 Task: Plan a trip to Breaza, Romania from 26th December, 2023 to 29th December, 2023 for 8 adults. Place can be private room with 8 bedrooms having 8 beds and 8 bathrooms. Property type can be hotel. Amenities needed are: wifi, TV, free parkinig on premises, gym, breakfast.
Action: Mouse moved to (497, 137)
Screenshot: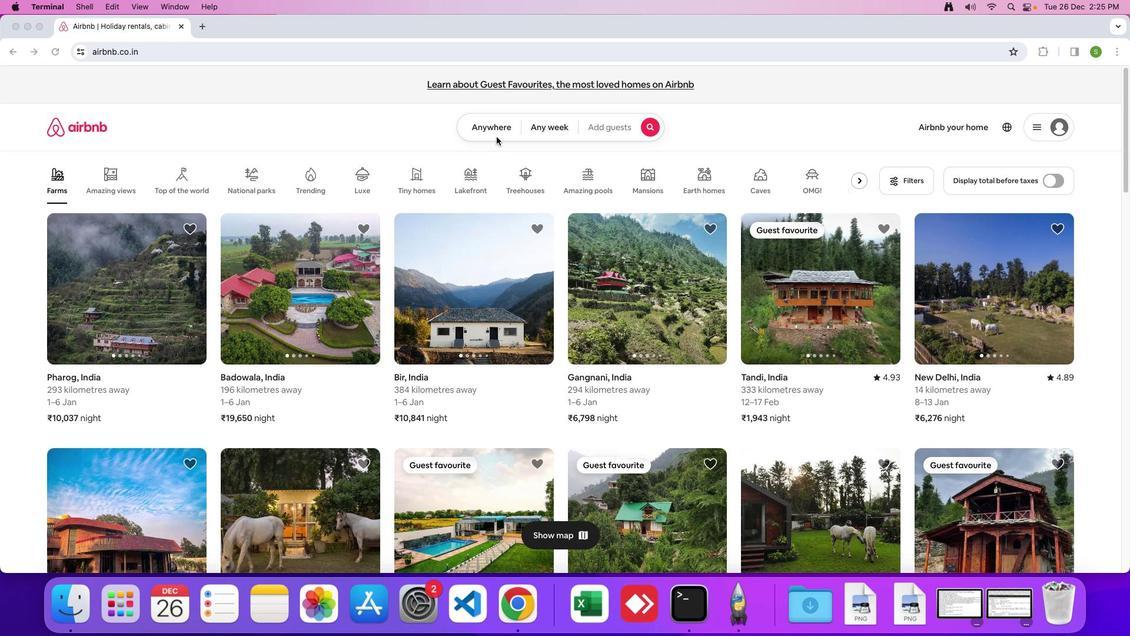 
Action: Mouse pressed left at (497, 137)
Screenshot: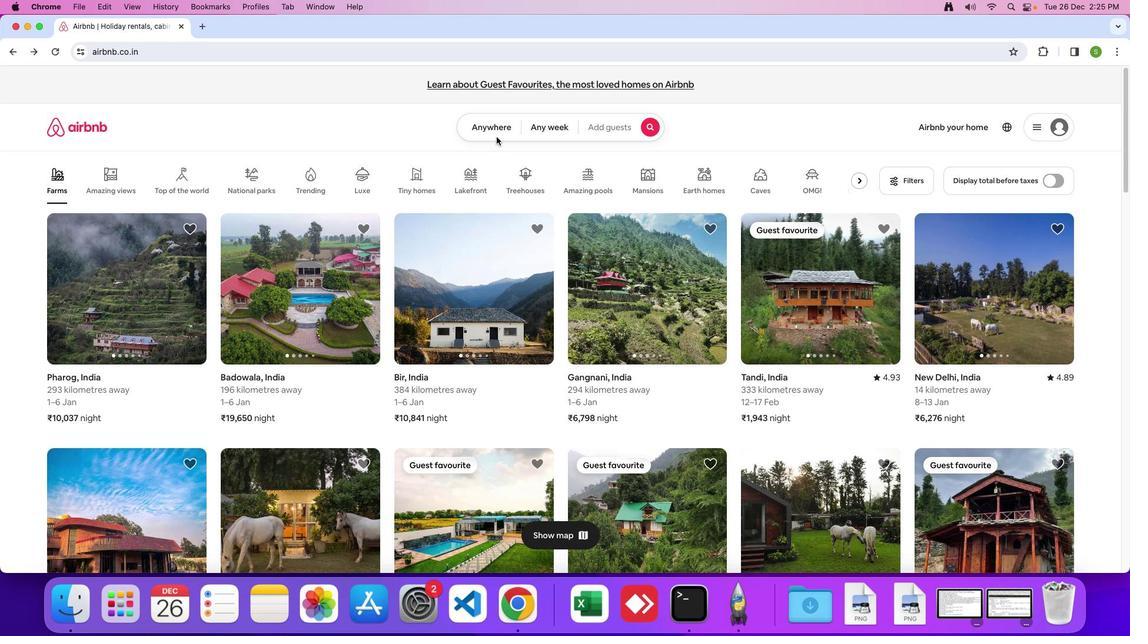 
Action: Mouse moved to (479, 127)
Screenshot: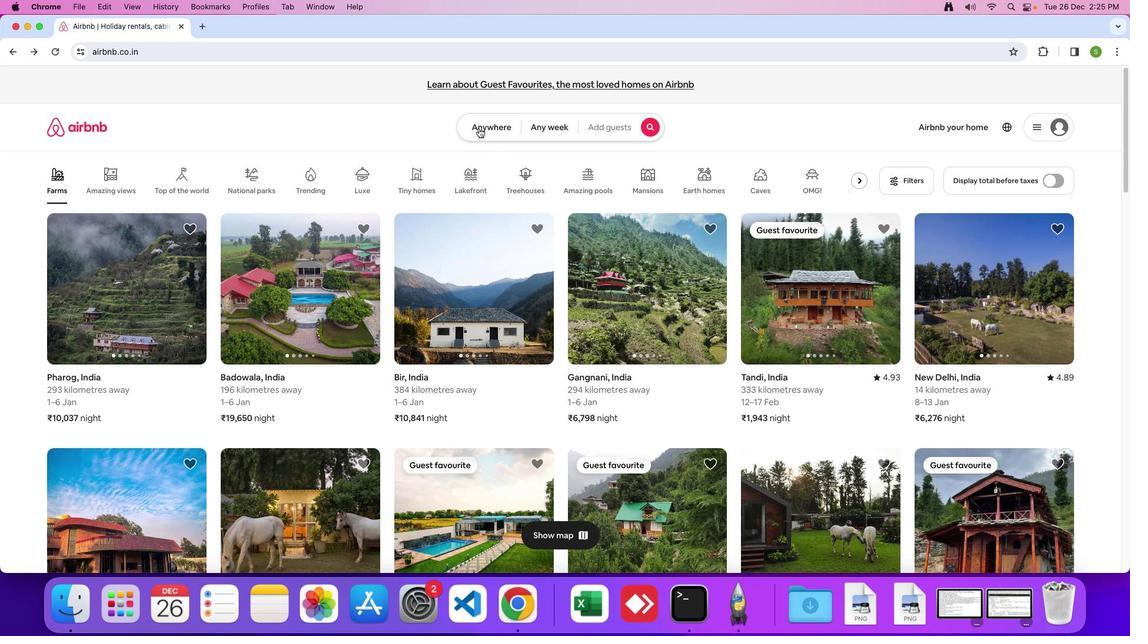 
Action: Mouse pressed left at (479, 127)
Screenshot: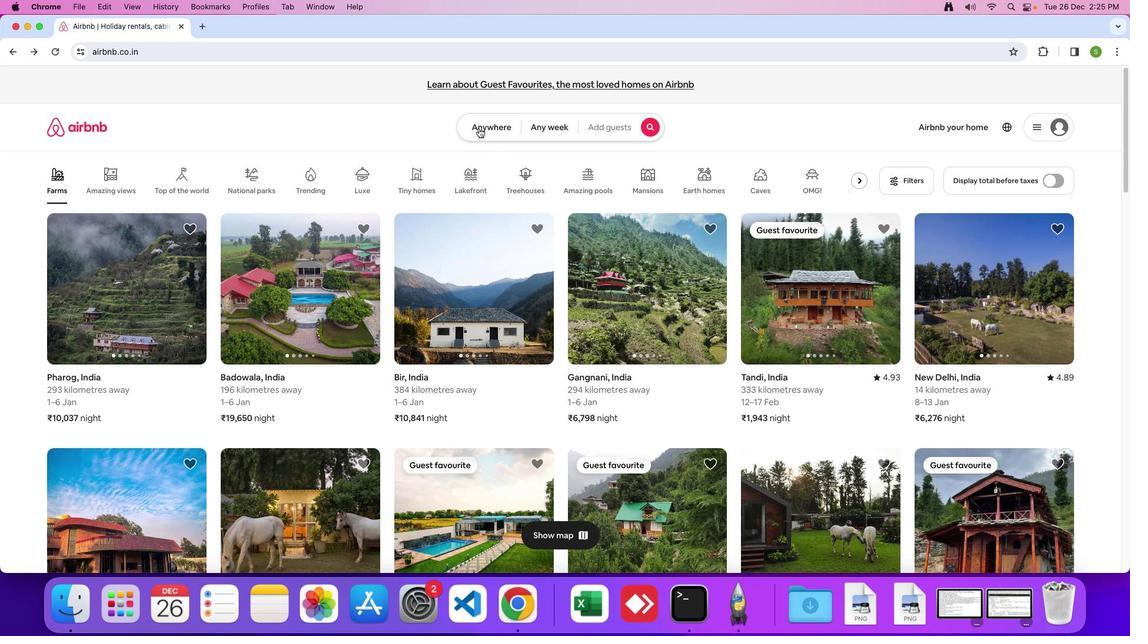 
Action: Mouse moved to (401, 163)
Screenshot: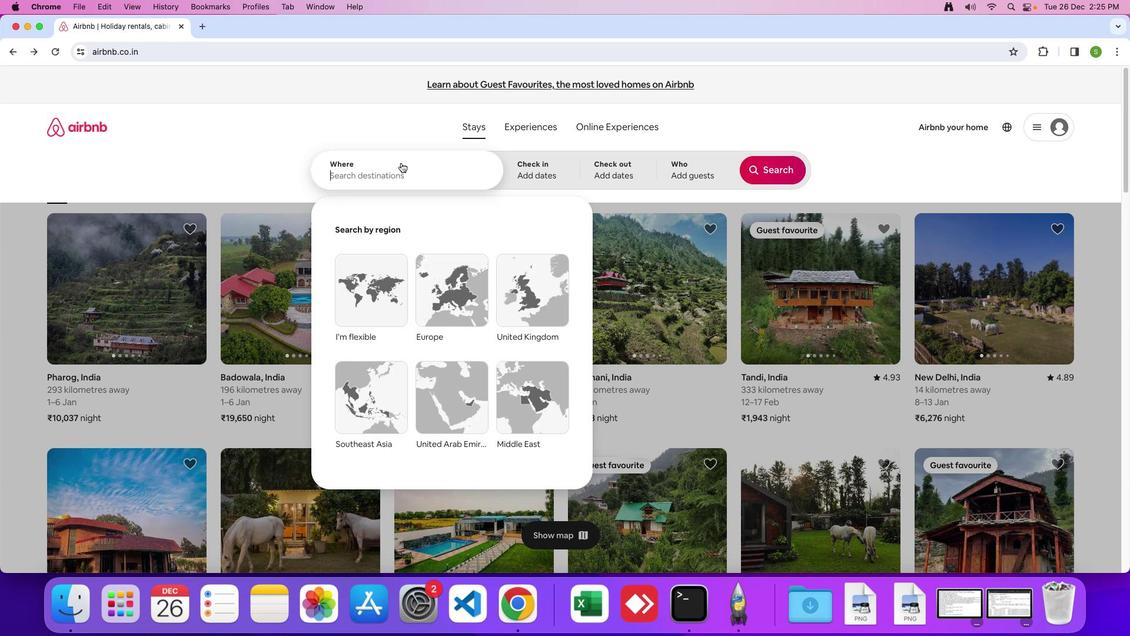 
Action: Mouse pressed left at (401, 163)
Screenshot: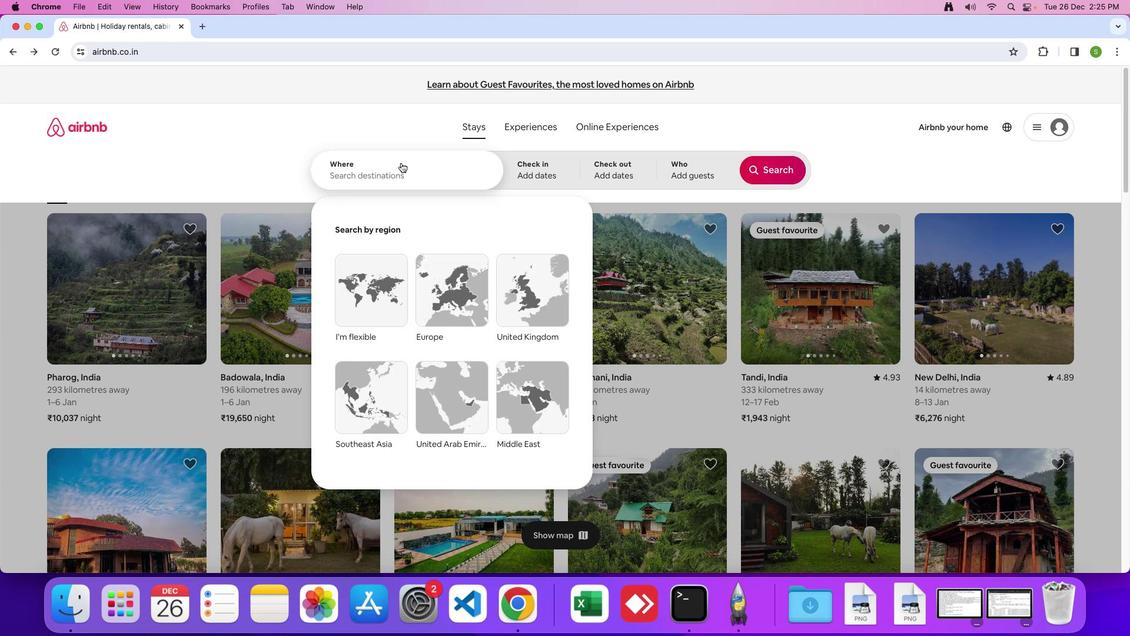 
Action: Mouse moved to (408, 166)
Screenshot: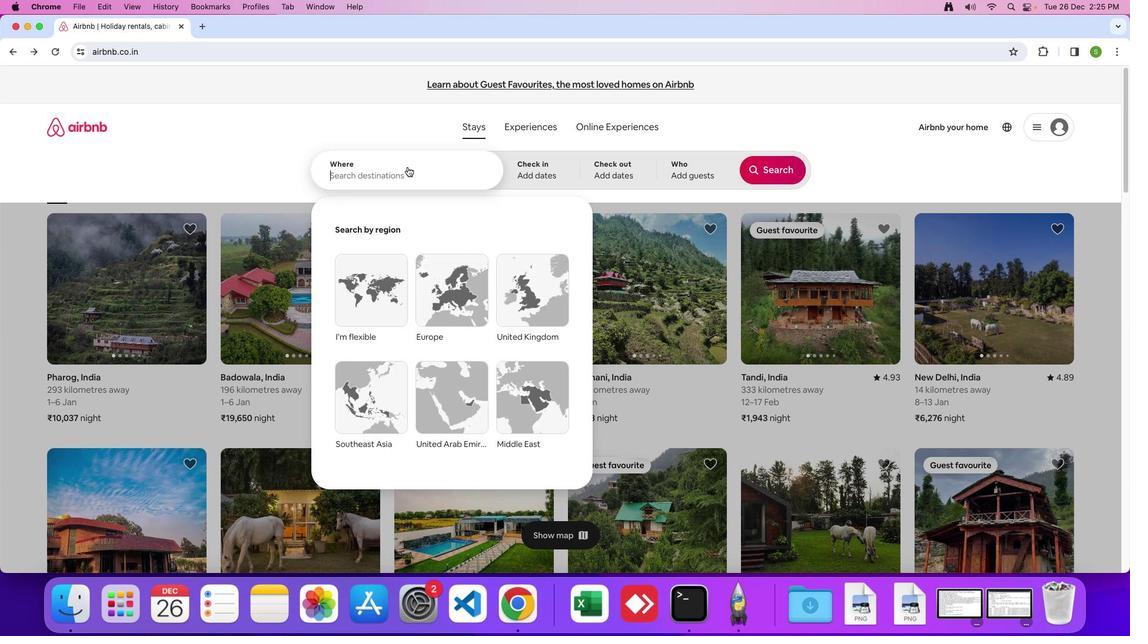 
Action: Key pressed 'B'Key.caps_lock'r''e''a''z''a'','Key.spaceKey.shift'R''o''m''a''n''i''a'Key.enter
Screenshot: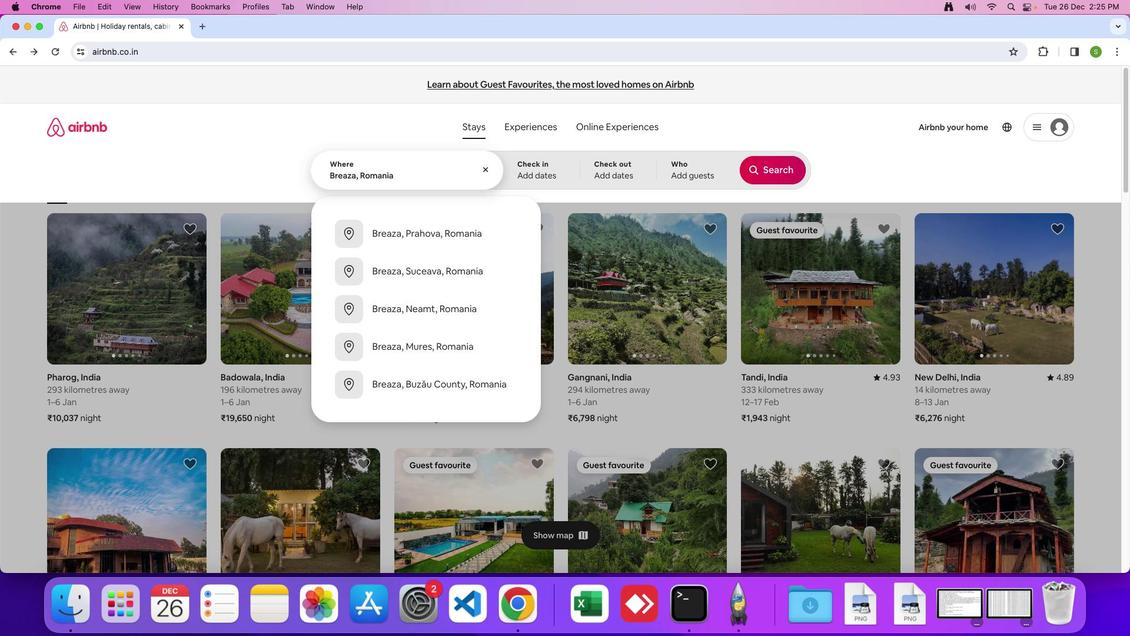 
Action: Mouse moved to (419, 433)
Screenshot: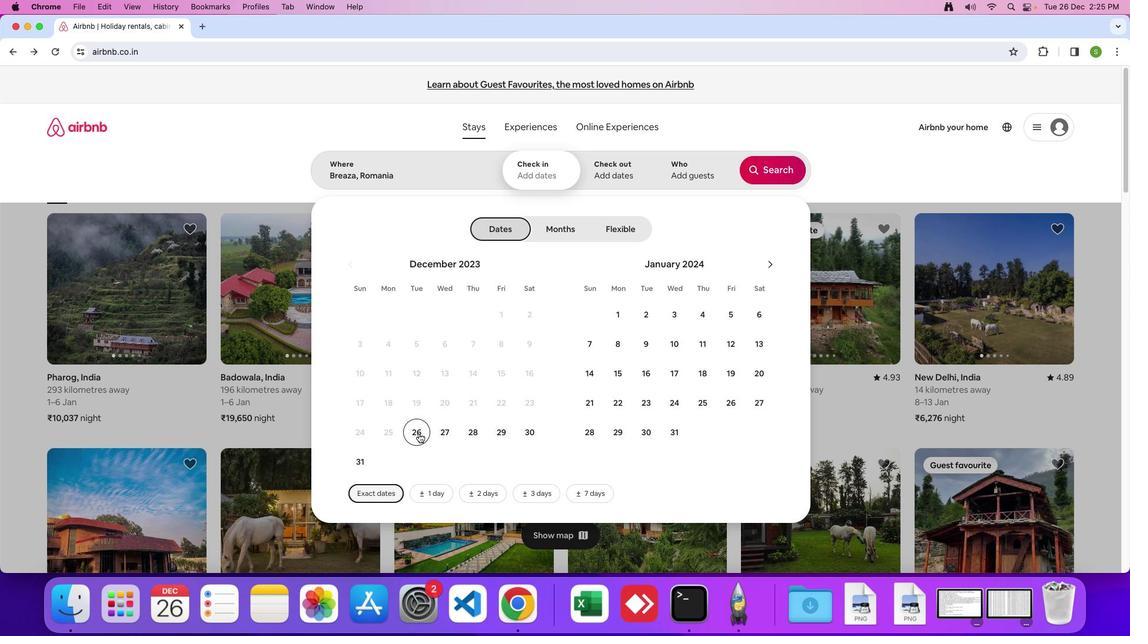 
Action: Mouse pressed left at (419, 433)
Screenshot: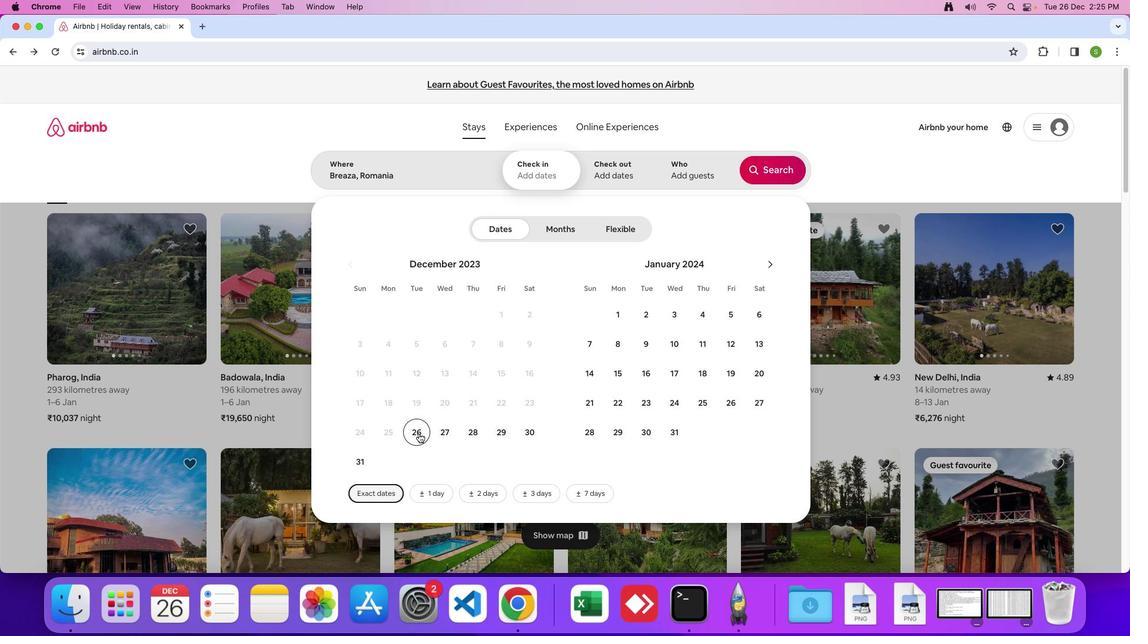 
Action: Mouse moved to (511, 436)
Screenshot: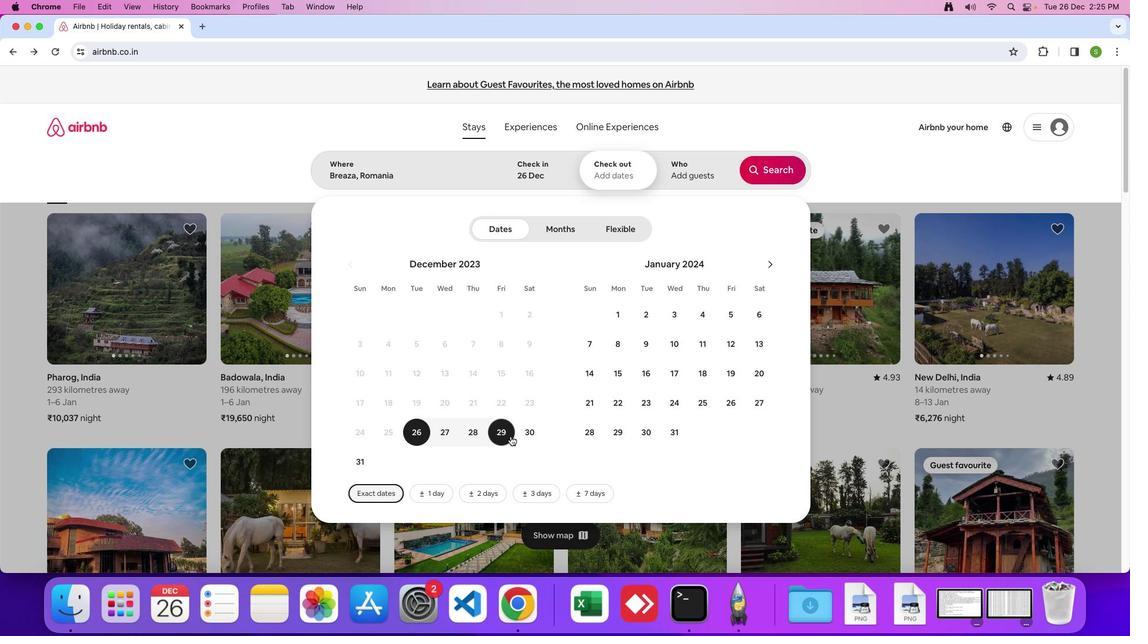 
Action: Mouse pressed left at (511, 436)
Screenshot: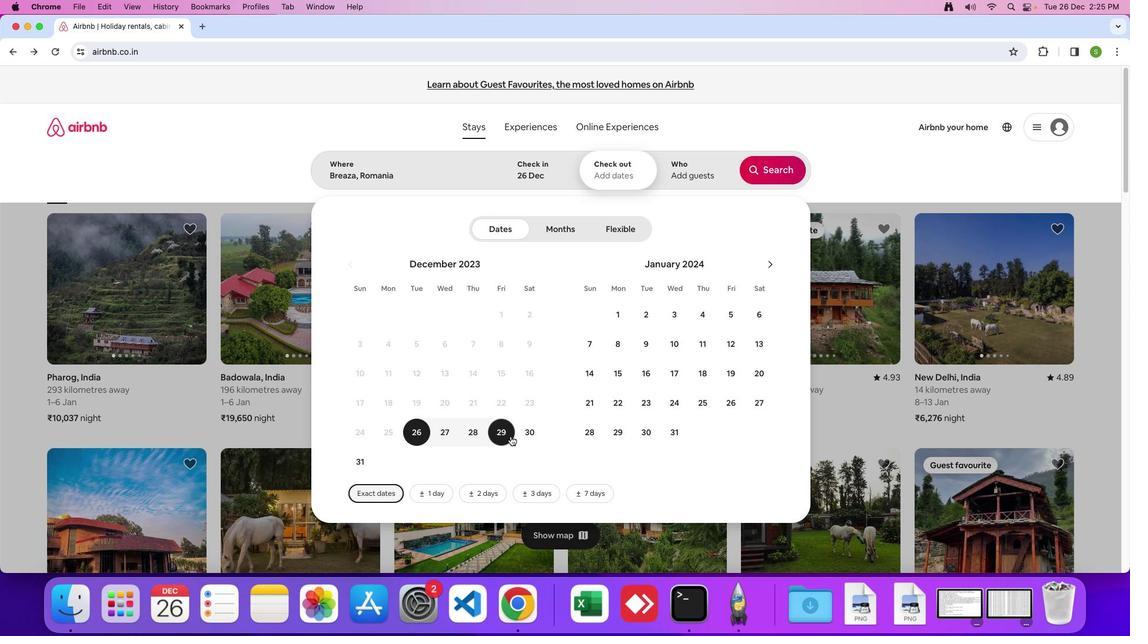 
Action: Mouse moved to (696, 180)
Screenshot: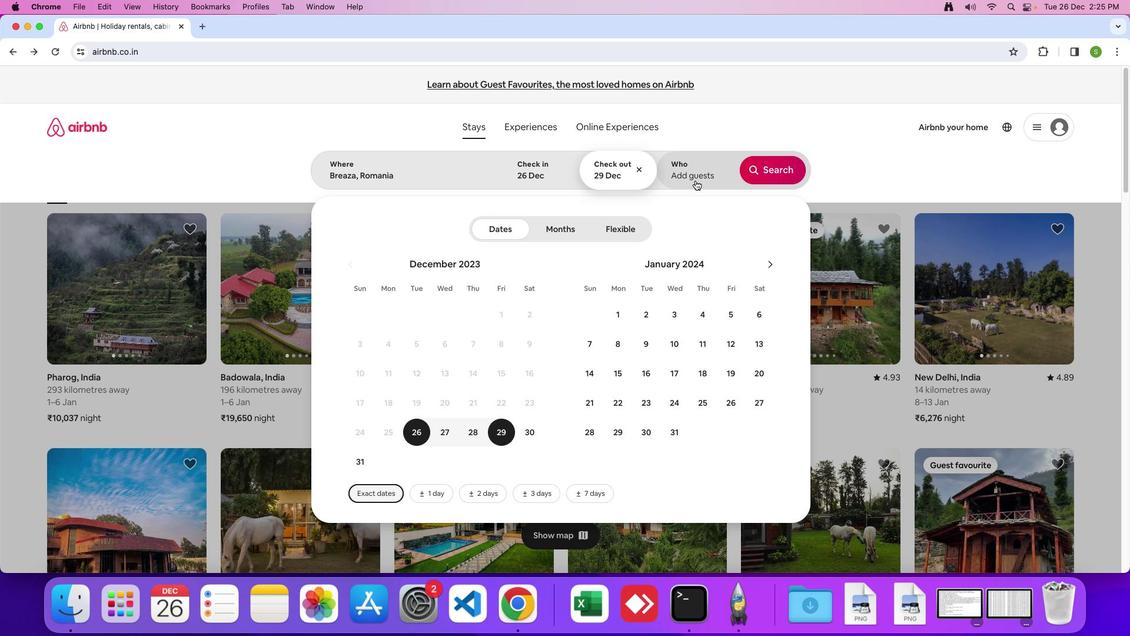 
Action: Mouse pressed left at (696, 180)
Screenshot: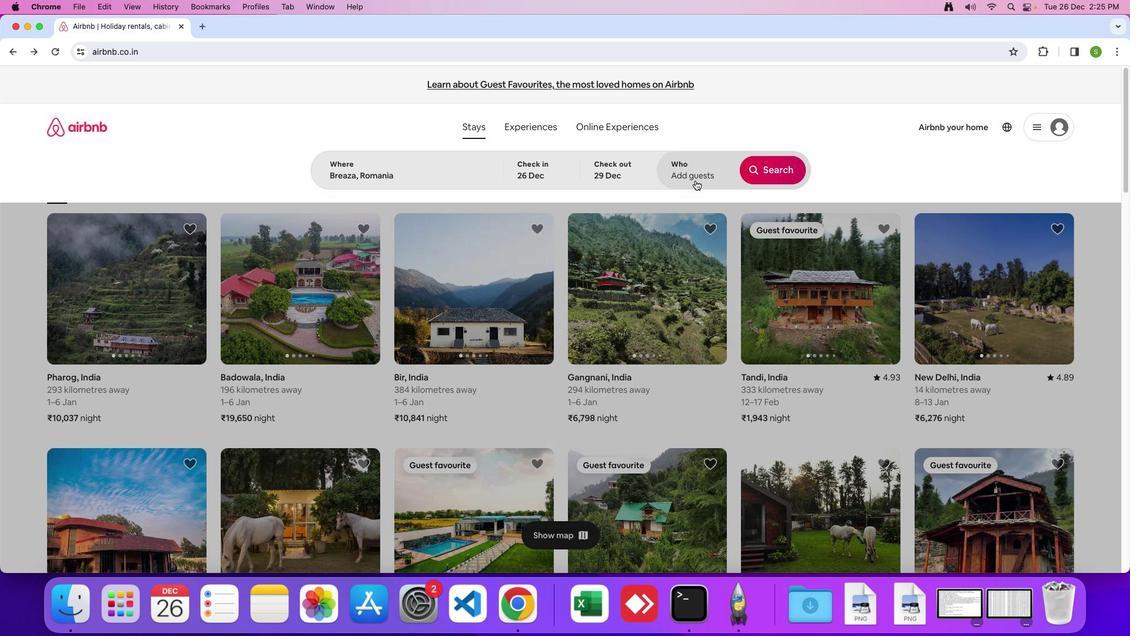 
Action: Mouse moved to (779, 236)
Screenshot: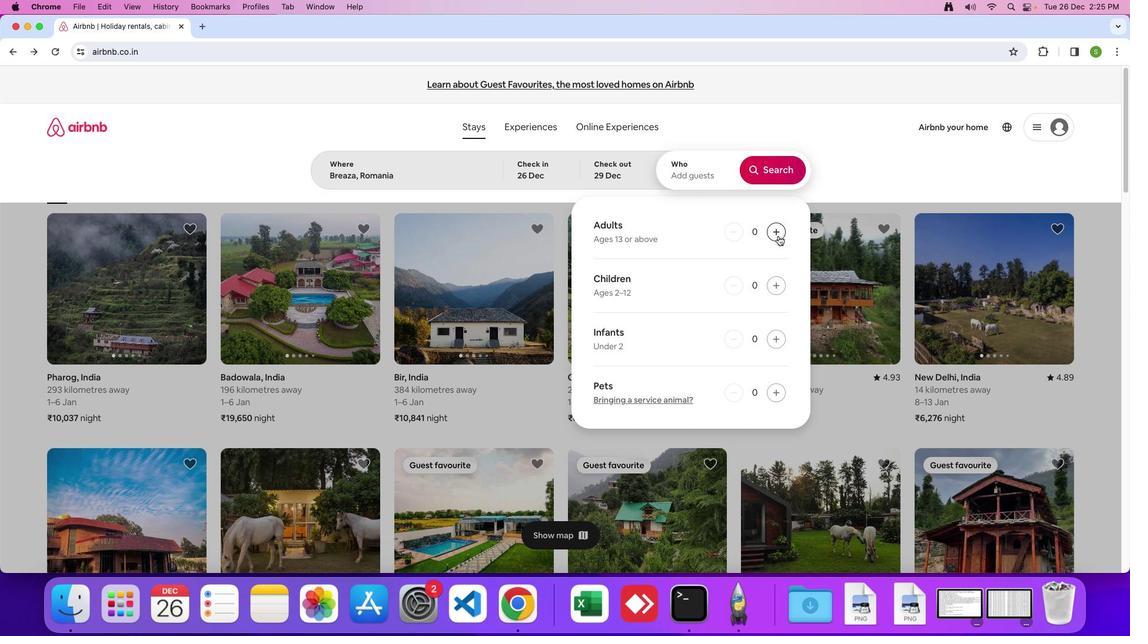 
Action: Mouse pressed left at (779, 236)
Screenshot: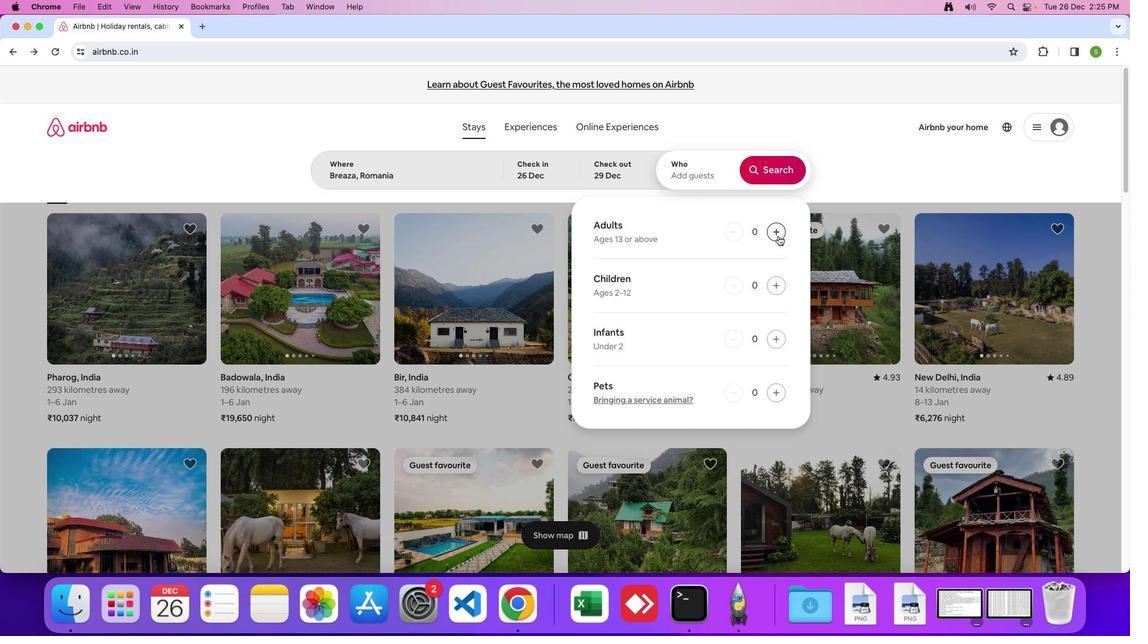 
Action: Mouse pressed left at (779, 236)
Screenshot: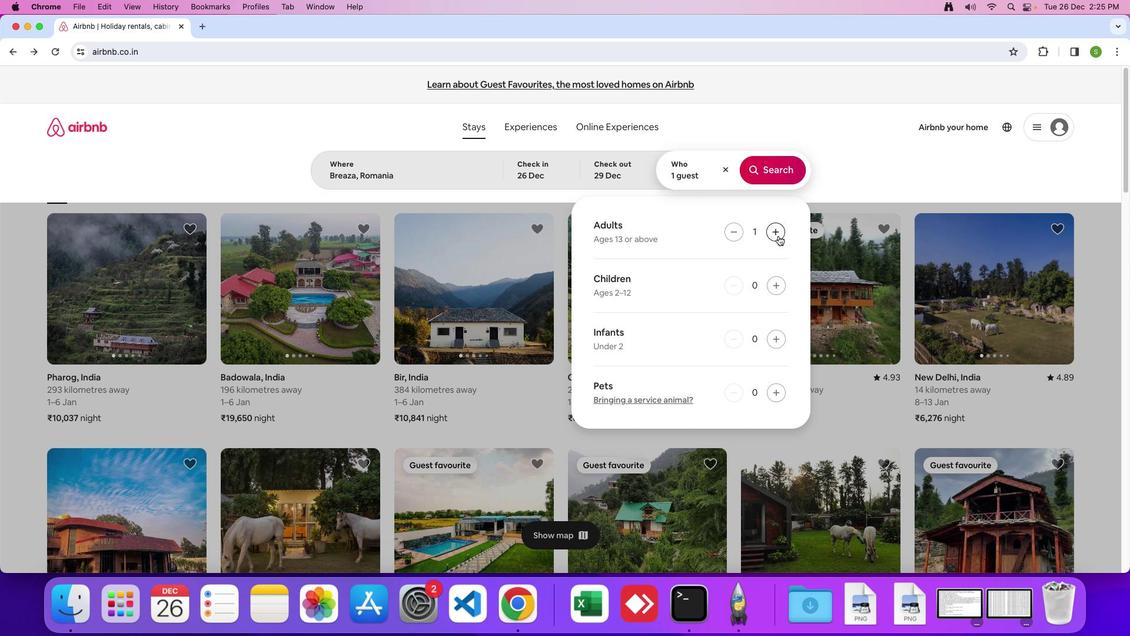 
Action: Mouse pressed left at (779, 236)
Screenshot: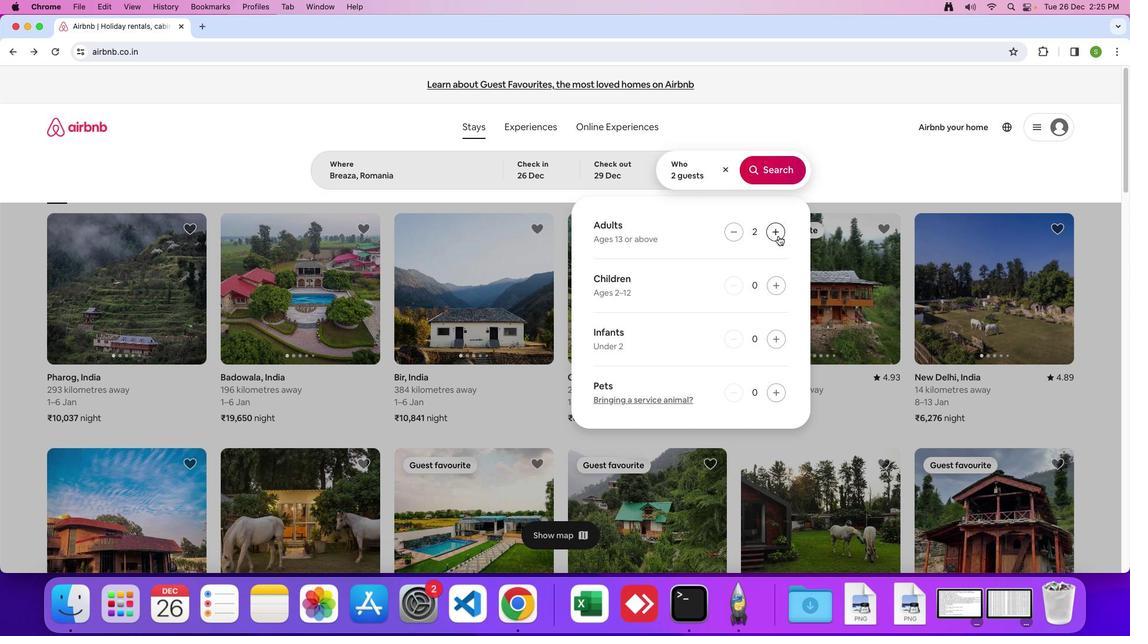 
Action: Mouse pressed left at (779, 236)
Screenshot: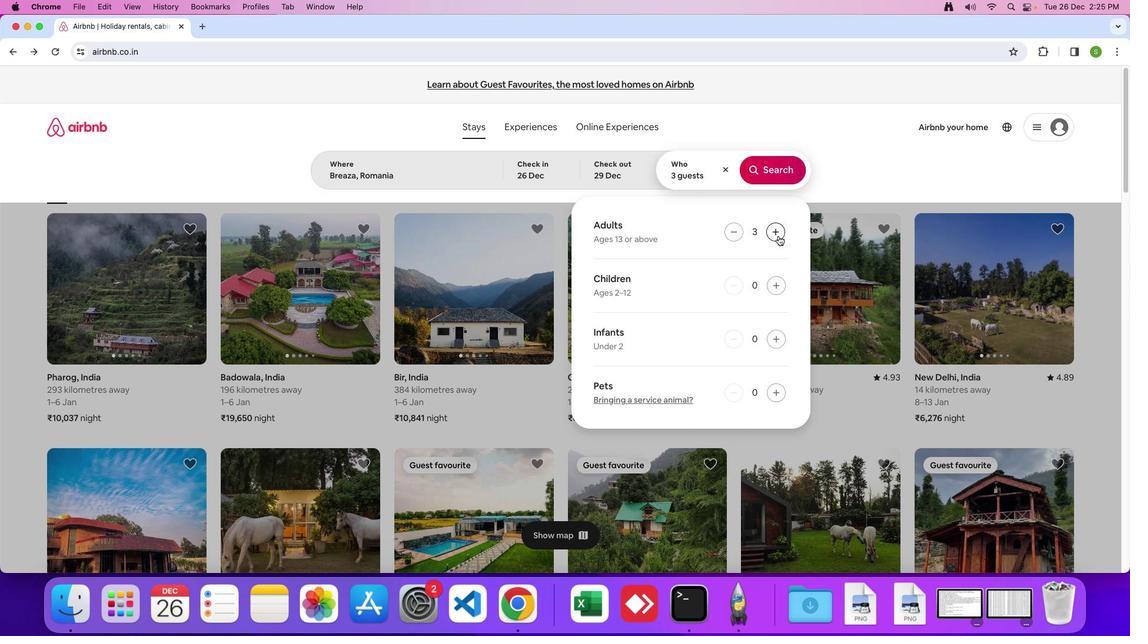 
Action: Mouse pressed left at (779, 236)
Screenshot: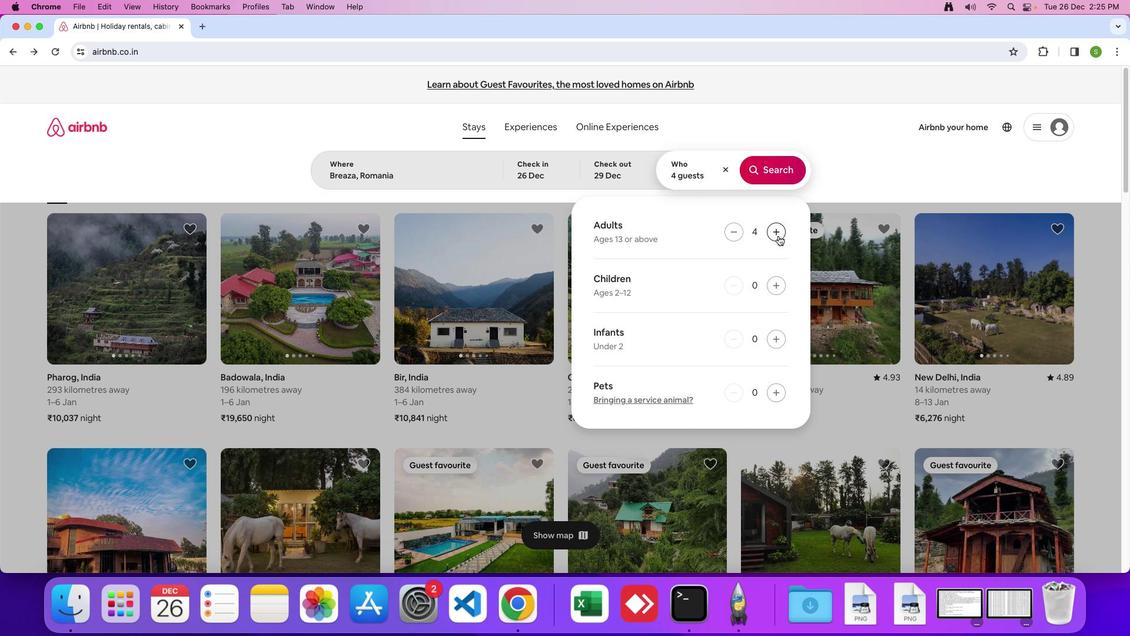 
Action: Mouse pressed left at (779, 236)
Screenshot: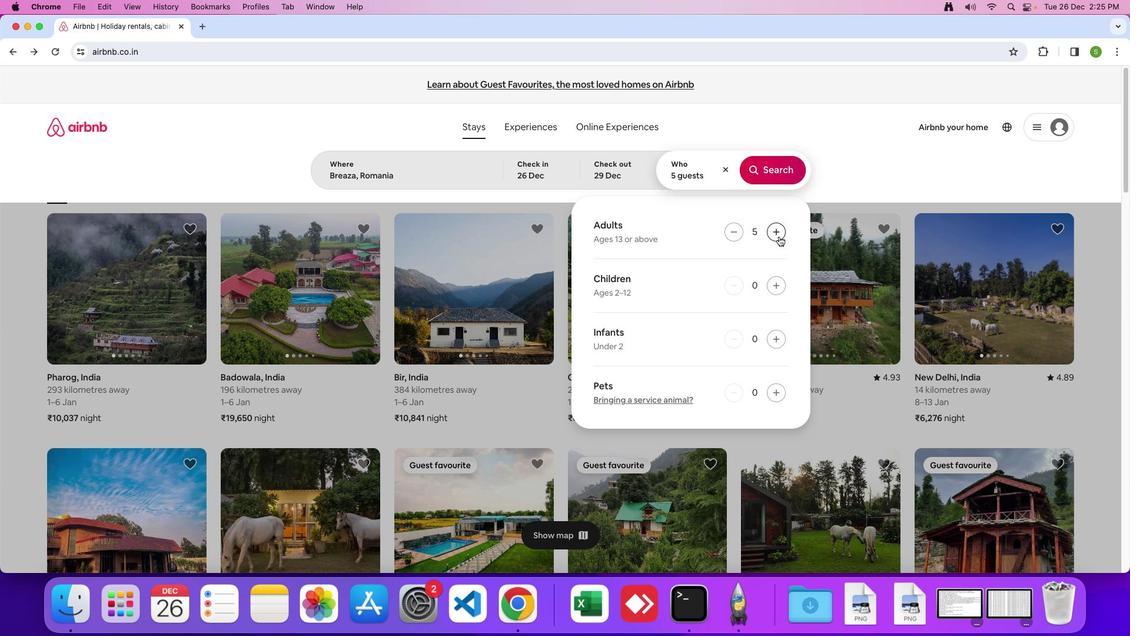 
Action: Mouse moved to (779, 236)
Screenshot: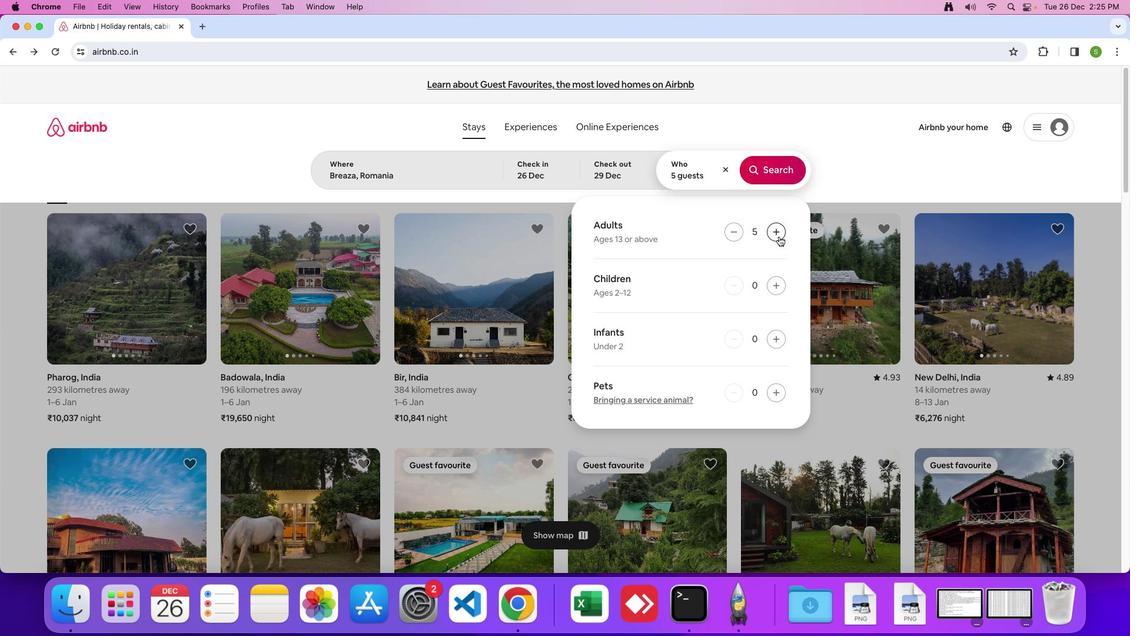 
Action: Mouse pressed left at (779, 236)
Screenshot: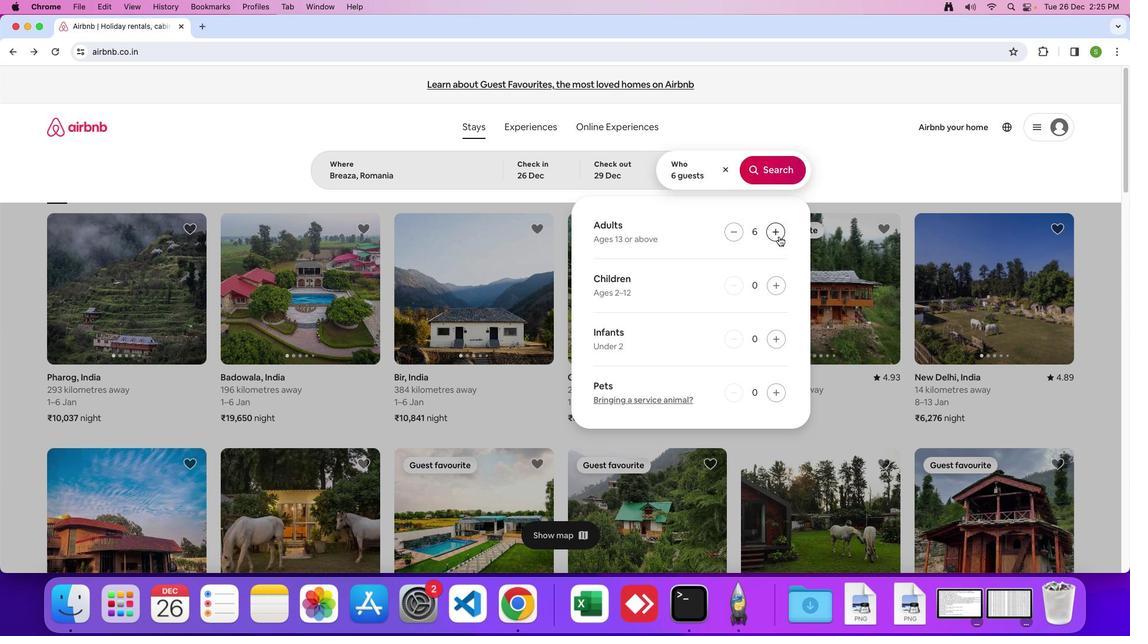 
Action: Mouse pressed left at (779, 236)
Screenshot: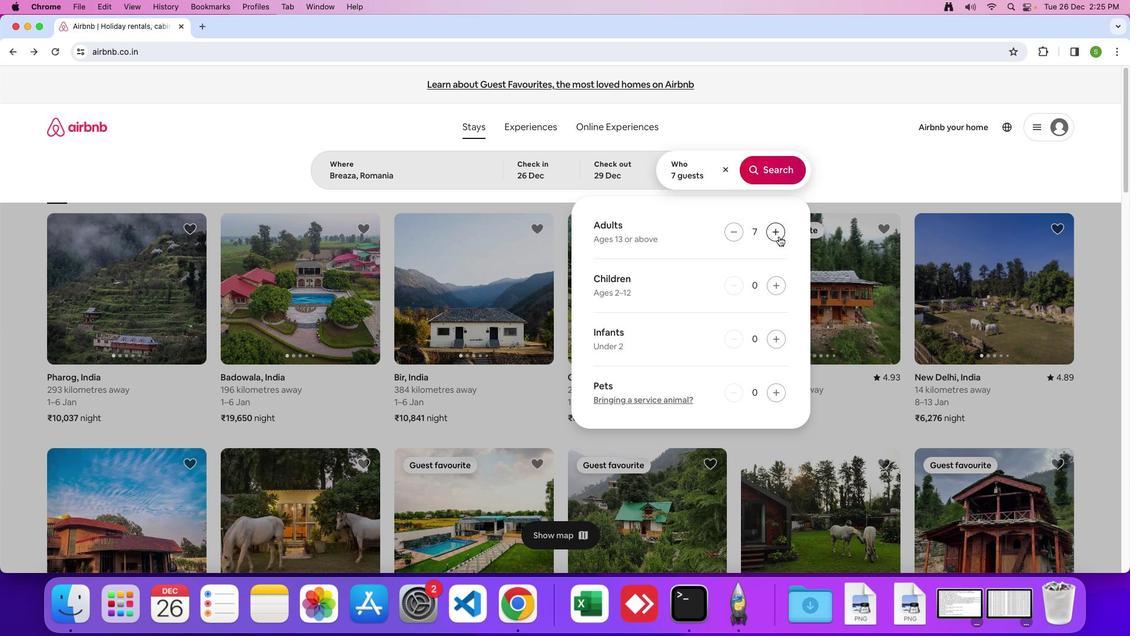 
Action: Mouse moved to (776, 181)
Screenshot: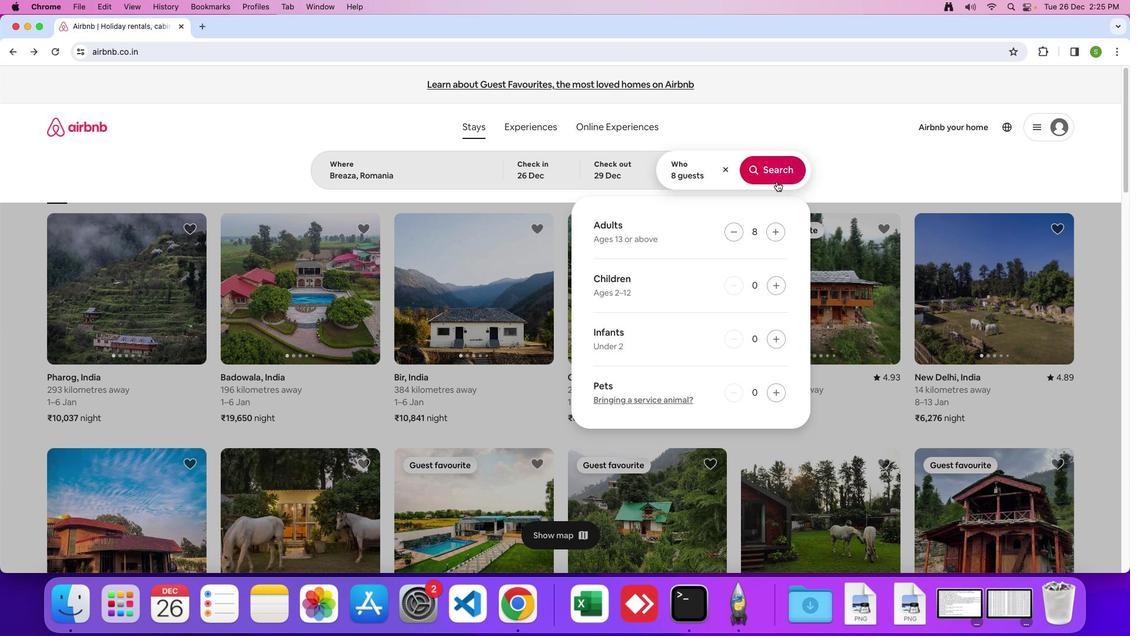 
Action: Mouse pressed left at (776, 181)
Screenshot: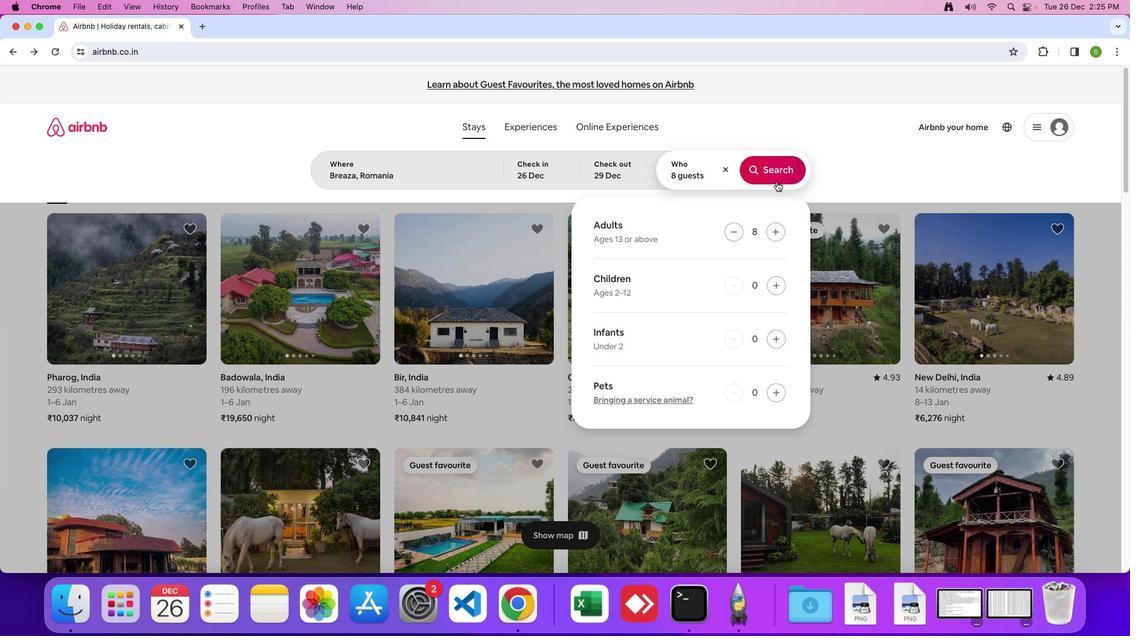 
Action: Mouse moved to (941, 146)
Screenshot: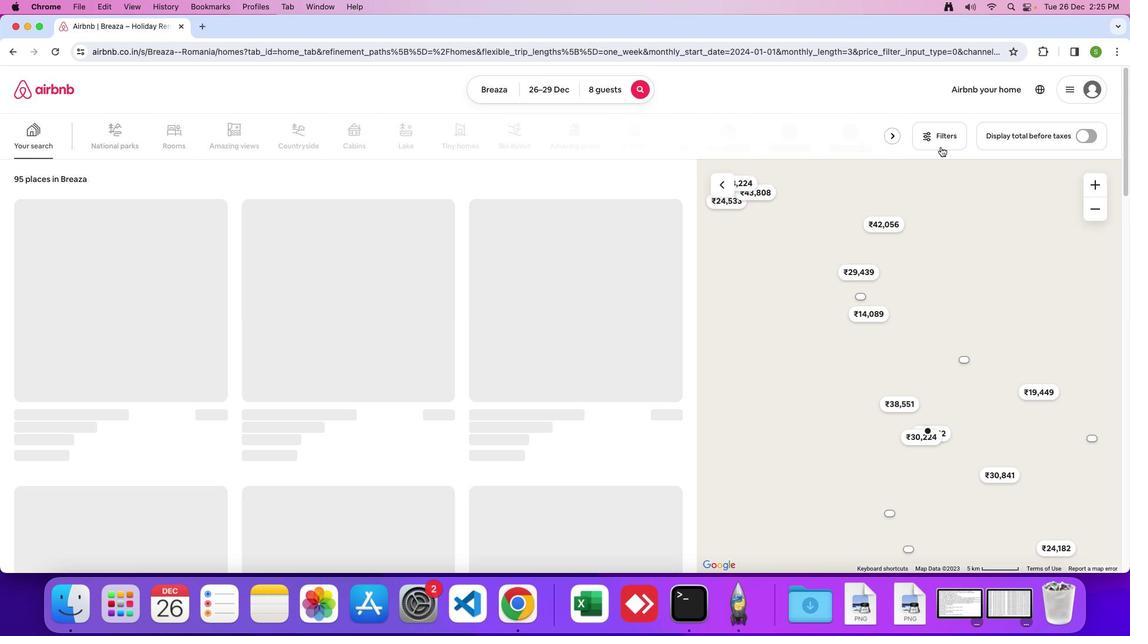 
Action: Mouse pressed left at (941, 146)
Screenshot: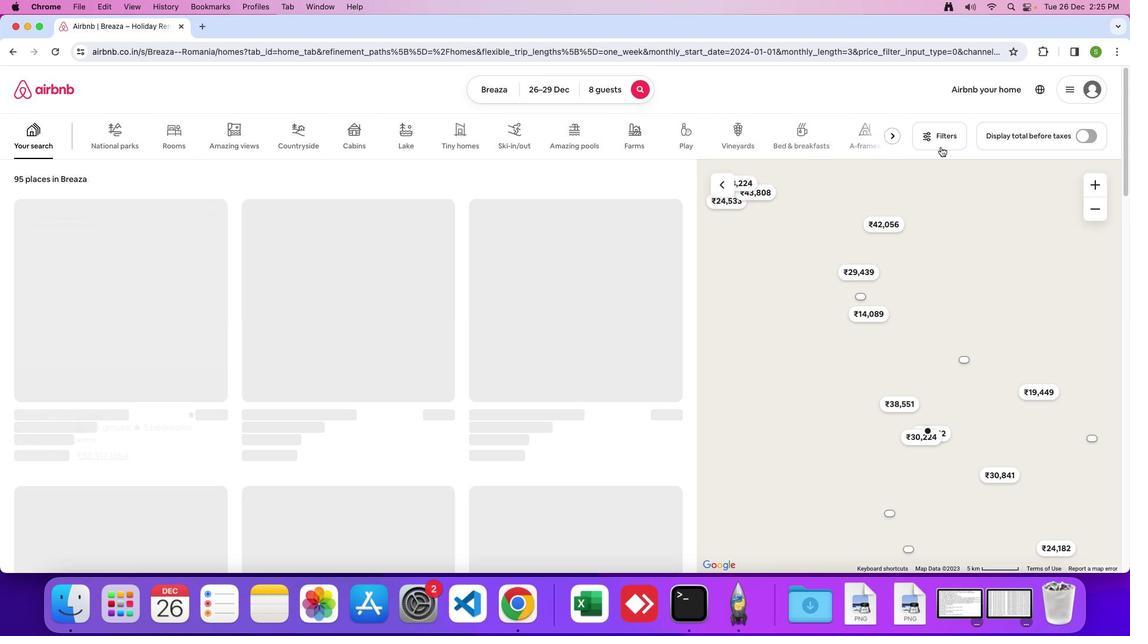 
Action: Mouse moved to (557, 417)
Screenshot: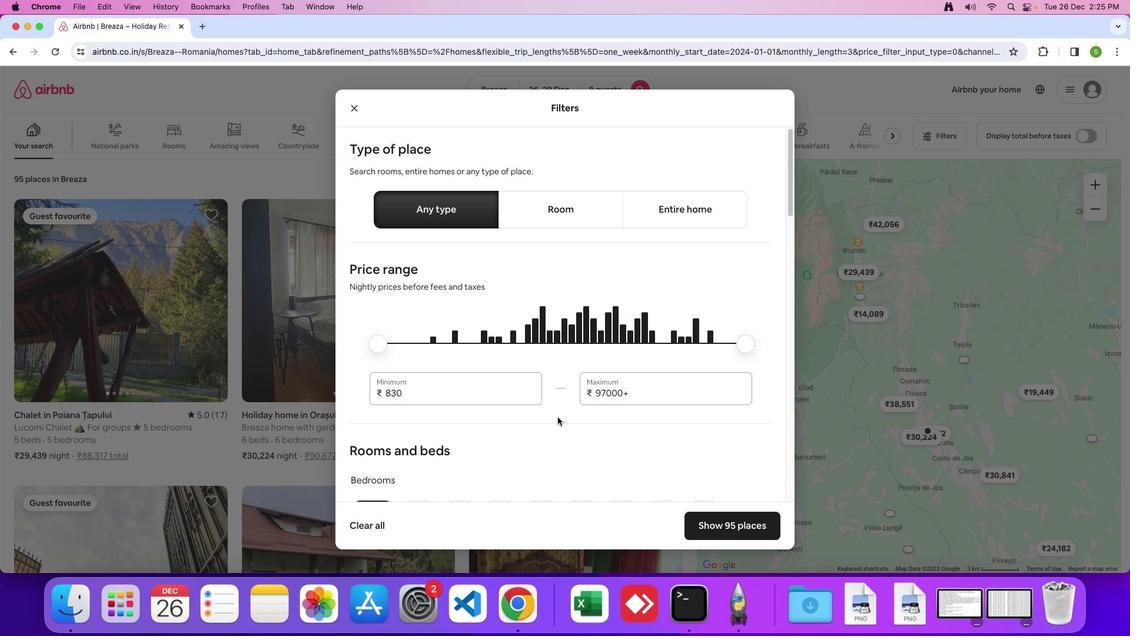 
Action: Mouse scrolled (557, 417) with delta (0, 0)
Screenshot: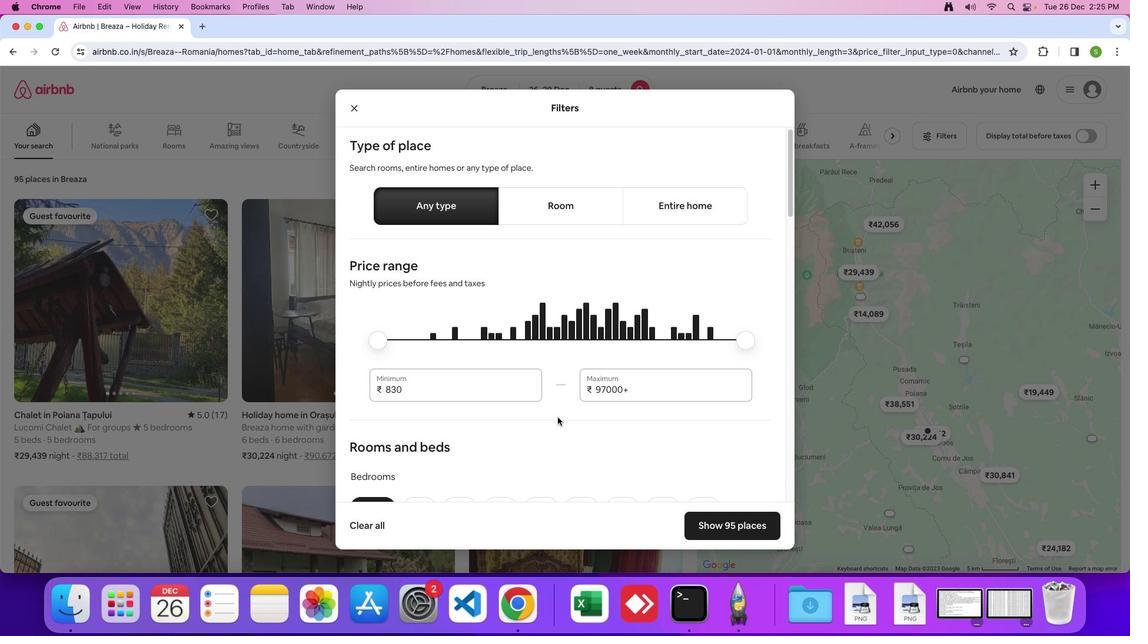 
Action: Mouse scrolled (557, 417) with delta (0, 0)
Screenshot: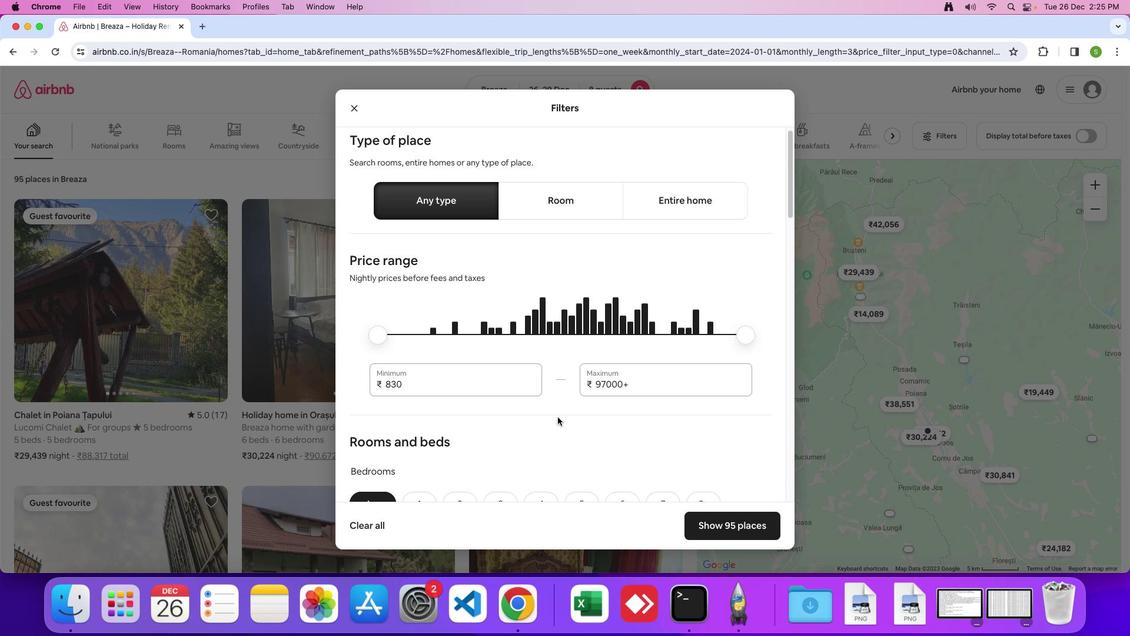 
Action: Mouse moved to (559, 416)
Screenshot: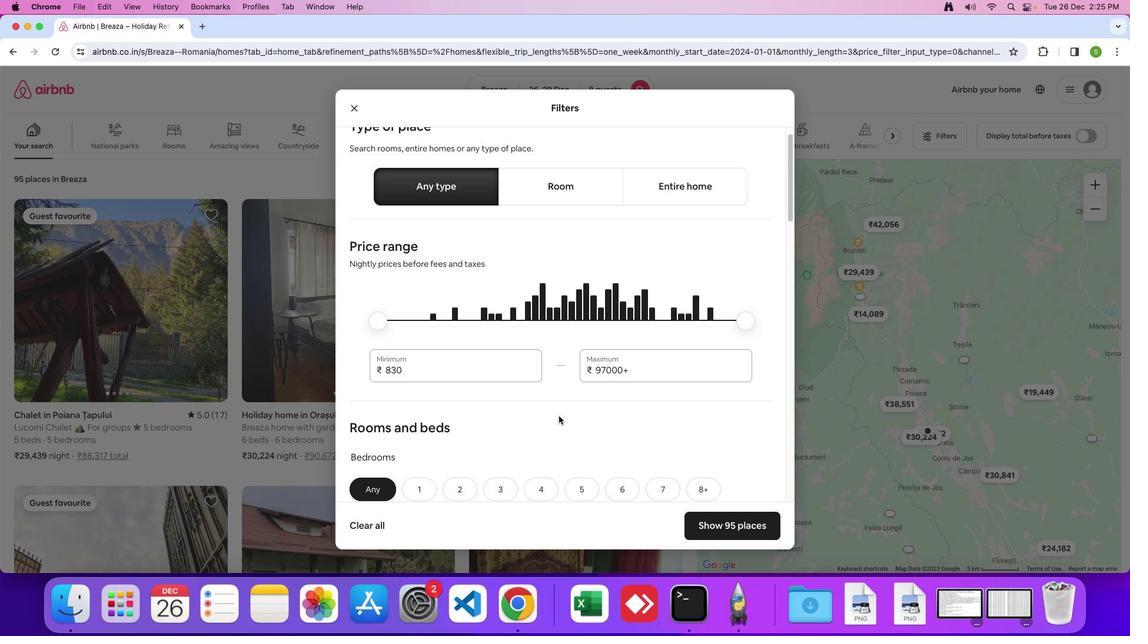 
Action: Mouse scrolled (559, 416) with delta (0, 0)
Screenshot: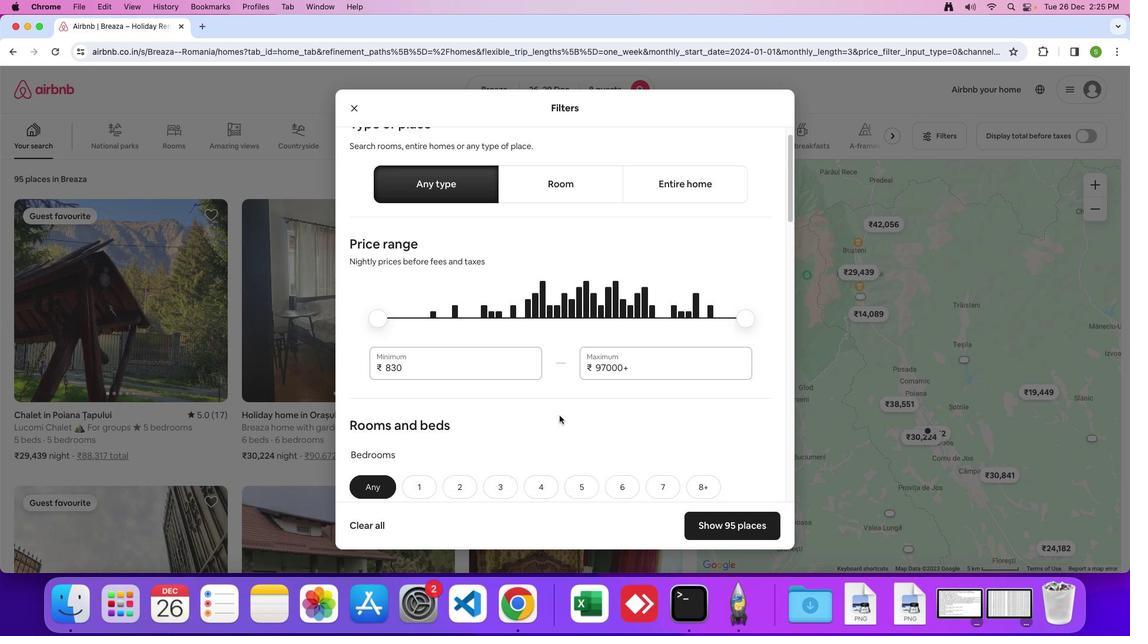 
Action: Mouse moved to (559, 415)
Screenshot: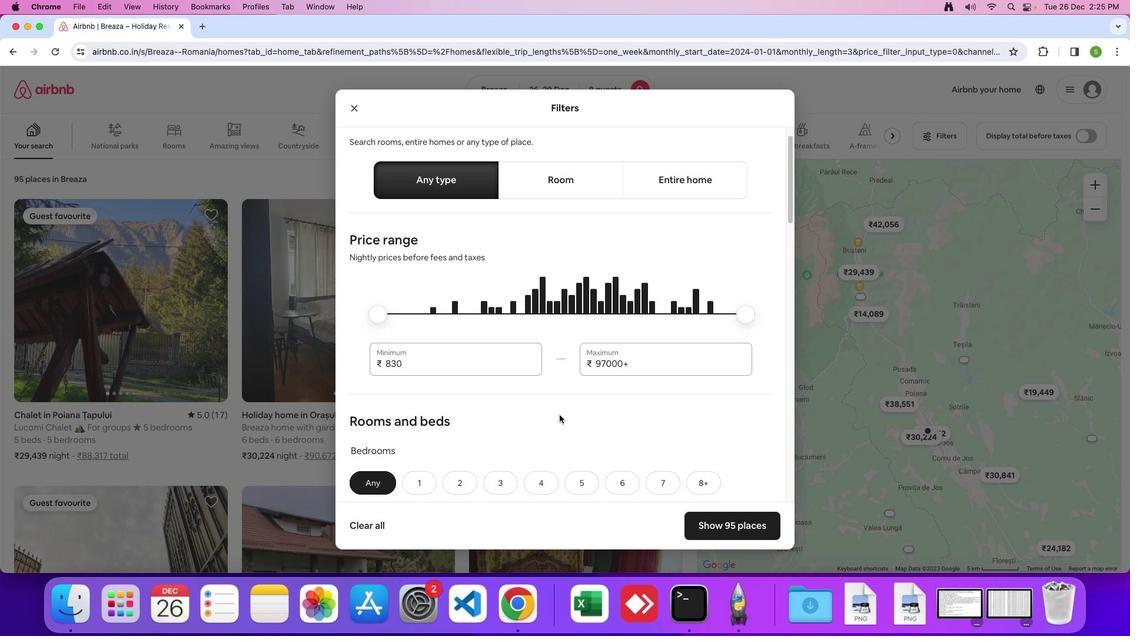 
Action: Mouse scrolled (559, 415) with delta (0, 0)
Screenshot: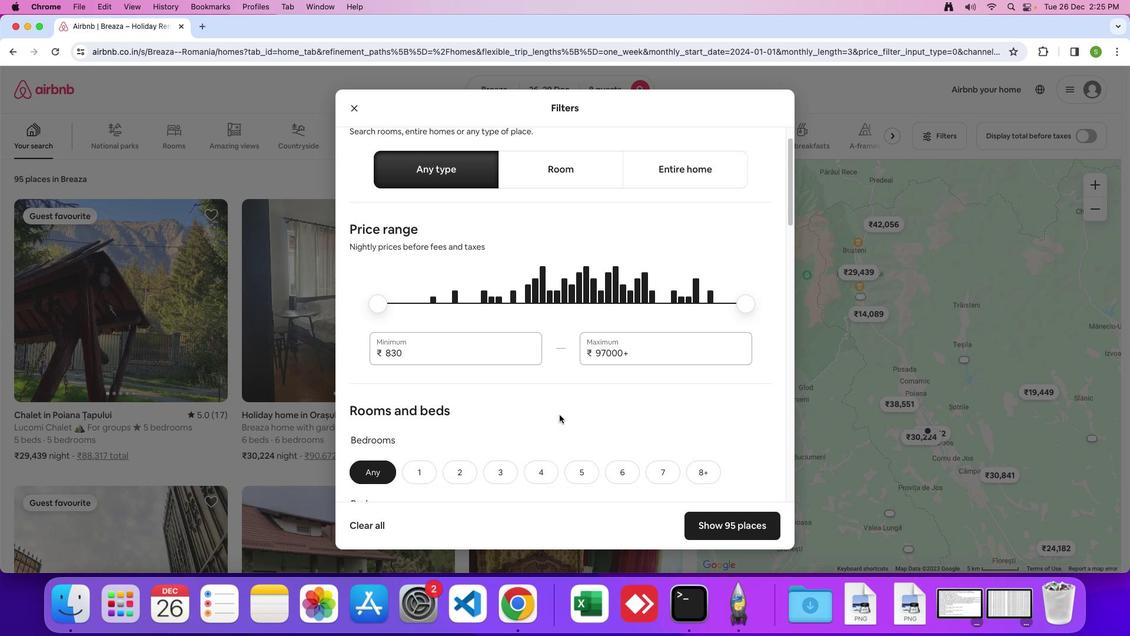 
Action: Mouse moved to (559, 415)
Screenshot: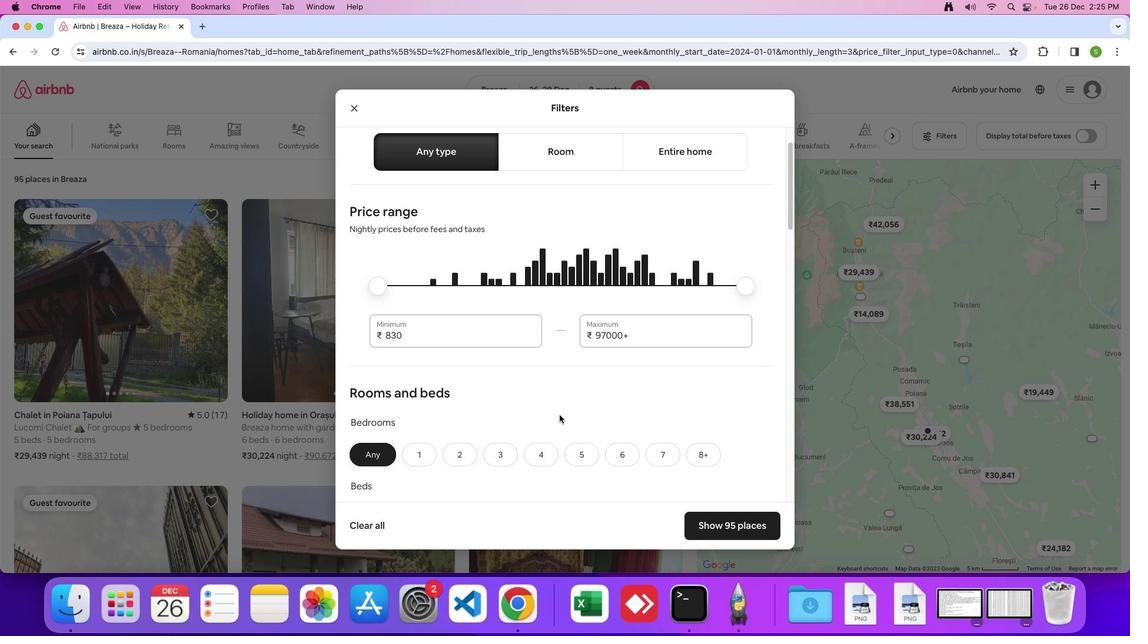 
Action: Mouse scrolled (559, 415) with delta (0, -1)
Screenshot: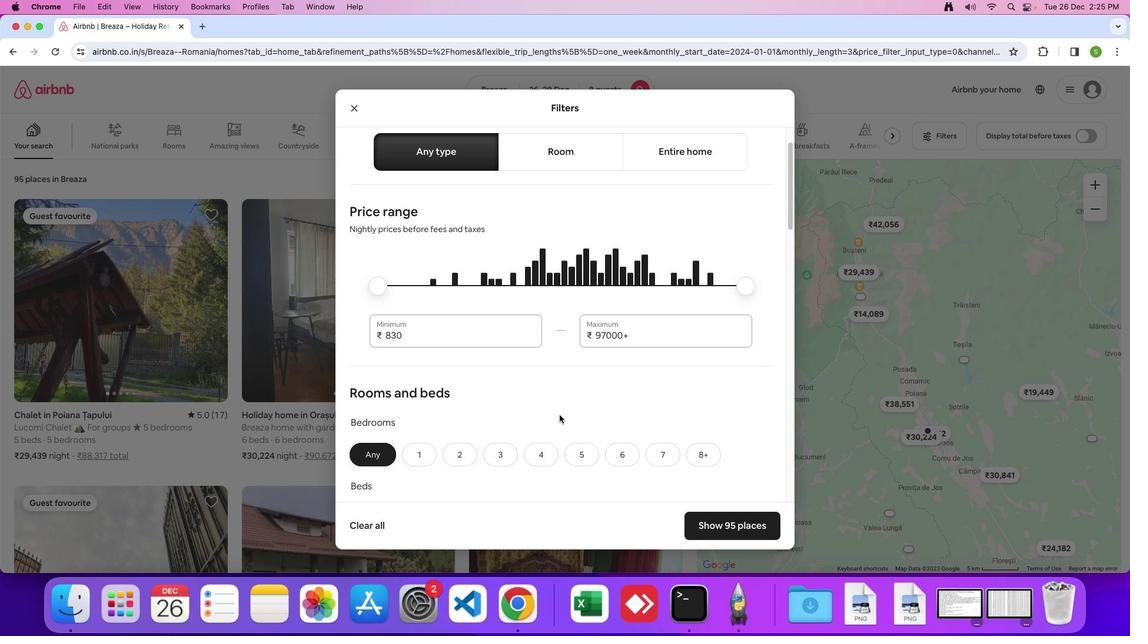 
Action: Mouse moved to (560, 414)
Screenshot: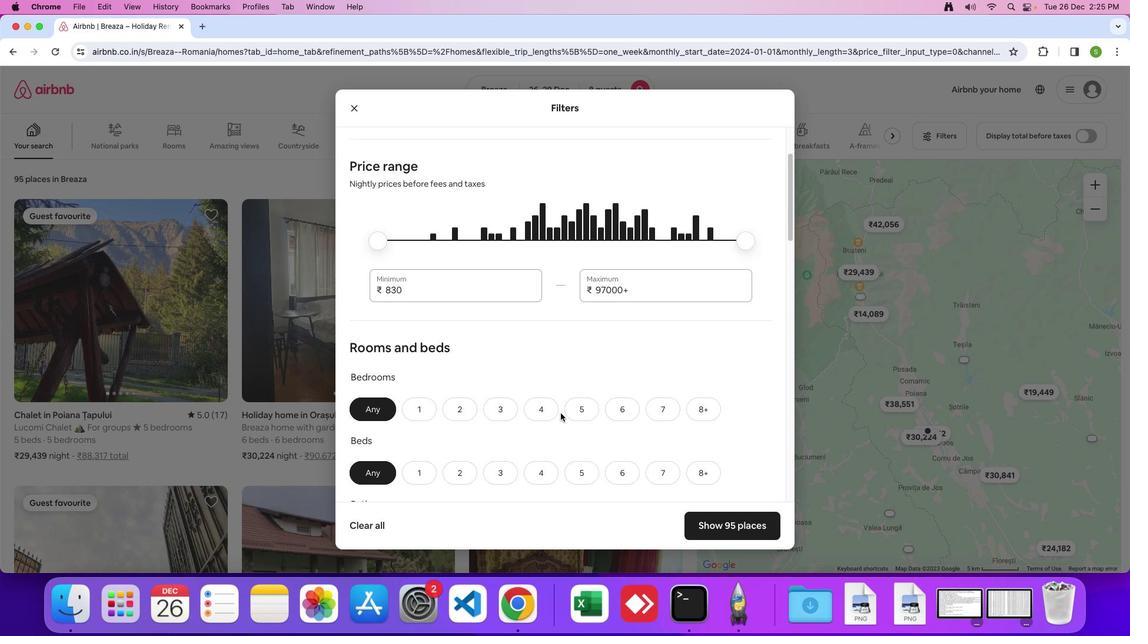 
Action: Mouse scrolled (560, 414) with delta (0, 0)
Screenshot: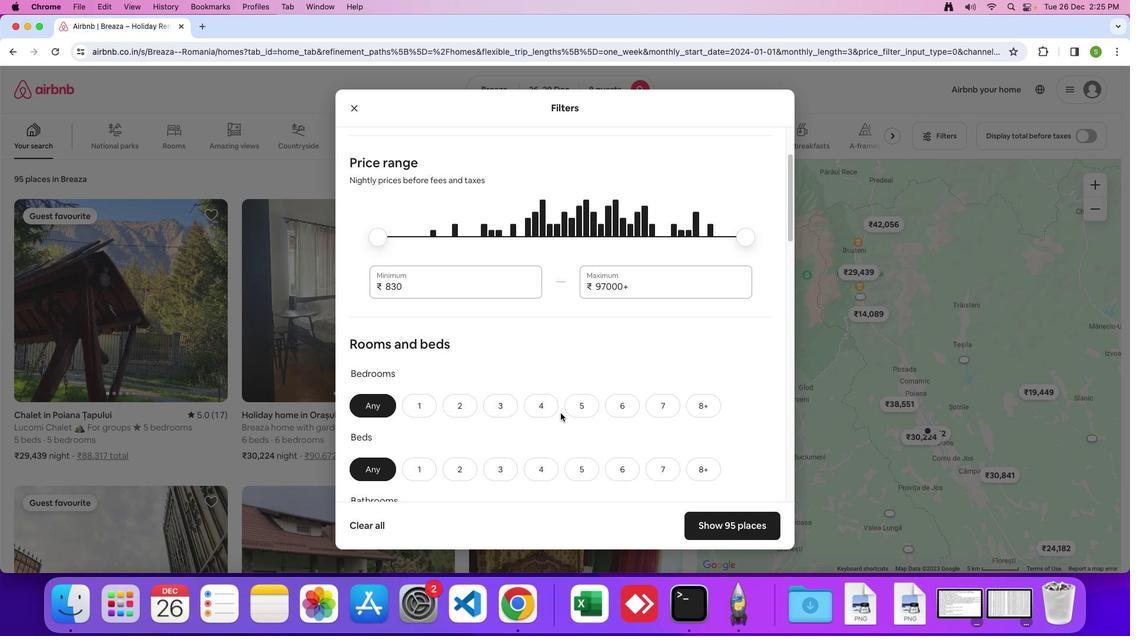 
Action: Mouse moved to (560, 413)
Screenshot: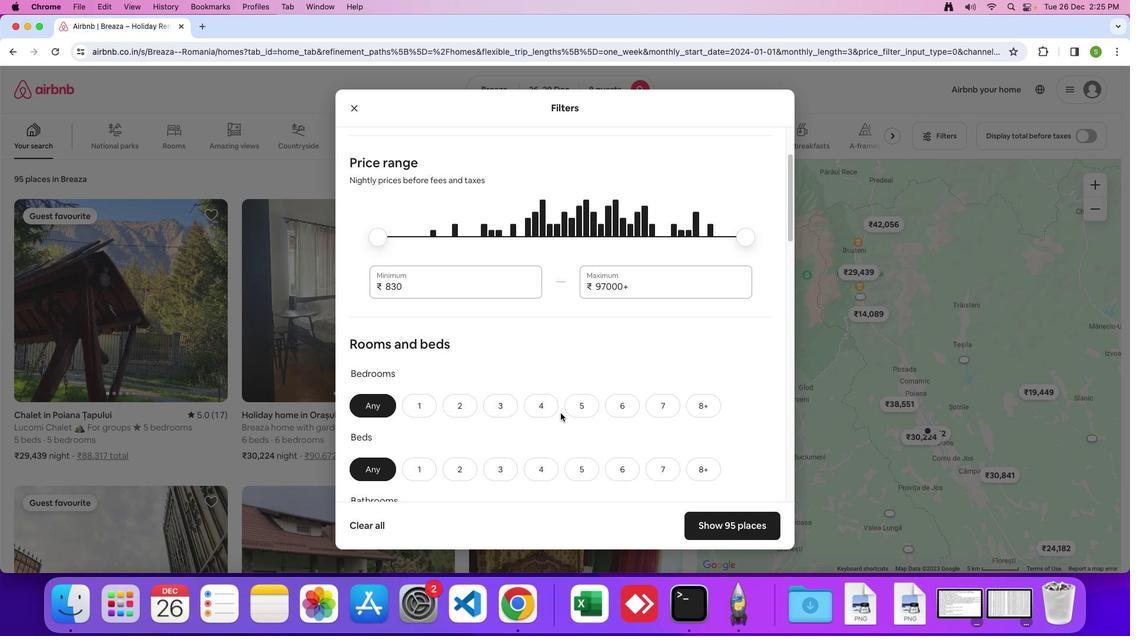 
Action: Mouse scrolled (560, 413) with delta (0, 0)
Screenshot: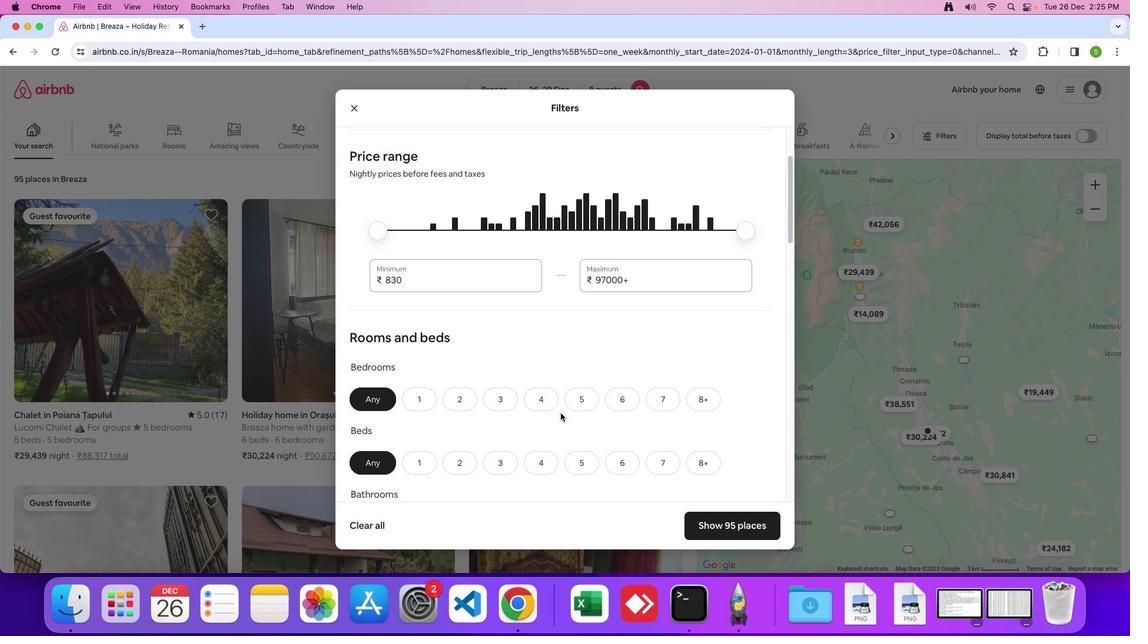 
Action: Mouse moved to (560, 413)
Screenshot: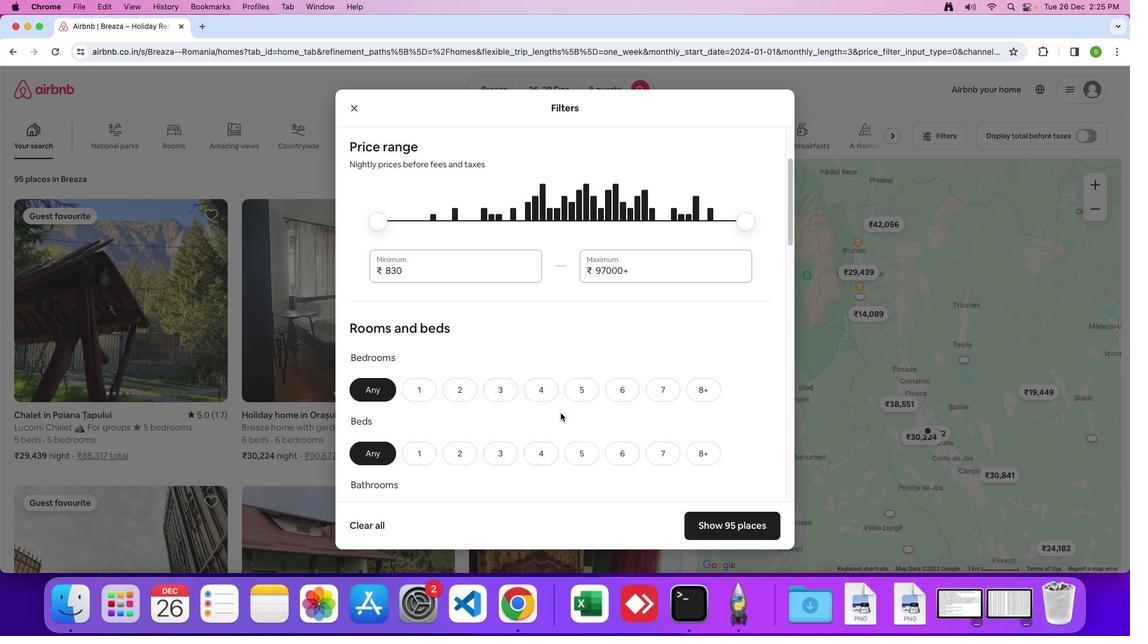 
Action: Mouse scrolled (560, 413) with delta (0, -1)
Screenshot: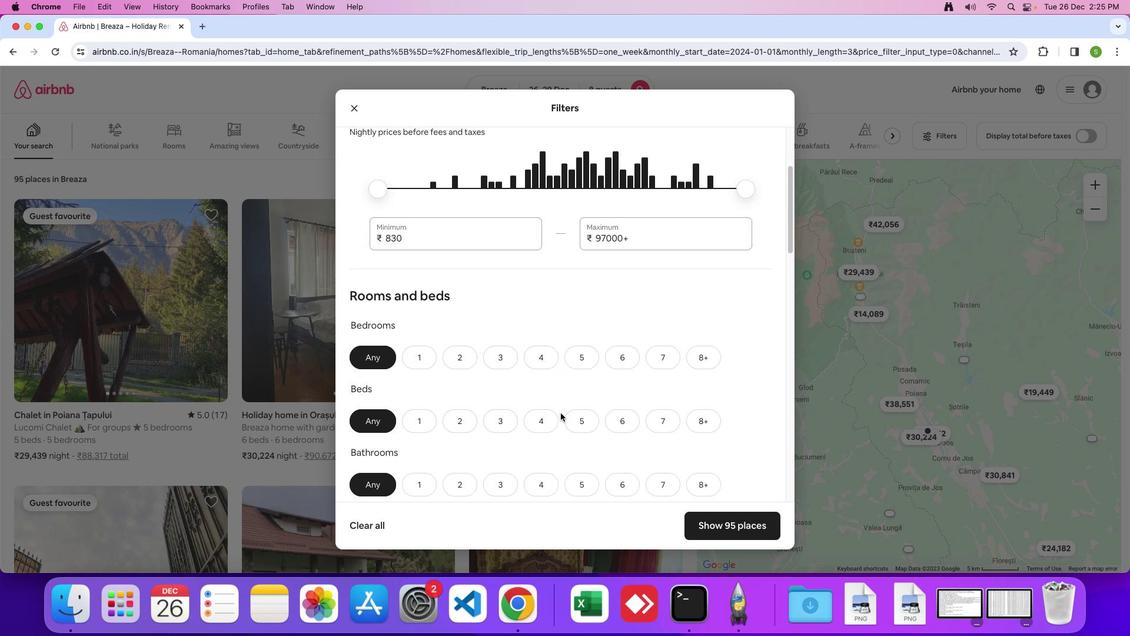 
Action: Mouse scrolled (560, 413) with delta (0, 0)
Screenshot: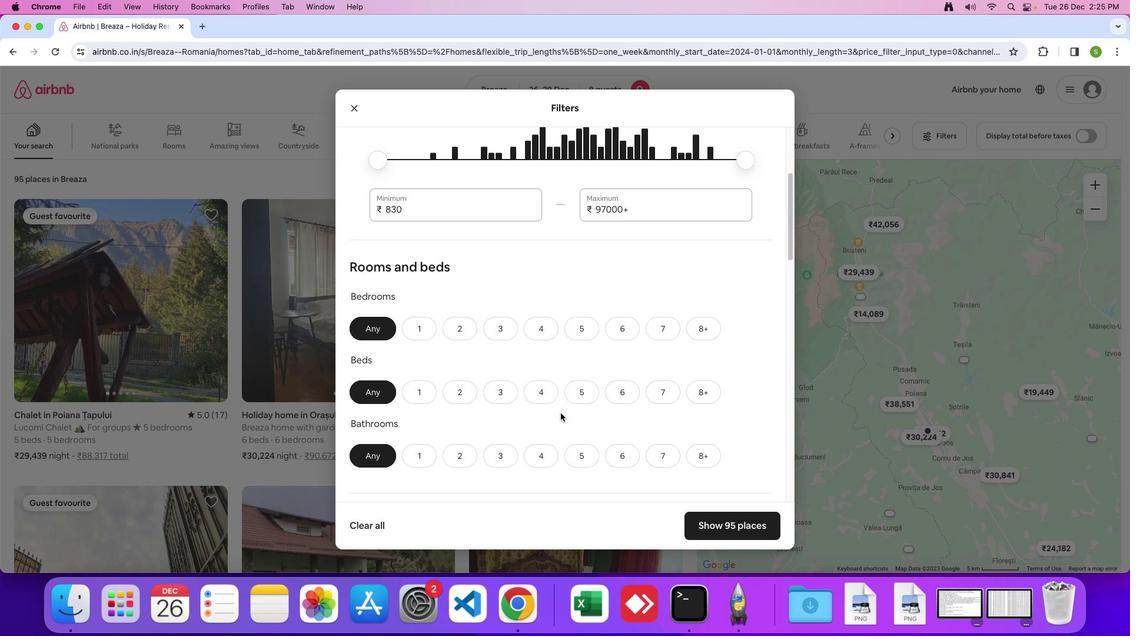 
Action: Mouse scrolled (560, 413) with delta (0, 0)
Screenshot: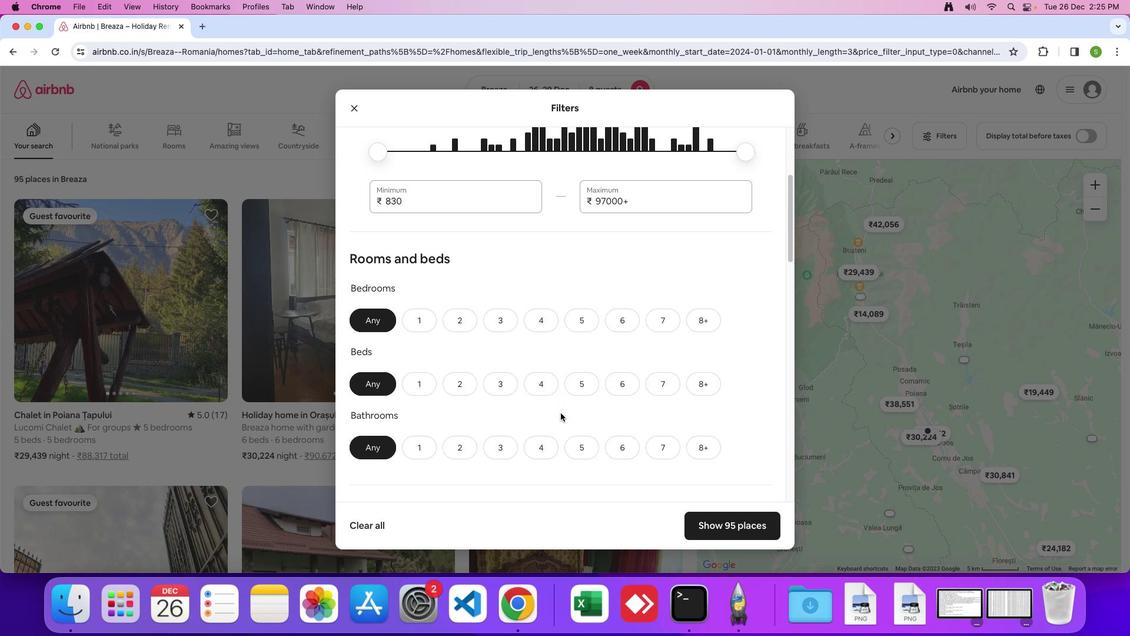 
Action: Mouse scrolled (560, 413) with delta (0, 0)
Screenshot: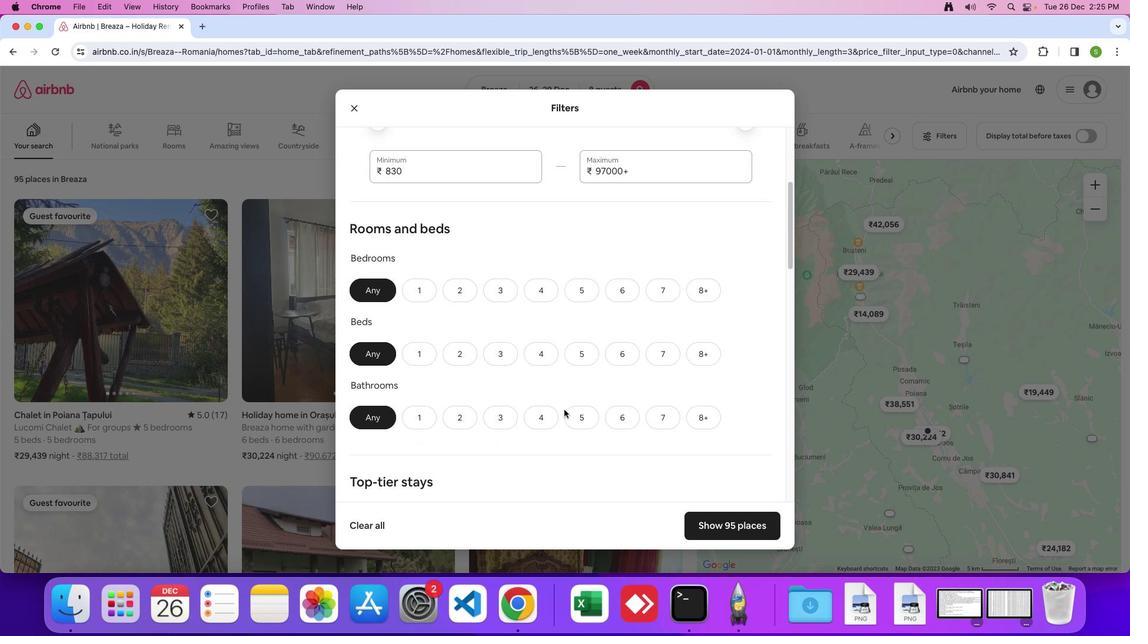 
Action: Mouse moved to (712, 267)
Screenshot: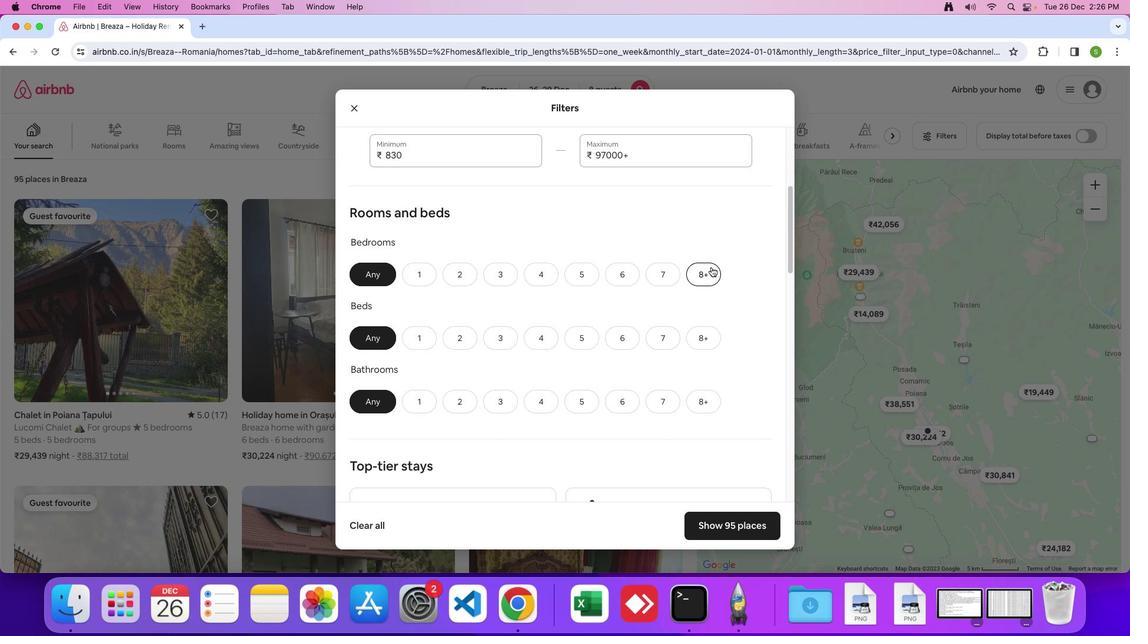 
Action: Mouse pressed left at (712, 267)
Screenshot: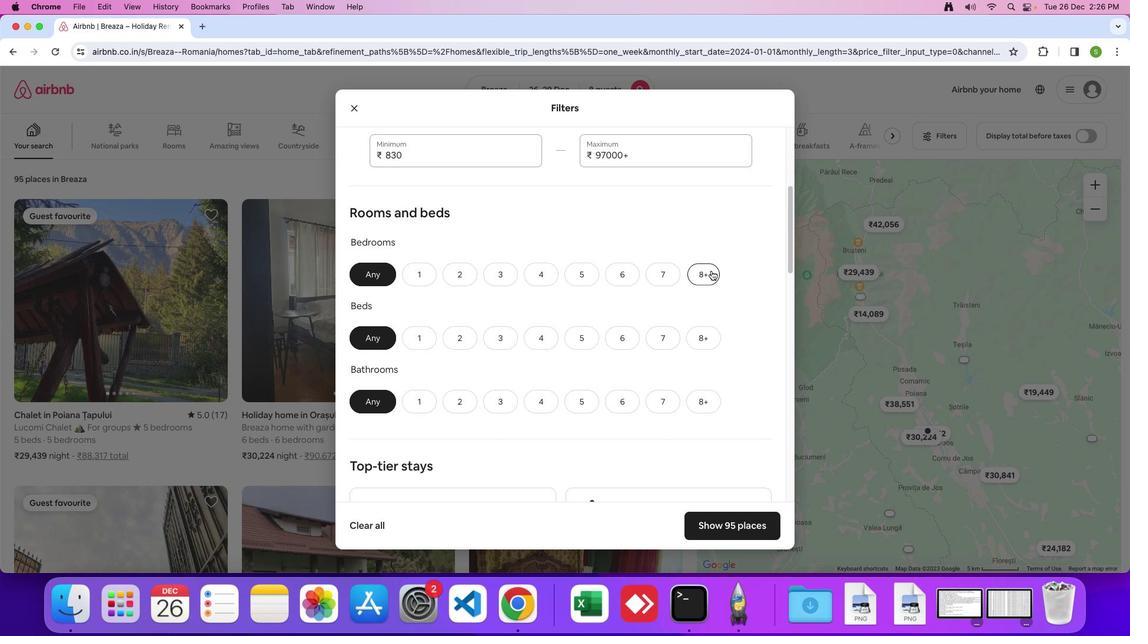 
Action: Mouse moved to (696, 343)
Screenshot: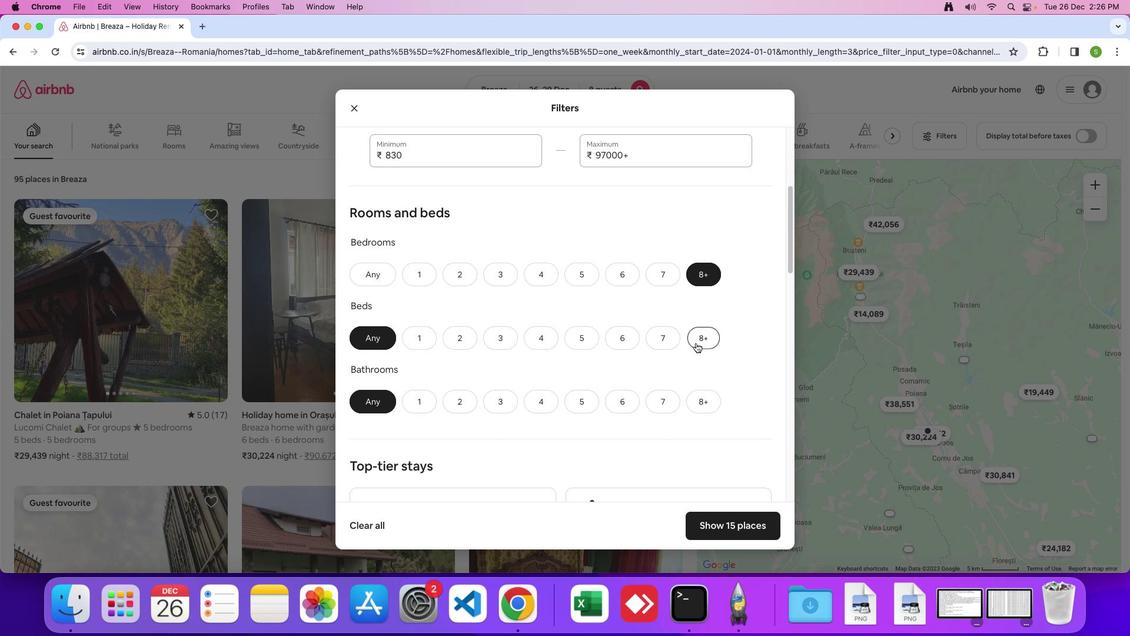 
Action: Mouse pressed left at (696, 343)
Screenshot: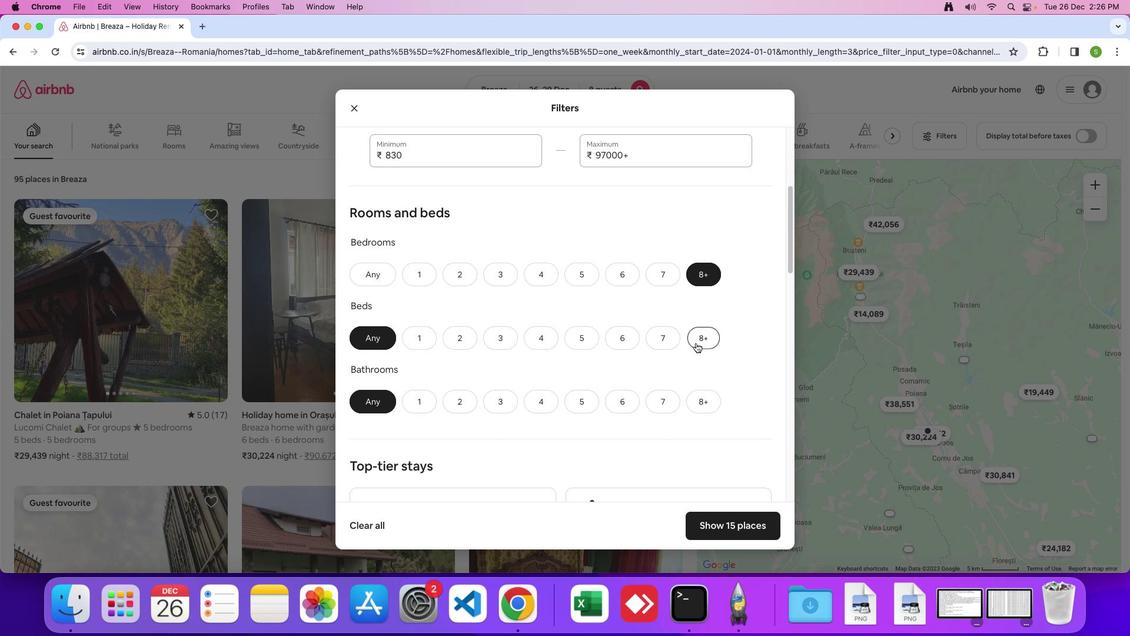 
Action: Mouse moved to (697, 404)
Screenshot: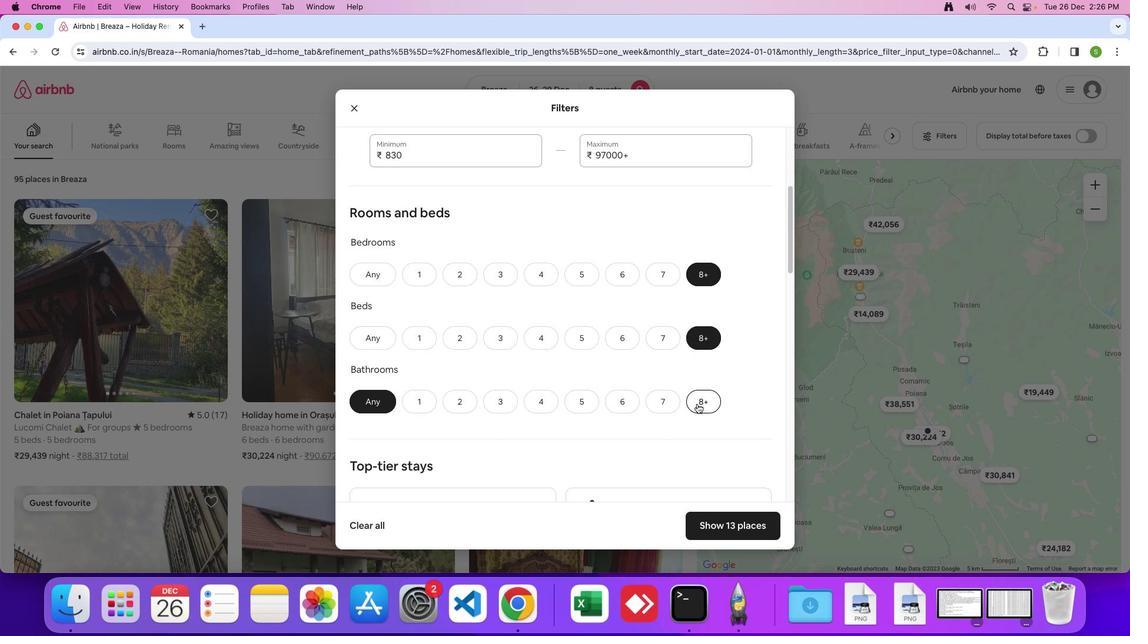 
Action: Mouse pressed left at (697, 404)
Screenshot: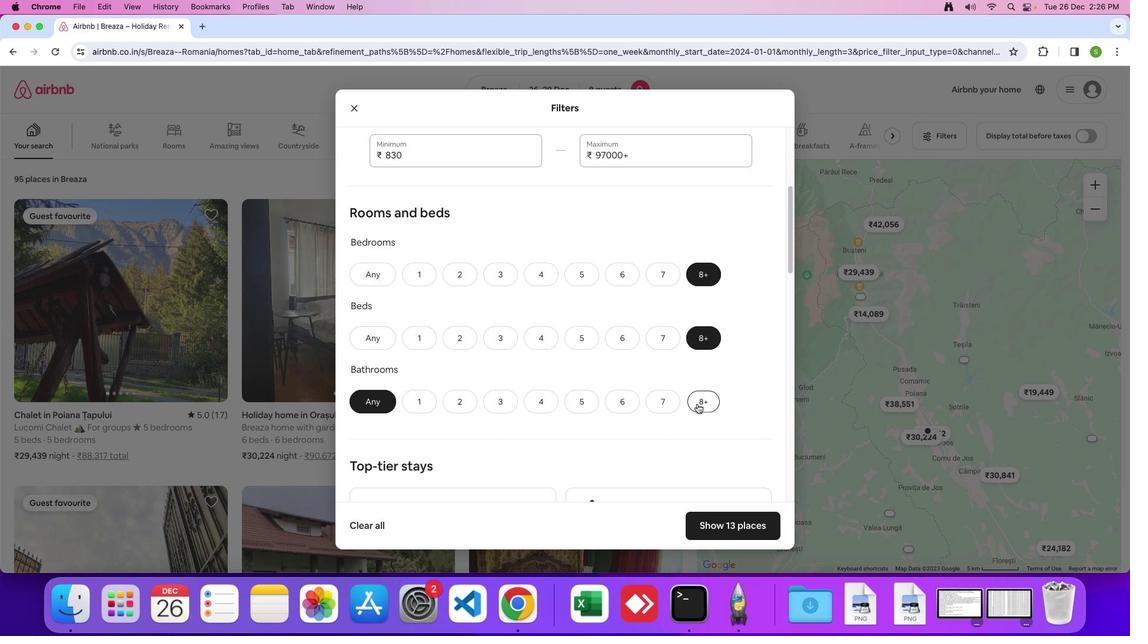 
Action: Mouse moved to (590, 400)
Screenshot: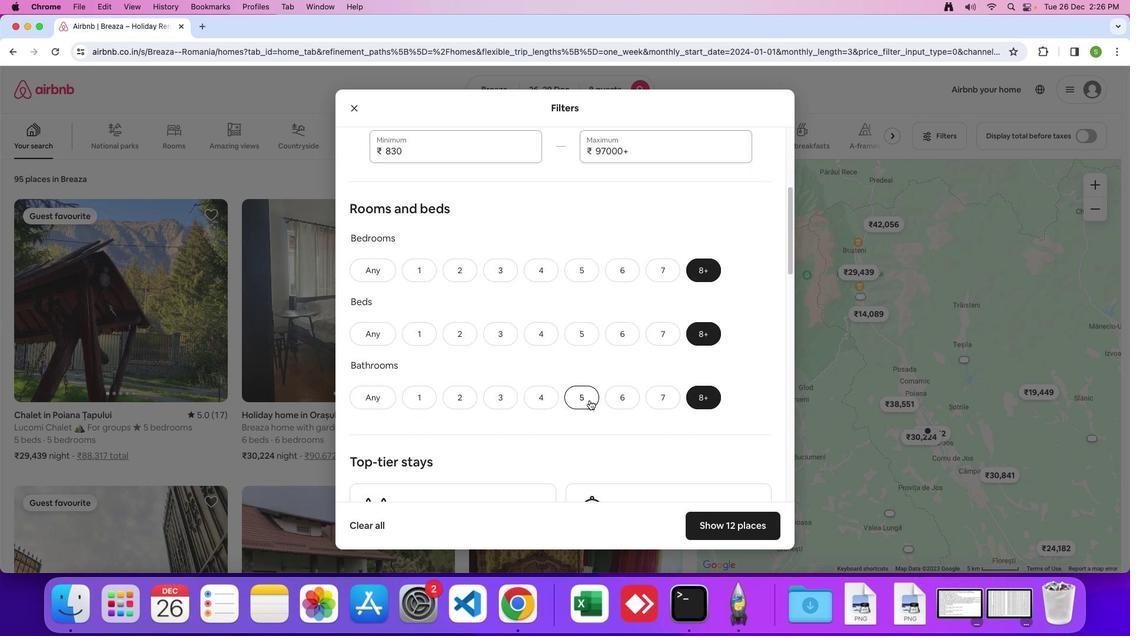 
Action: Mouse scrolled (590, 400) with delta (0, 0)
Screenshot: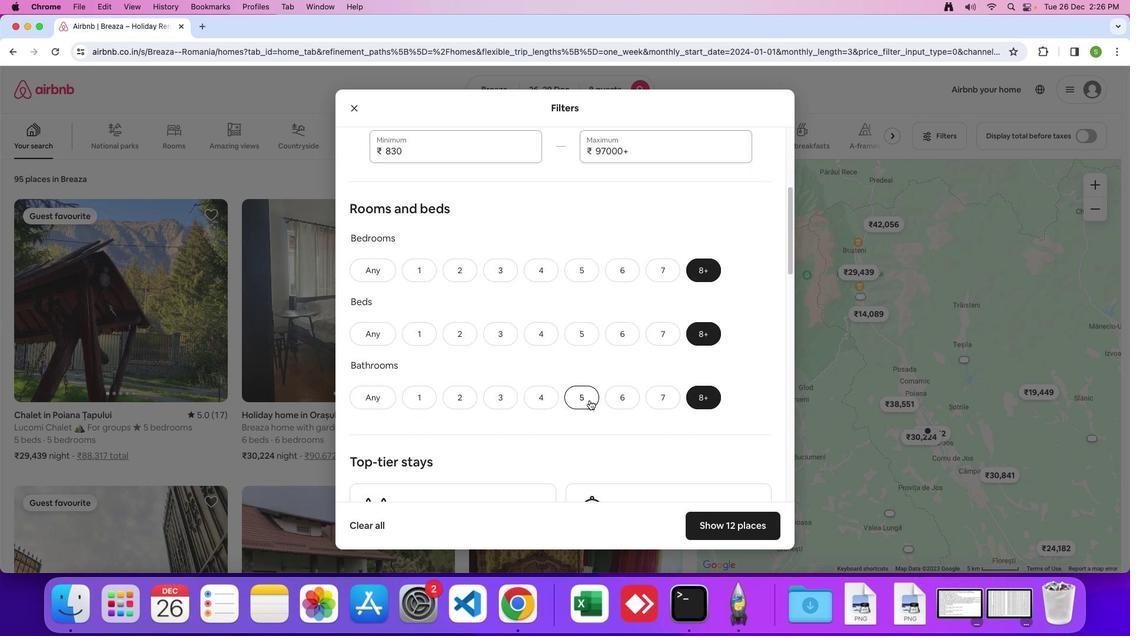 
Action: Mouse moved to (590, 399)
Screenshot: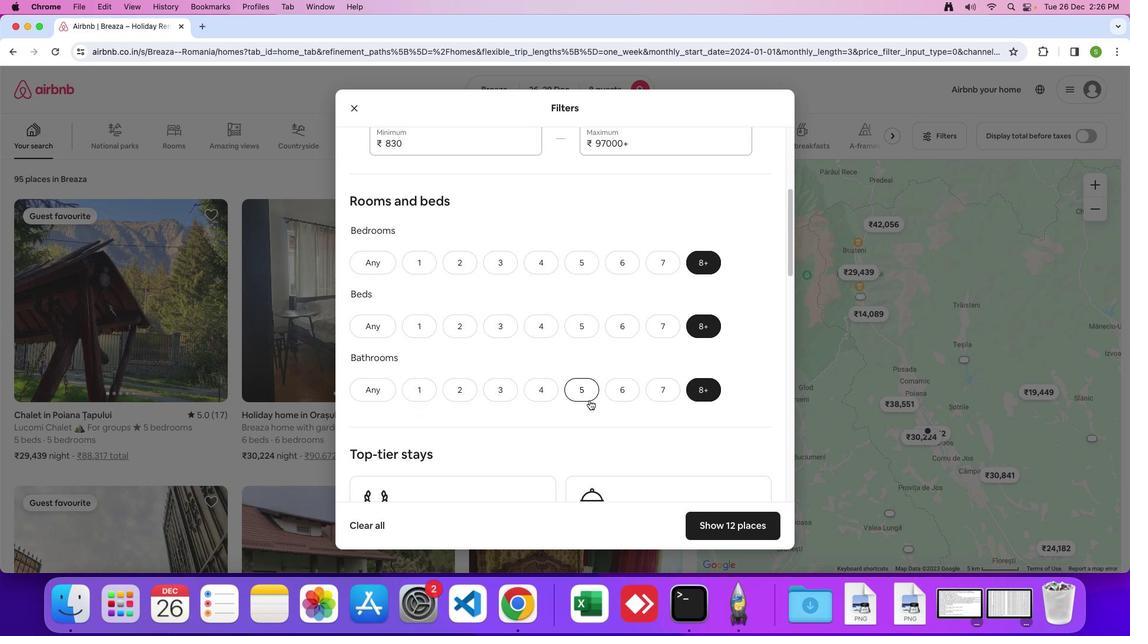 
Action: Mouse scrolled (590, 399) with delta (0, 0)
Screenshot: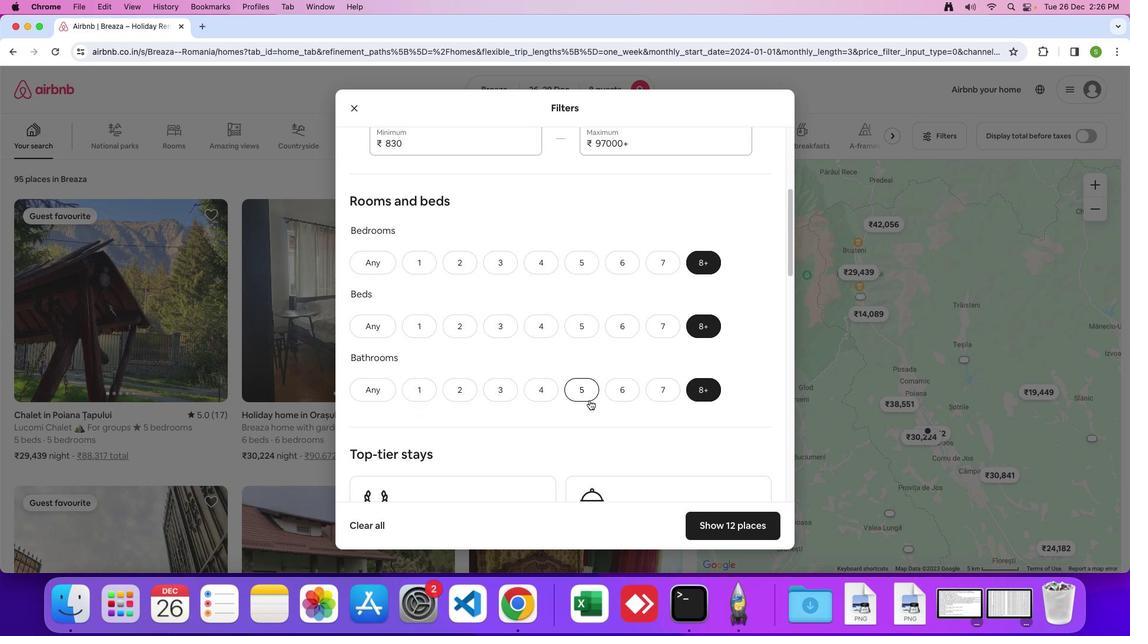 
Action: Mouse moved to (589, 399)
Screenshot: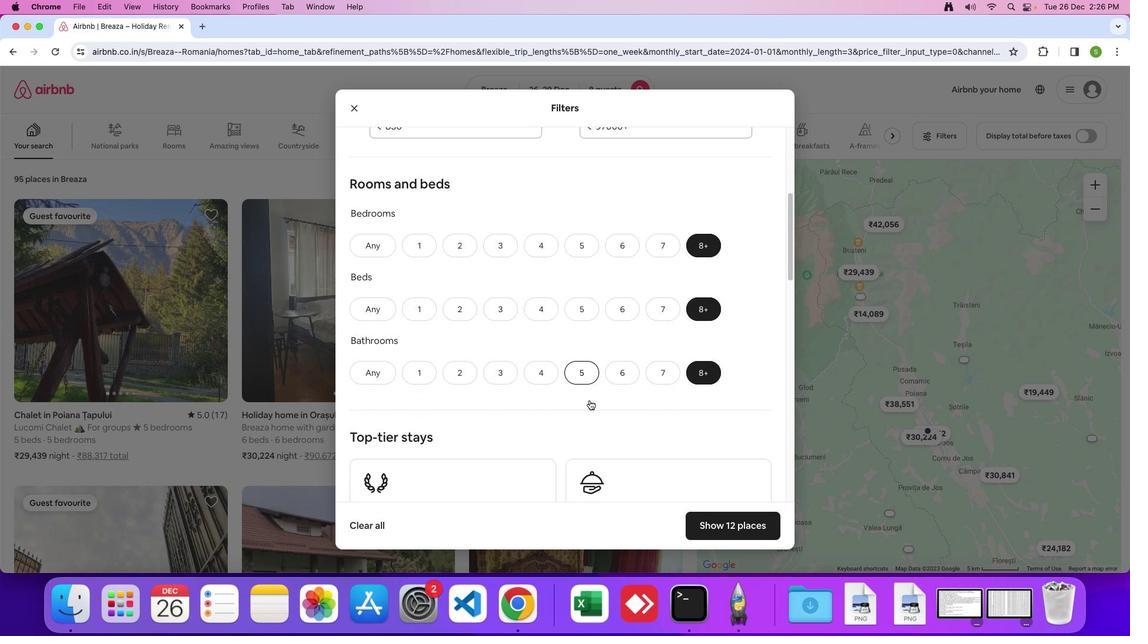 
Action: Mouse scrolled (589, 399) with delta (0, -1)
Screenshot: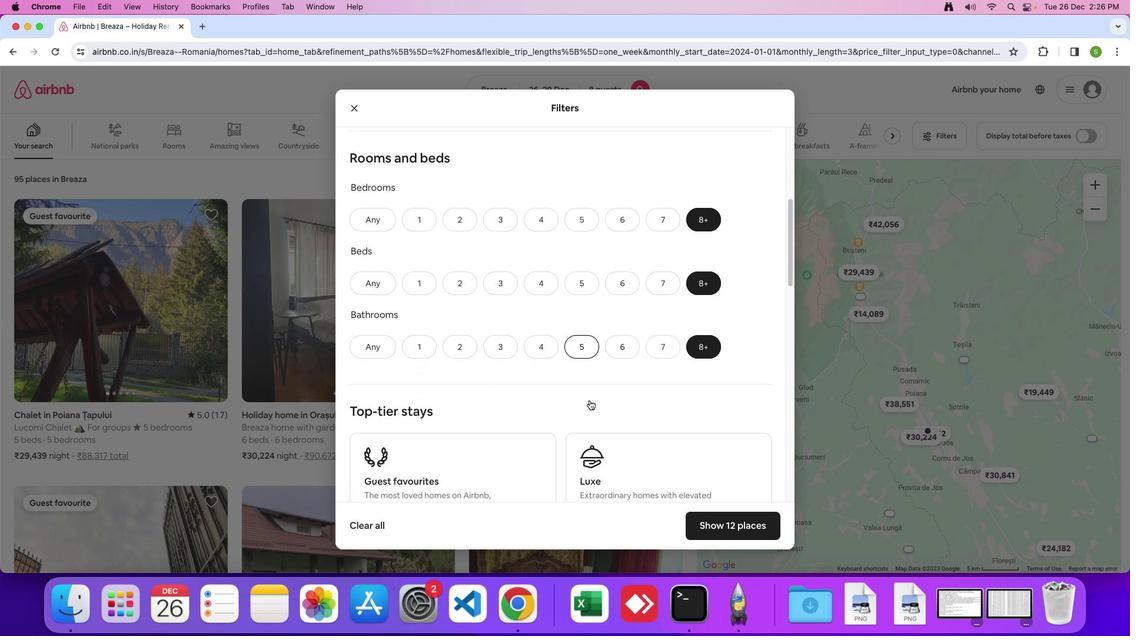 
Action: Mouse moved to (543, 380)
Screenshot: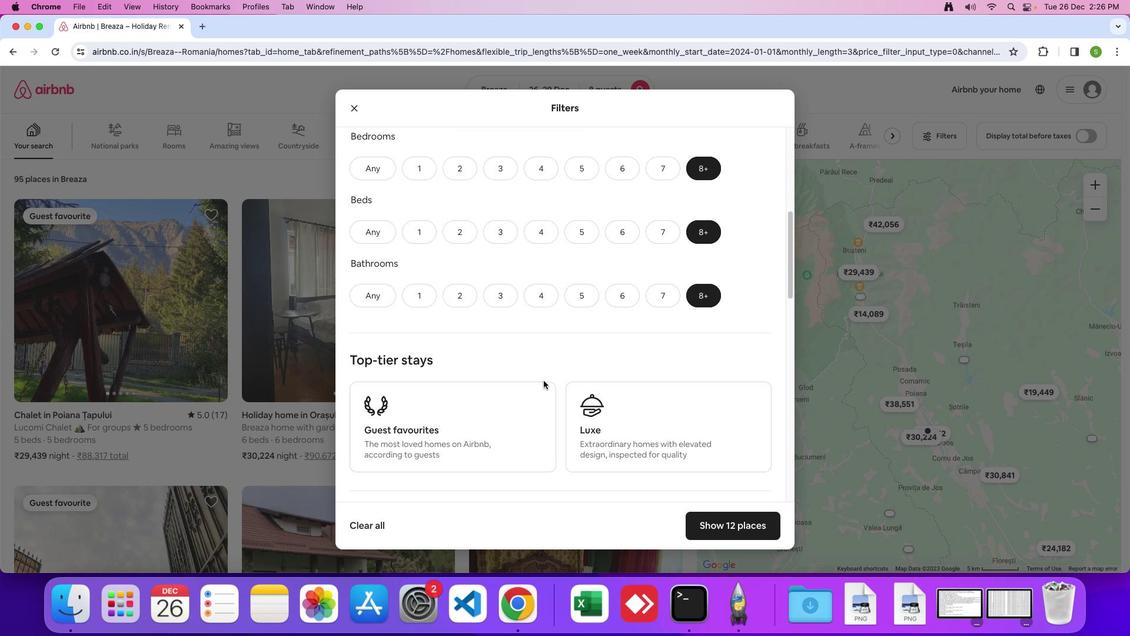 
Action: Mouse scrolled (543, 380) with delta (0, 0)
Screenshot: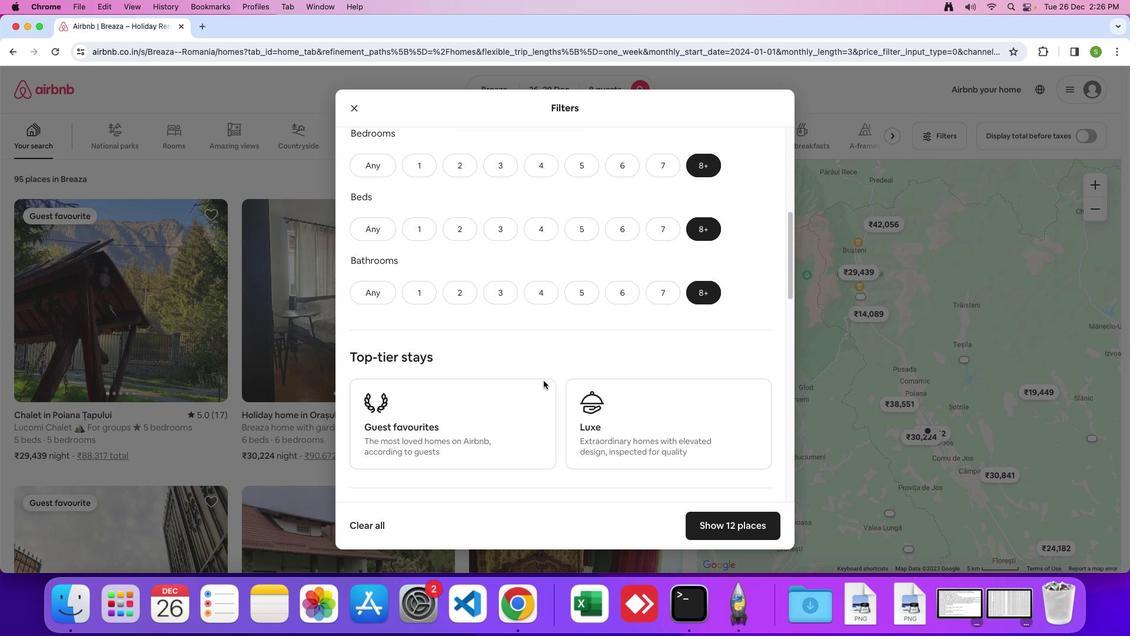 
Action: Mouse scrolled (543, 380) with delta (0, 0)
Screenshot: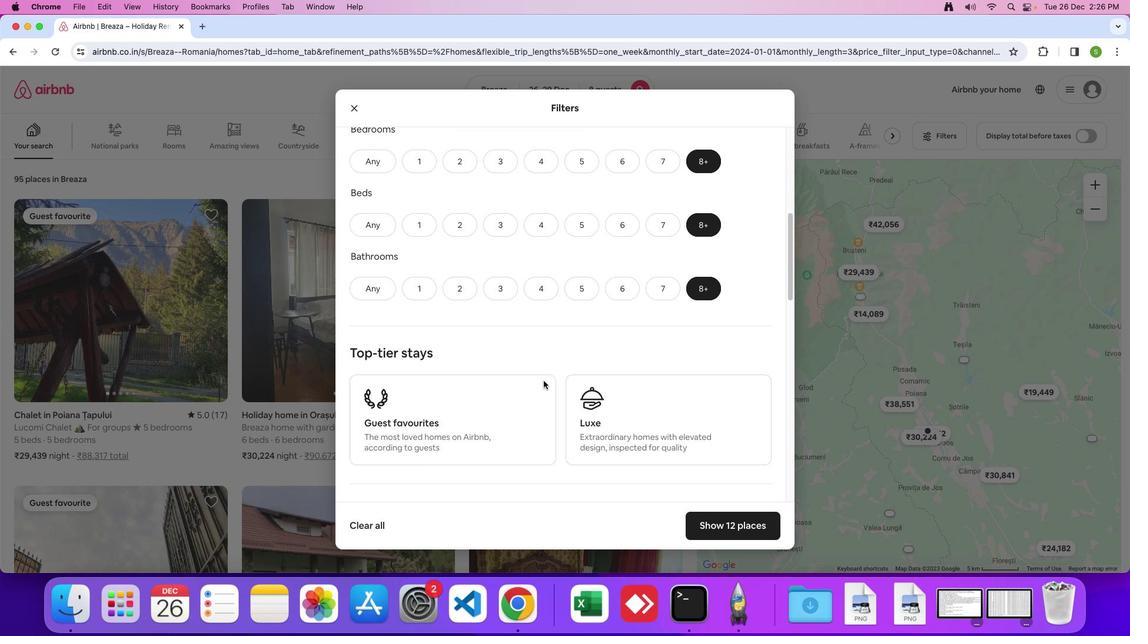 
Action: Mouse scrolled (543, 380) with delta (0, 0)
Screenshot: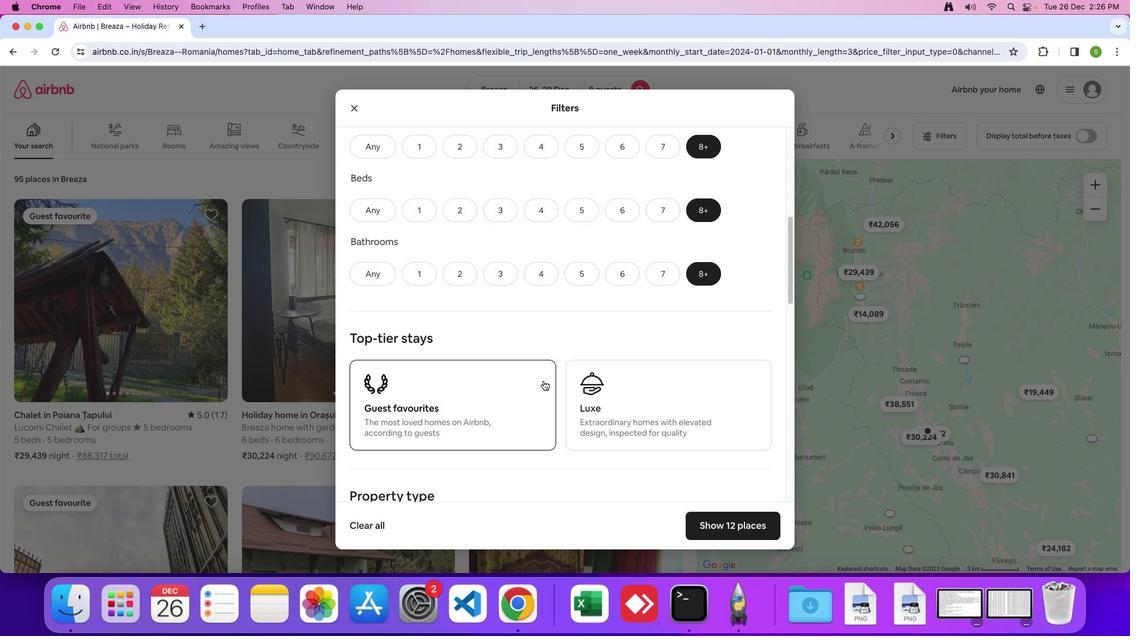 
Action: Mouse scrolled (543, 380) with delta (0, 0)
Screenshot: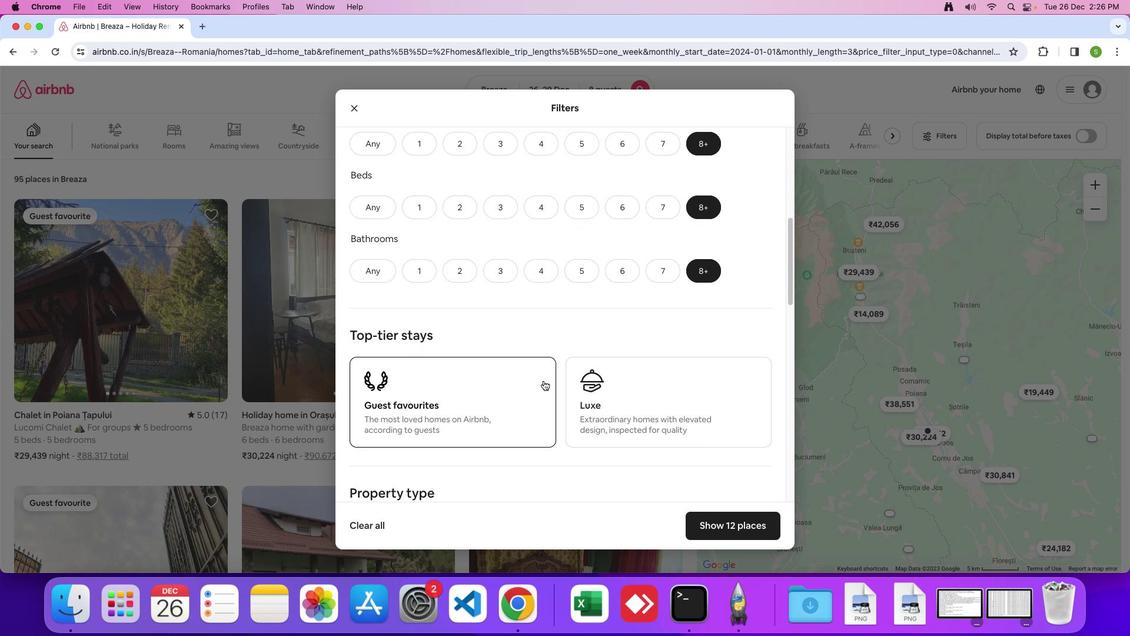 
Action: Mouse scrolled (543, 380) with delta (0, 0)
Screenshot: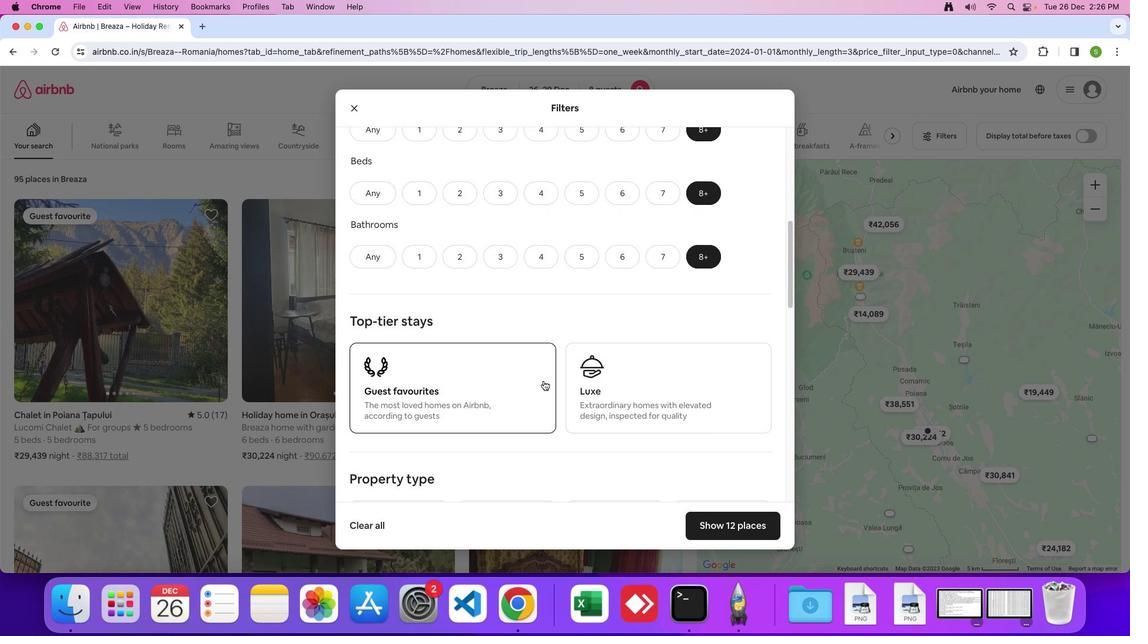 
Action: Mouse scrolled (543, 380) with delta (0, 0)
Screenshot: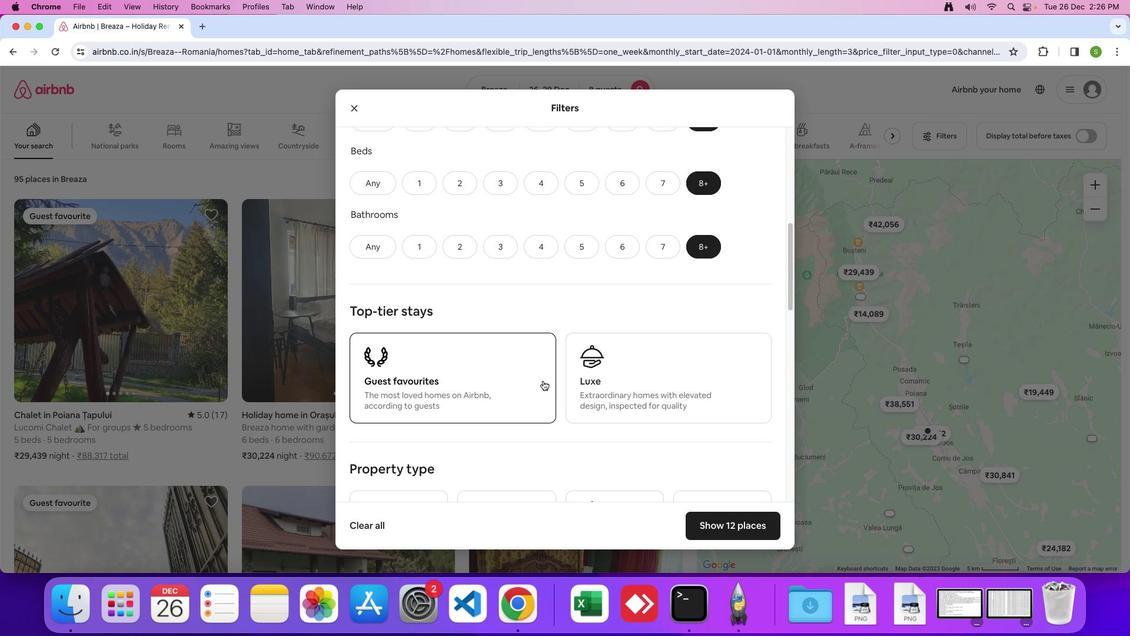 
Action: Mouse scrolled (543, 380) with delta (0, 0)
Screenshot: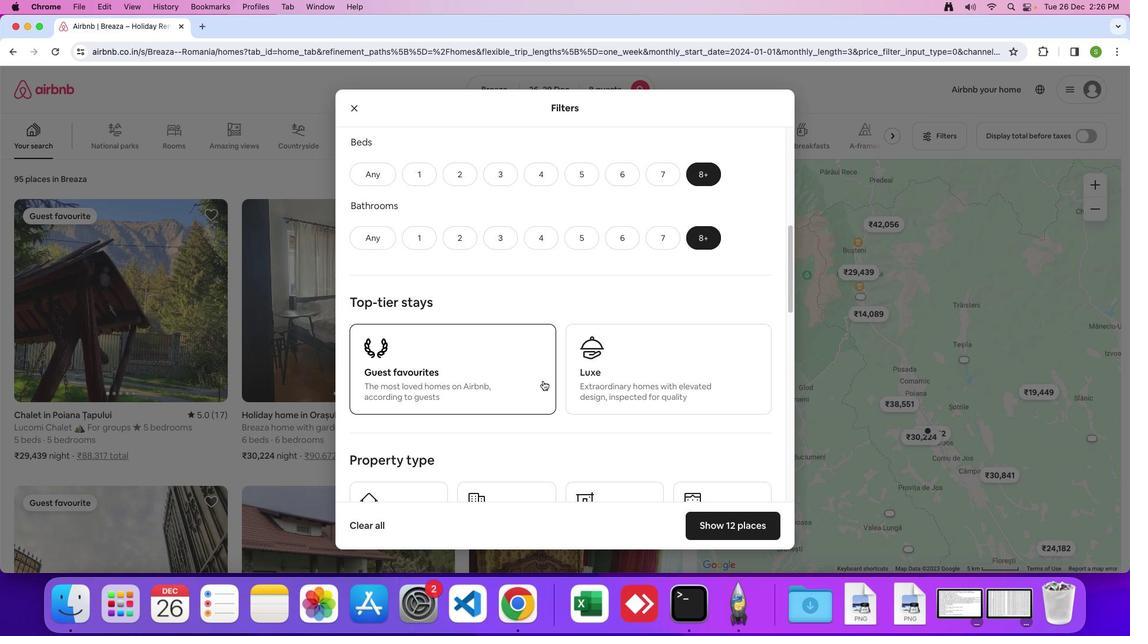 
Action: Mouse moved to (543, 380)
Screenshot: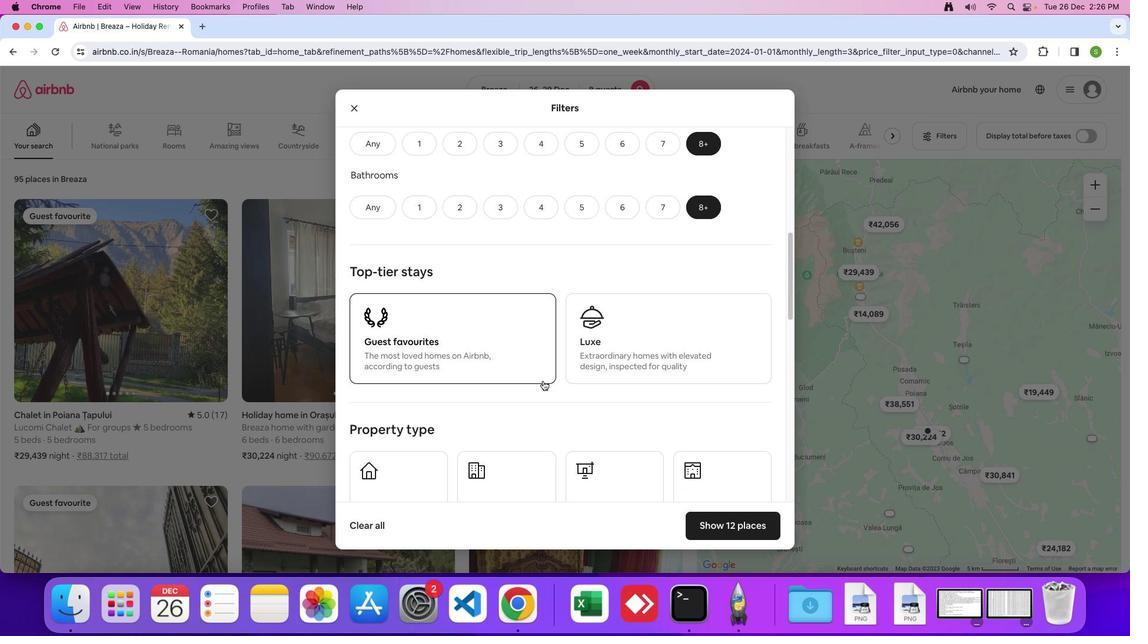
Action: Mouse scrolled (543, 380) with delta (0, -1)
Screenshot: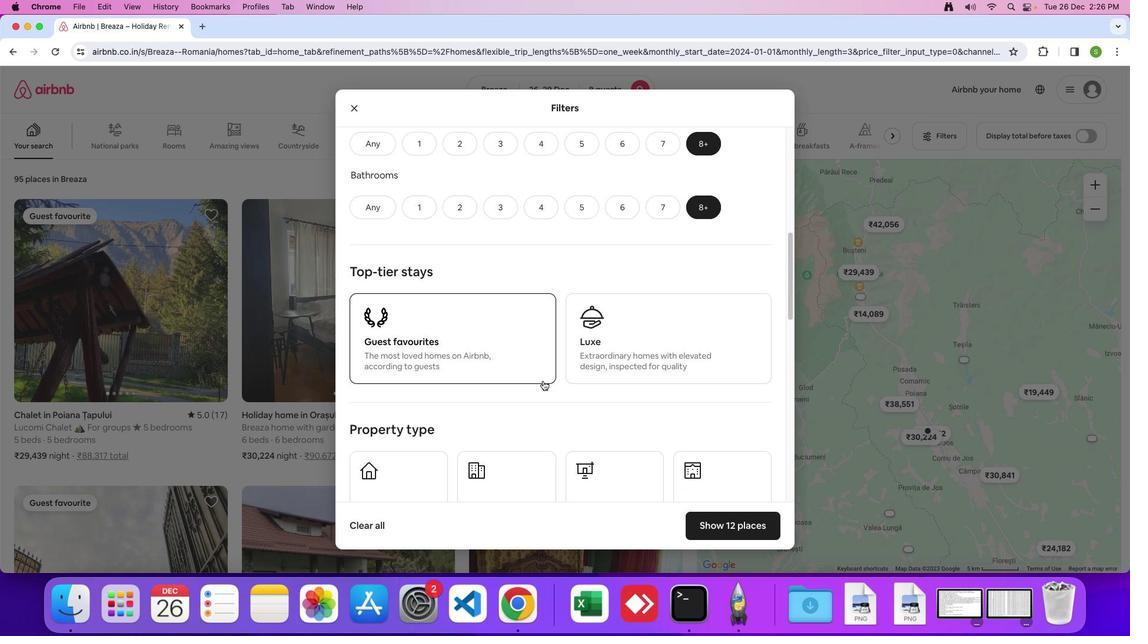 
Action: Mouse scrolled (543, 380) with delta (0, 0)
Screenshot: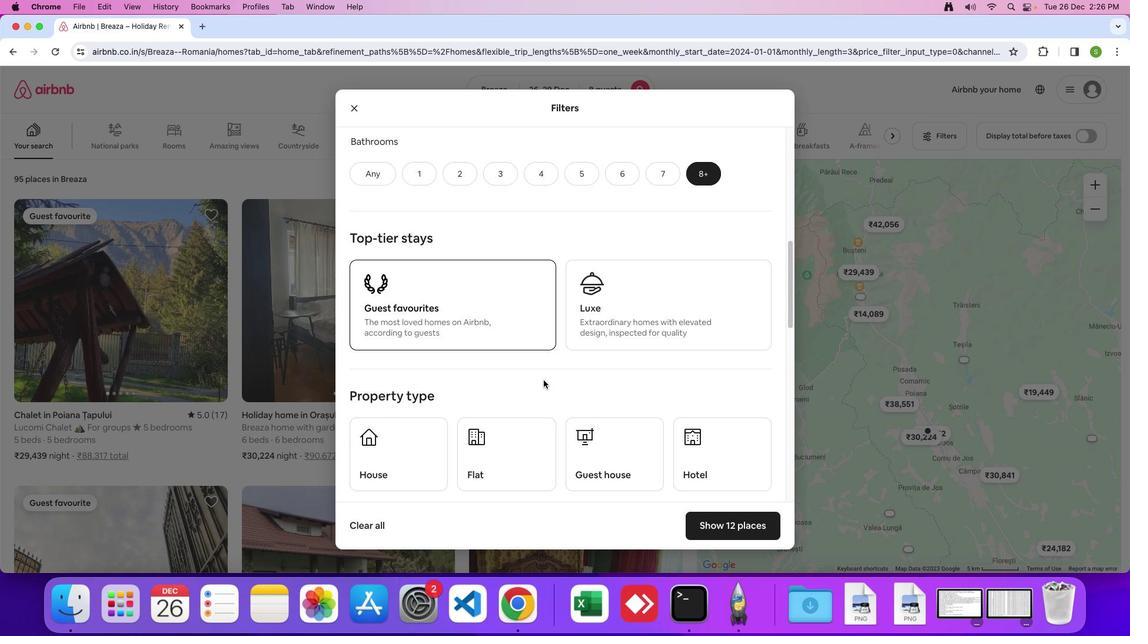 
Action: Mouse scrolled (543, 380) with delta (0, 0)
Screenshot: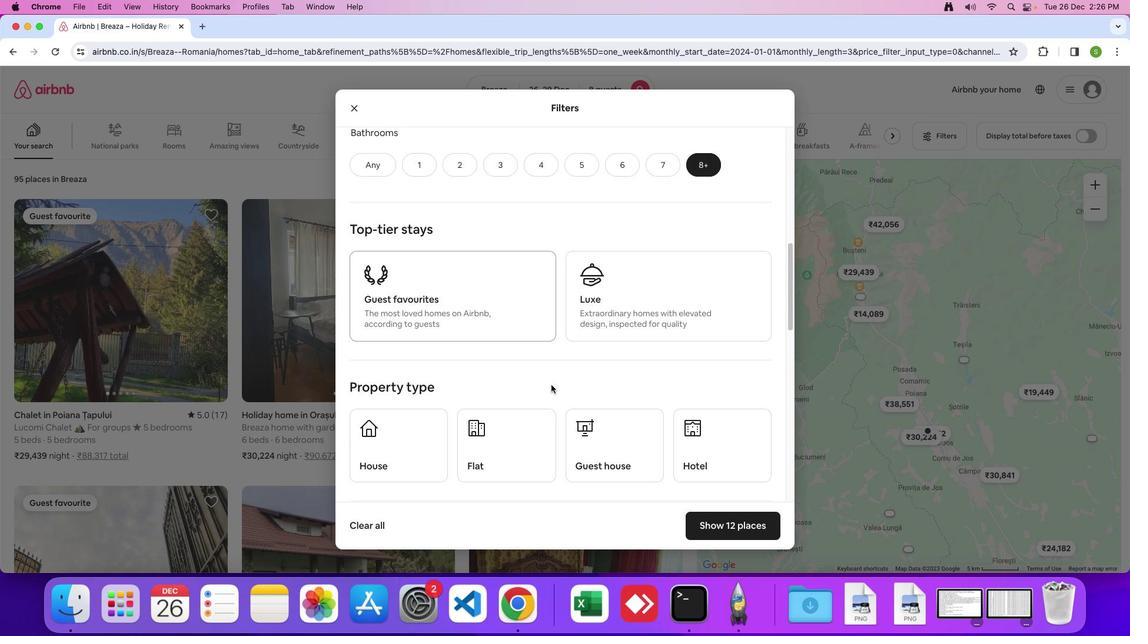 
Action: Mouse moved to (706, 416)
Screenshot: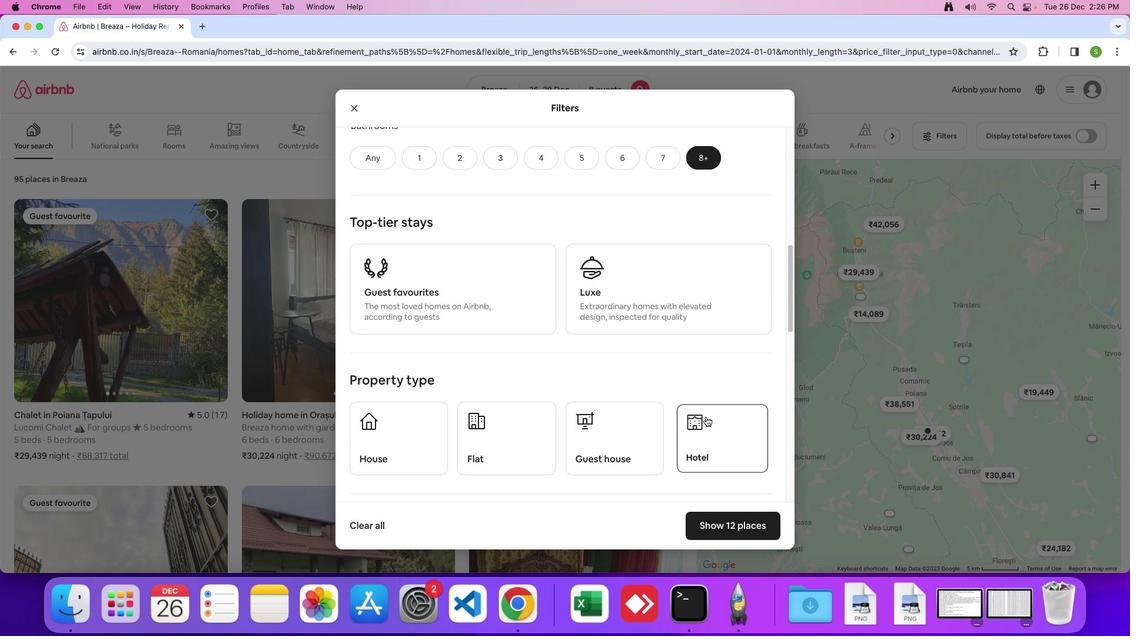 
Action: Mouse pressed left at (706, 416)
Screenshot: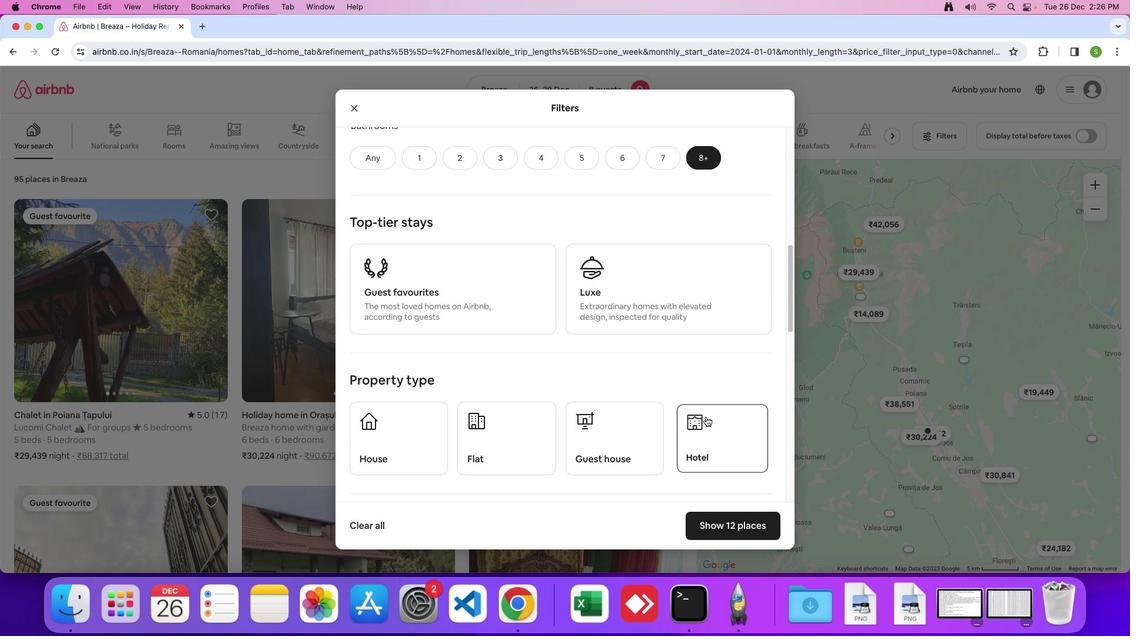 
Action: Mouse moved to (576, 399)
Screenshot: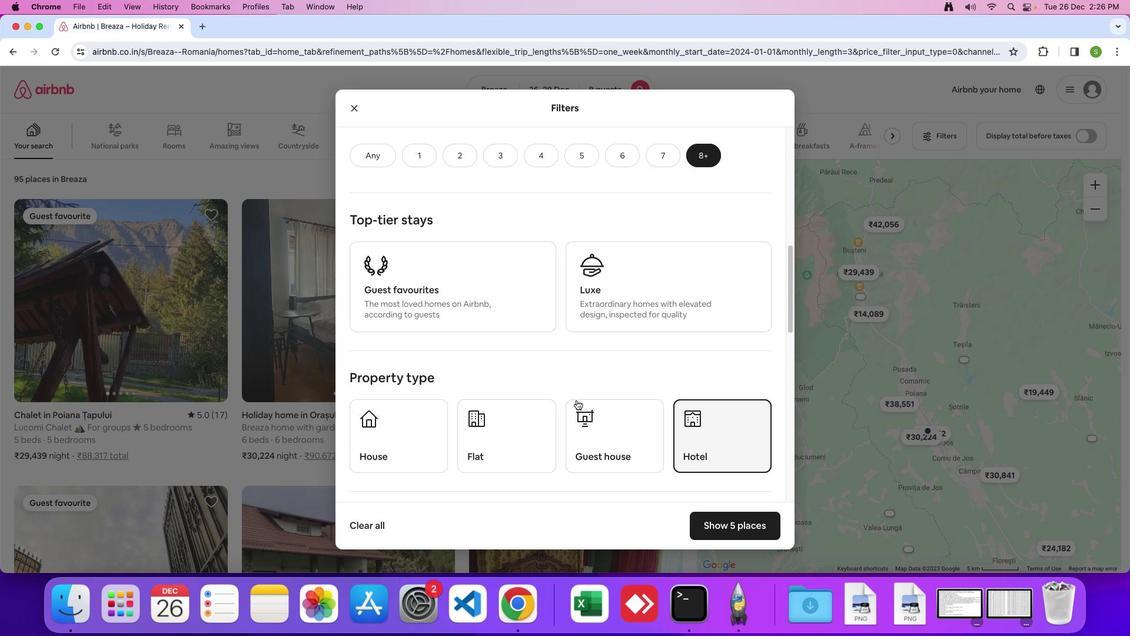 
Action: Mouse scrolled (576, 399) with delta (0, 0)
Screenshot: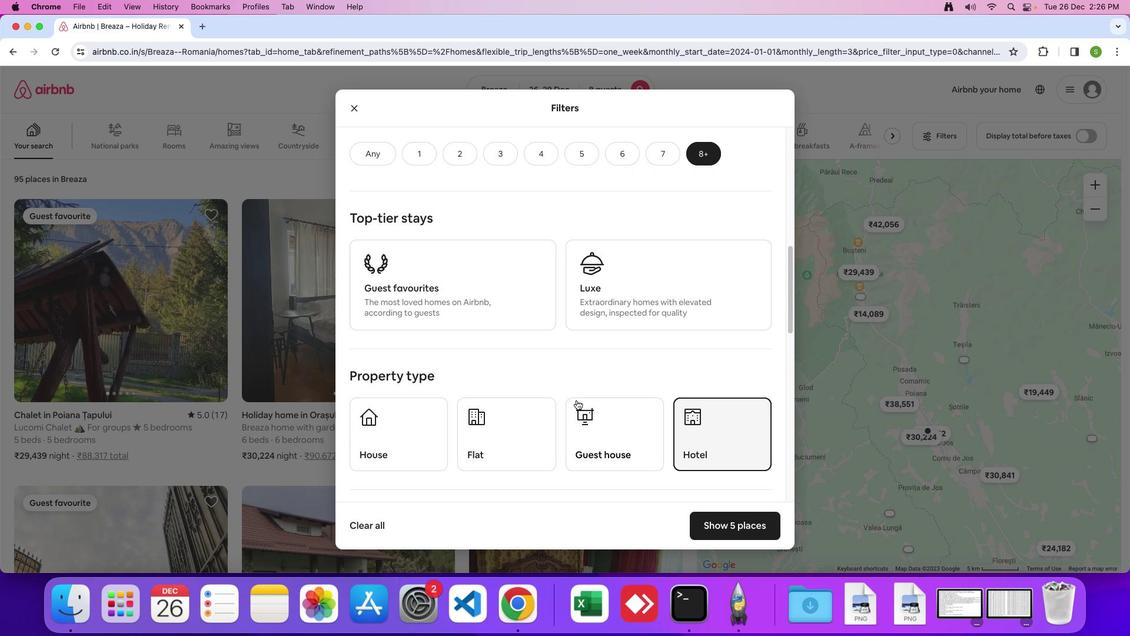 
Action: Mouse scrolled (576, 399) with delta (0, 0)
Screenshot: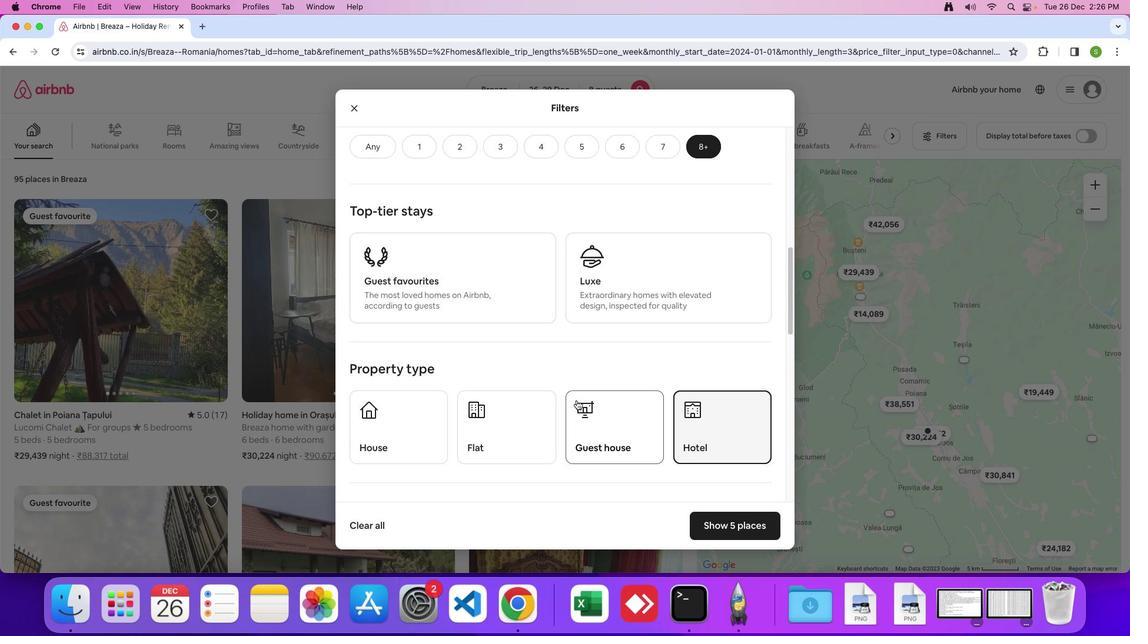 
Action: Mouse moved to (576, 399)
Screenshot: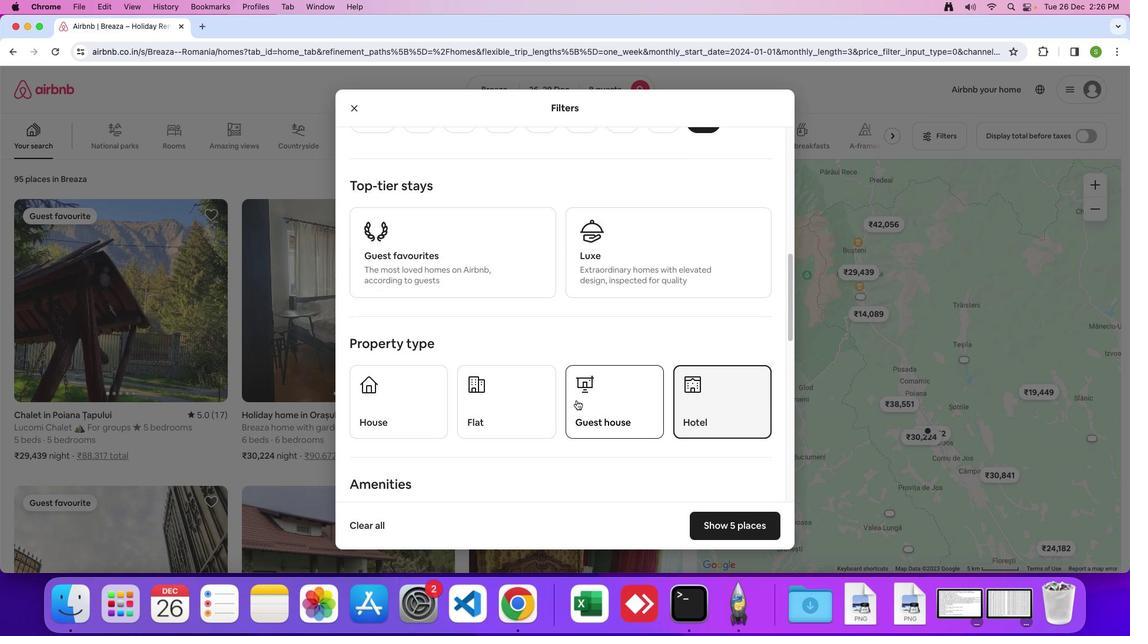 
Action: Mouse scrolled (576, 399) with delta (0, -1)
Screenshot: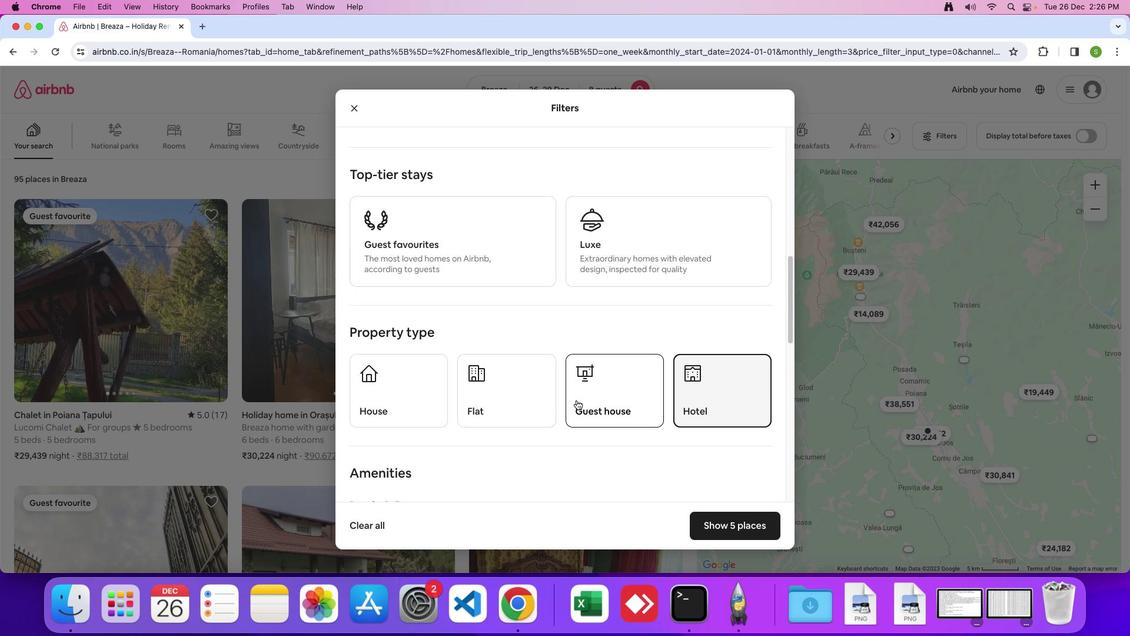 
Action: Mouse scrolled (576, 399) with delta (0, 0)
Screenshot: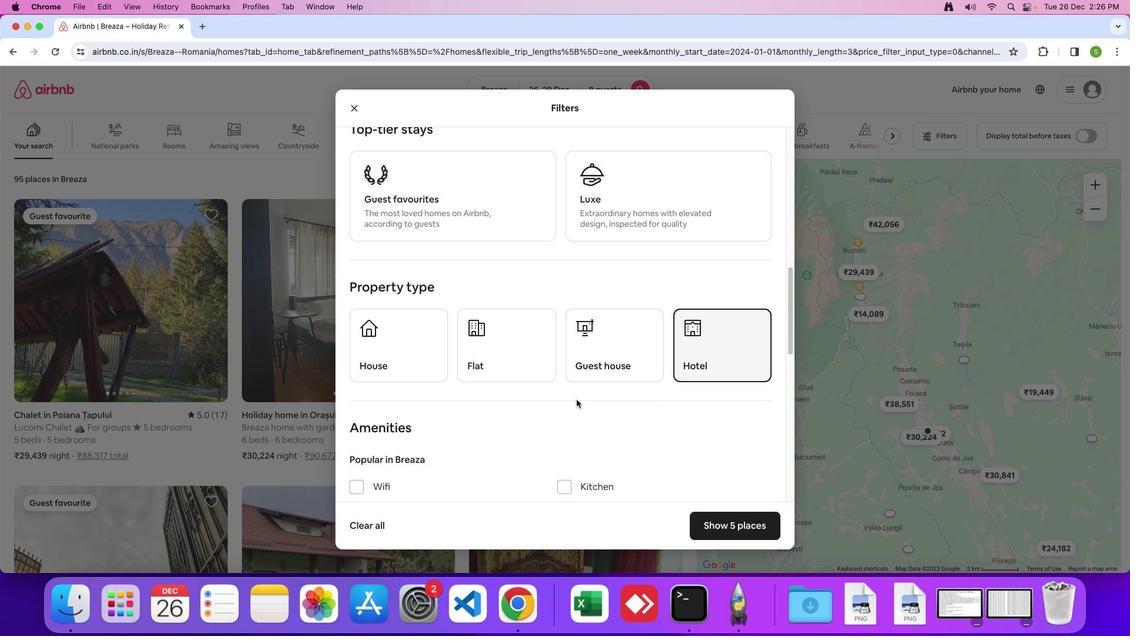 
Action: Mouse moved to (576, 399)
Screenshot: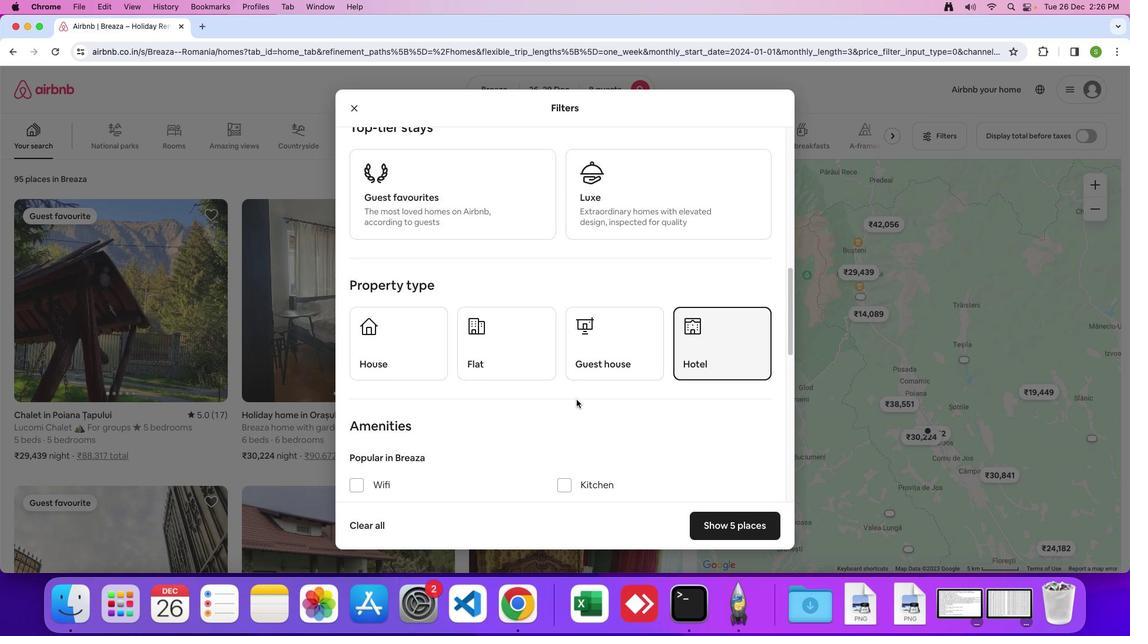 
Action: Mouse scrolled (576, 399) with delta (0, 0)
Screenshot: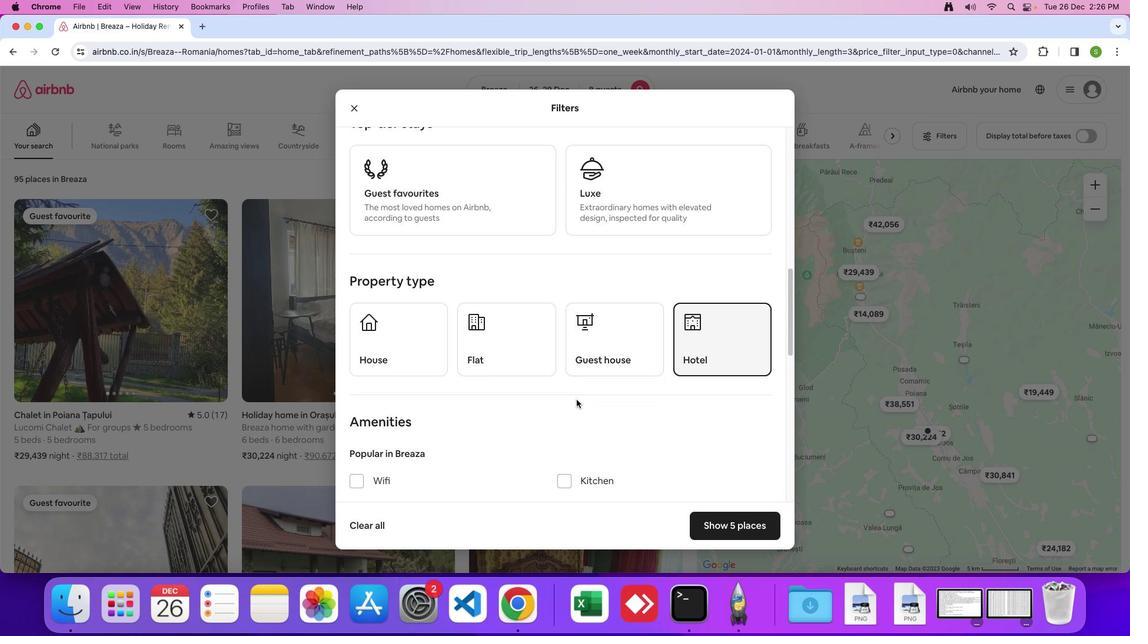 
Action: Mouse scrolled (576, 399) with delta (0, 0)
Screenshot: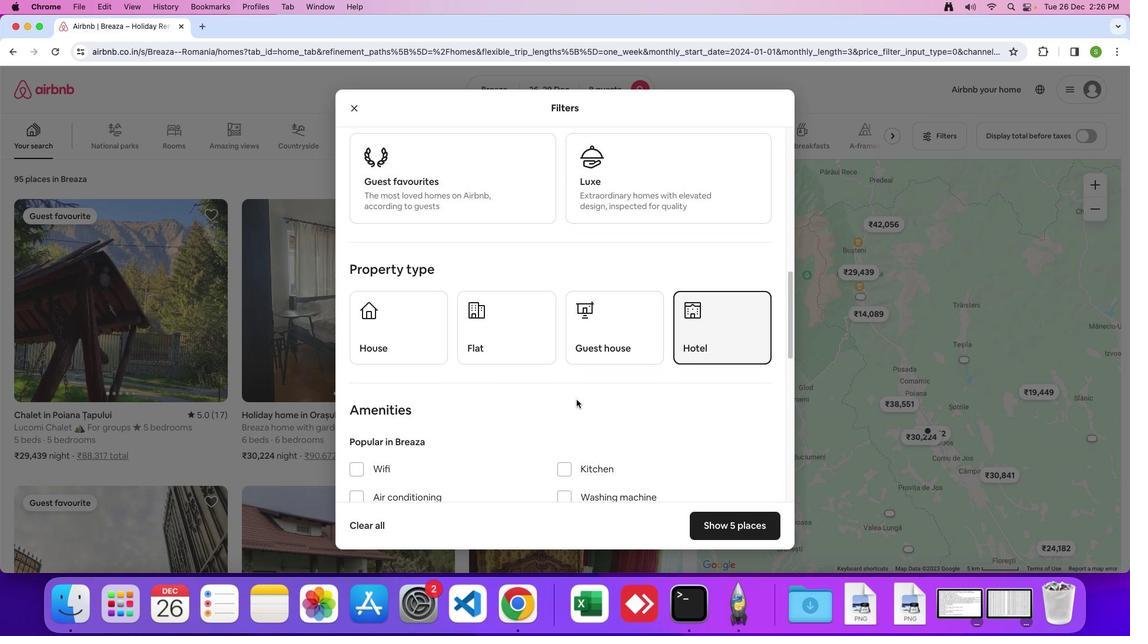 
Action: Mouse scrolled (576, 399) with delta (0, 0)
Screenshot: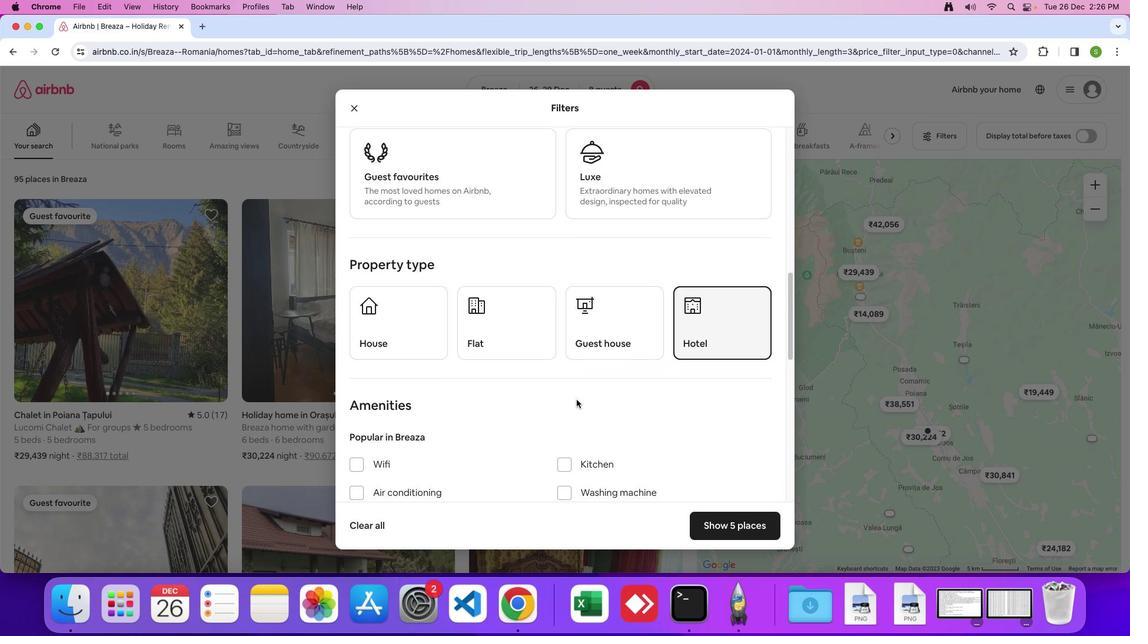 
Action: Mouse scrolled (576, 399) with delta (0, 0)
Screenshot: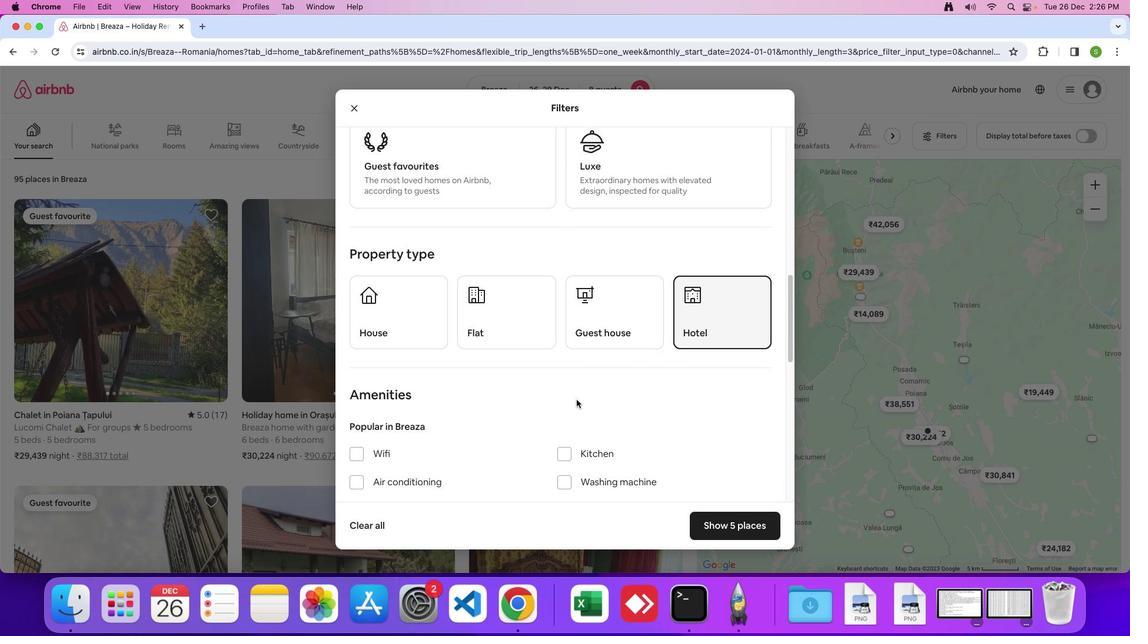 
Action: Mouse scrolled (576, 399) with delta (0, 0)
Screenshot: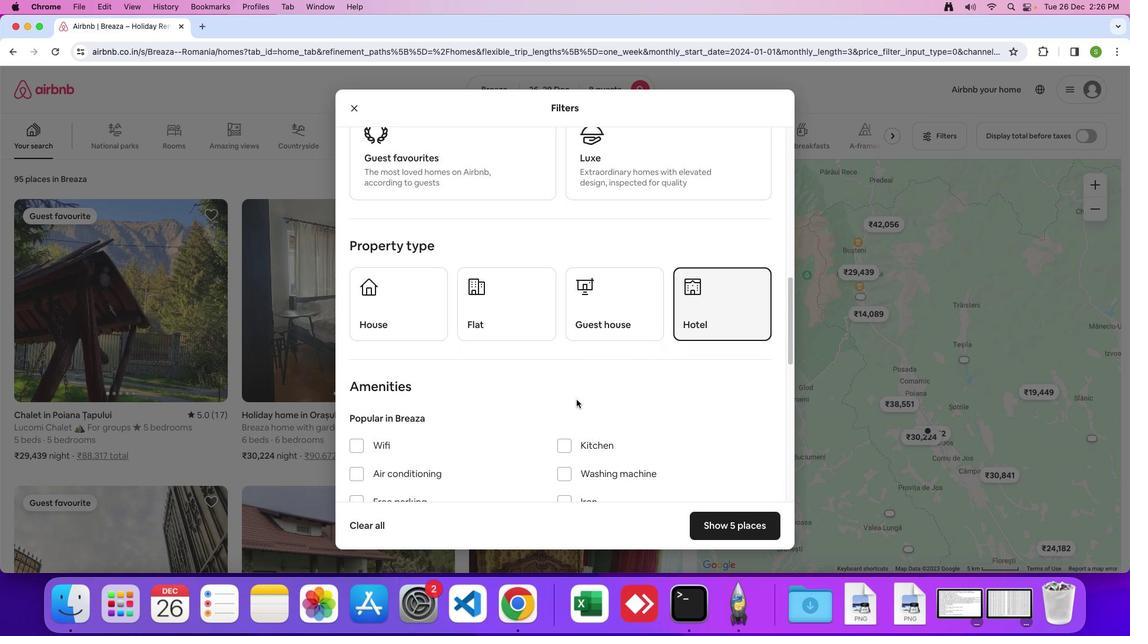 
Action: Mouse scrolled (576, 399) with delta (0, 0)
Screenshot: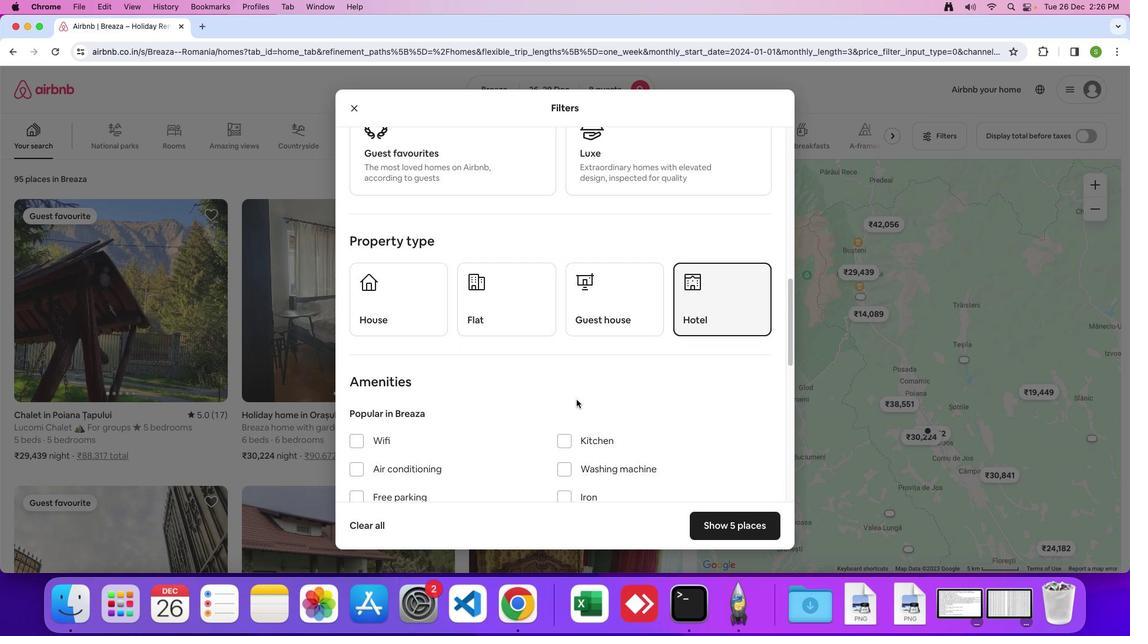 
Action: Mouse moved to (576, 399)
Screenshot: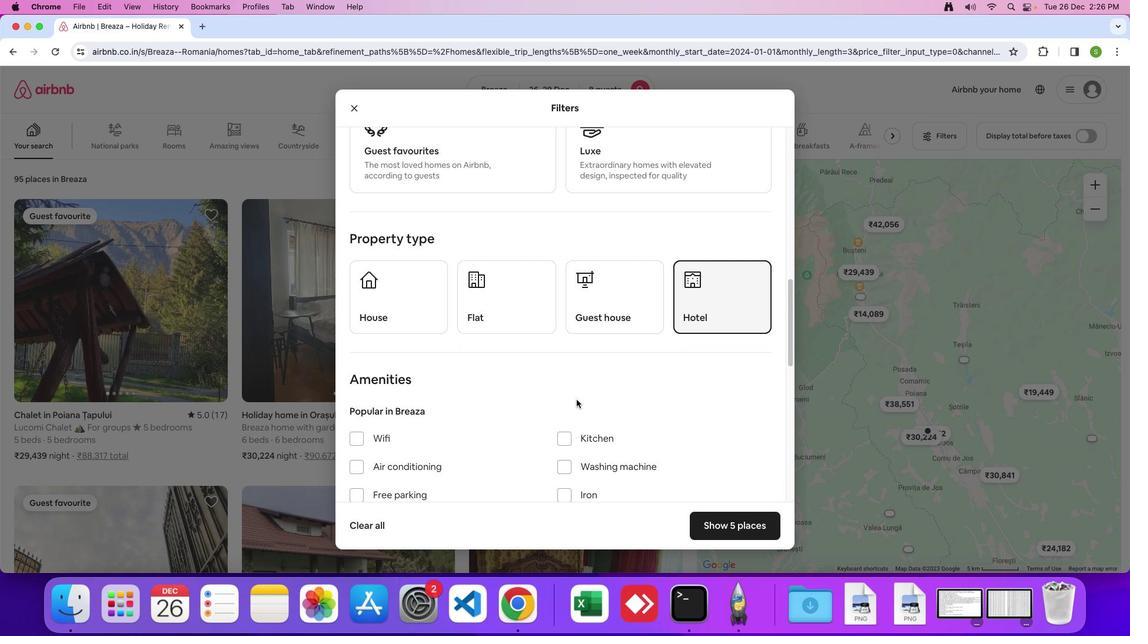 
Action: Mouse scrolled (576, 399) with delta (0, 0)
Screenshot: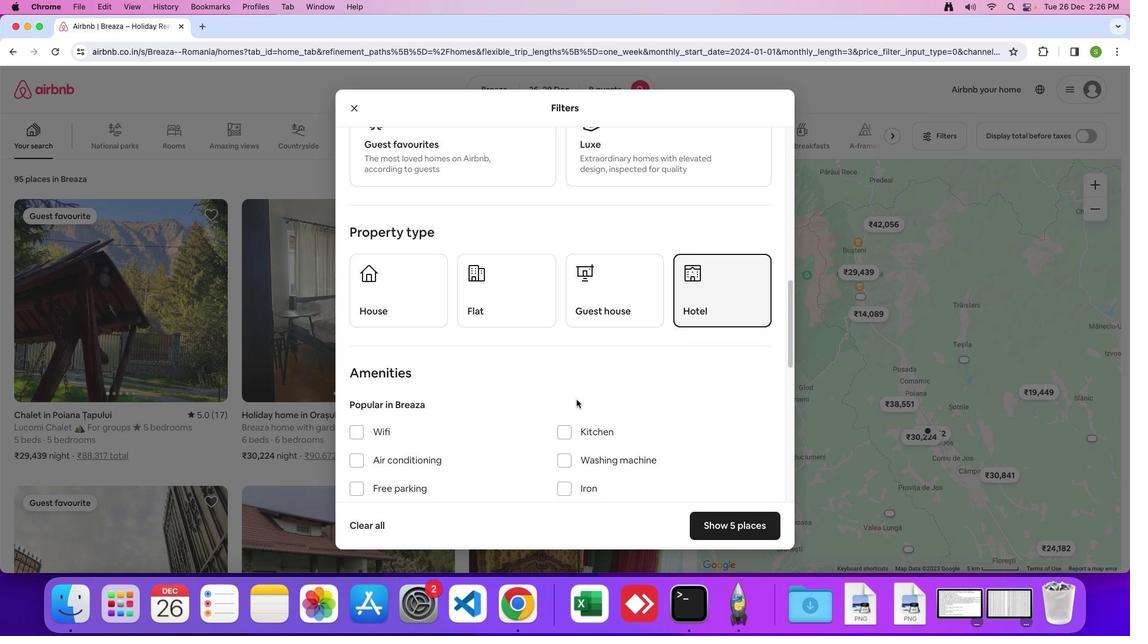 
Action: Mouse moved to (359, 428)
Screenshot: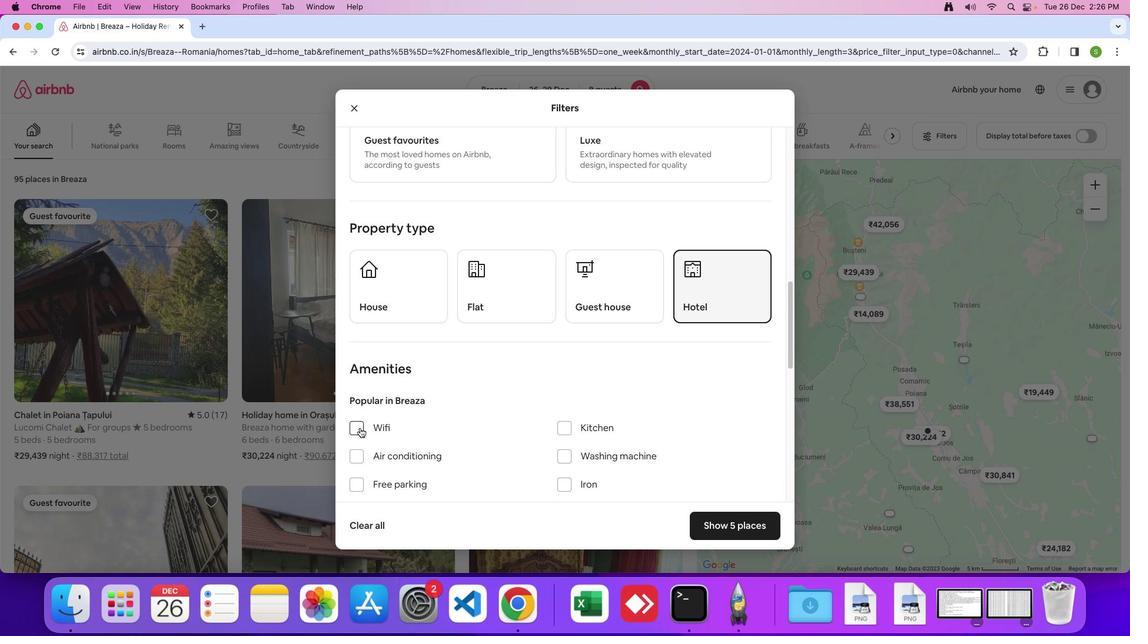 
Action: Mouse pressed left at (359, 428)
Screenshot: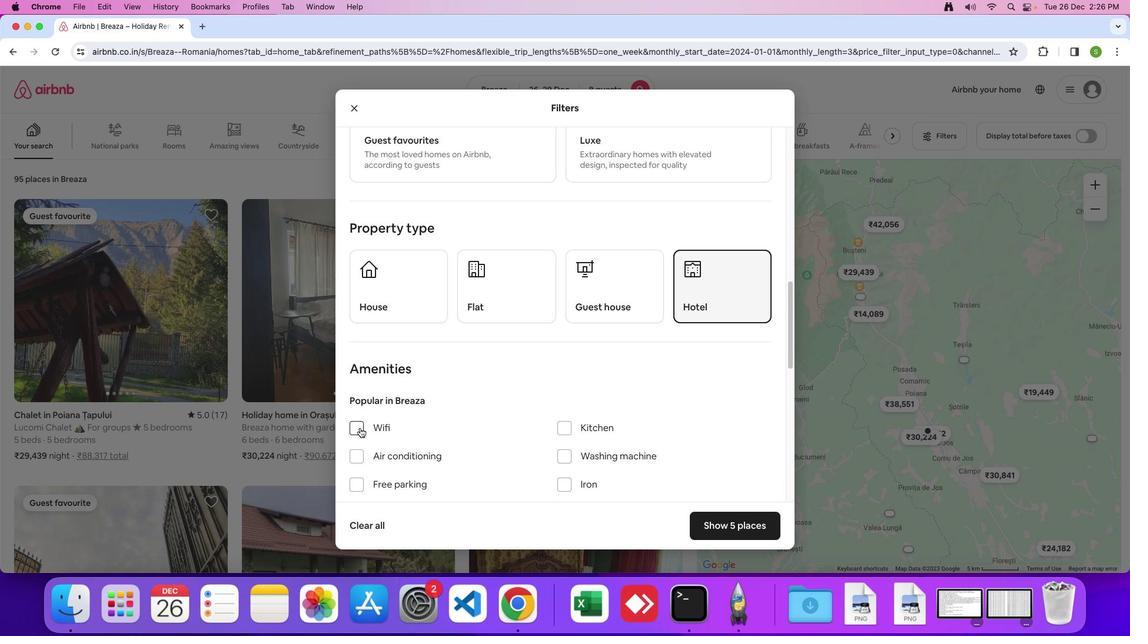
Action: Mouse moved to (513, 415)
Screenshot: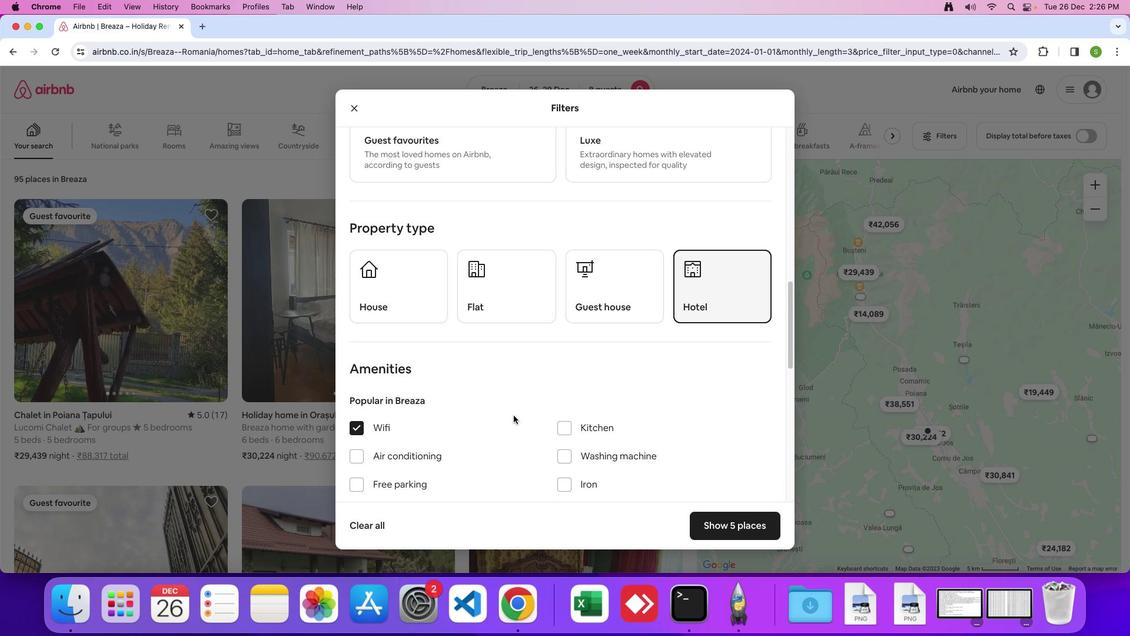 
Action: Mouse scrolled (513, 415) with delta (0, 0)
Screenshot: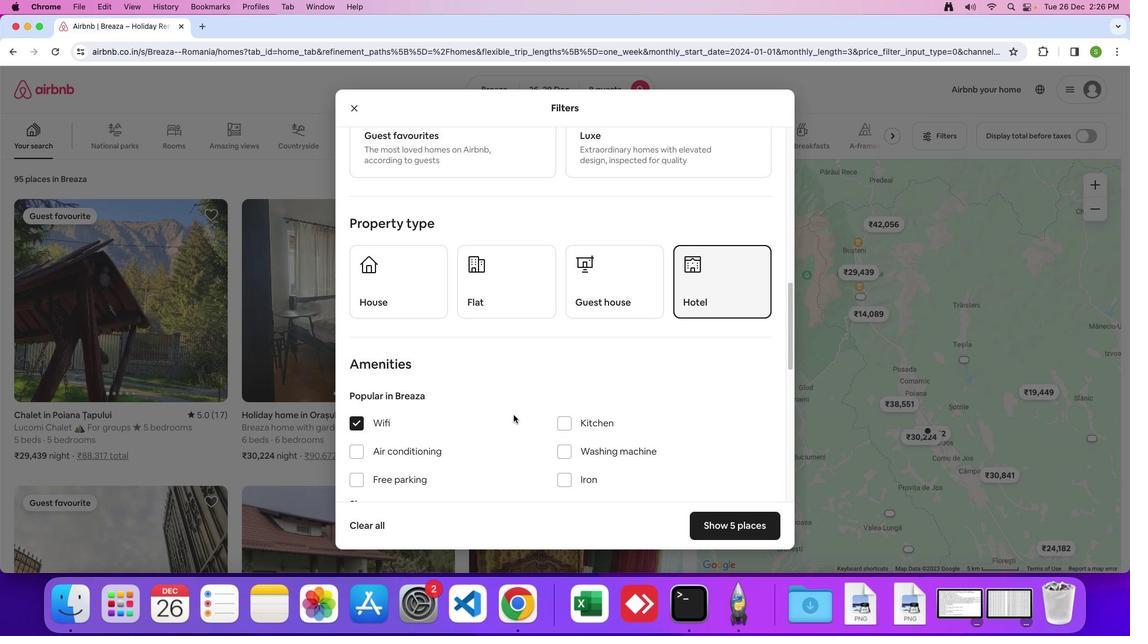 
Action: Mouse moved to (513, 415)
Screenshot: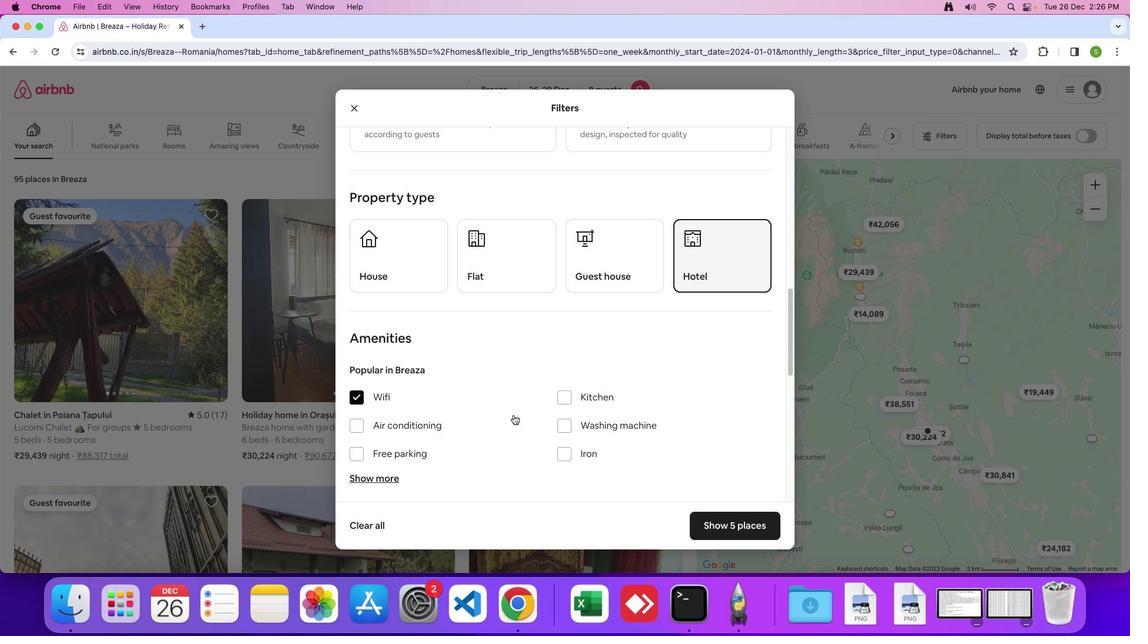 
Action: Mouse scrolled (513, 415) with delta (0, 0)
Screenshot: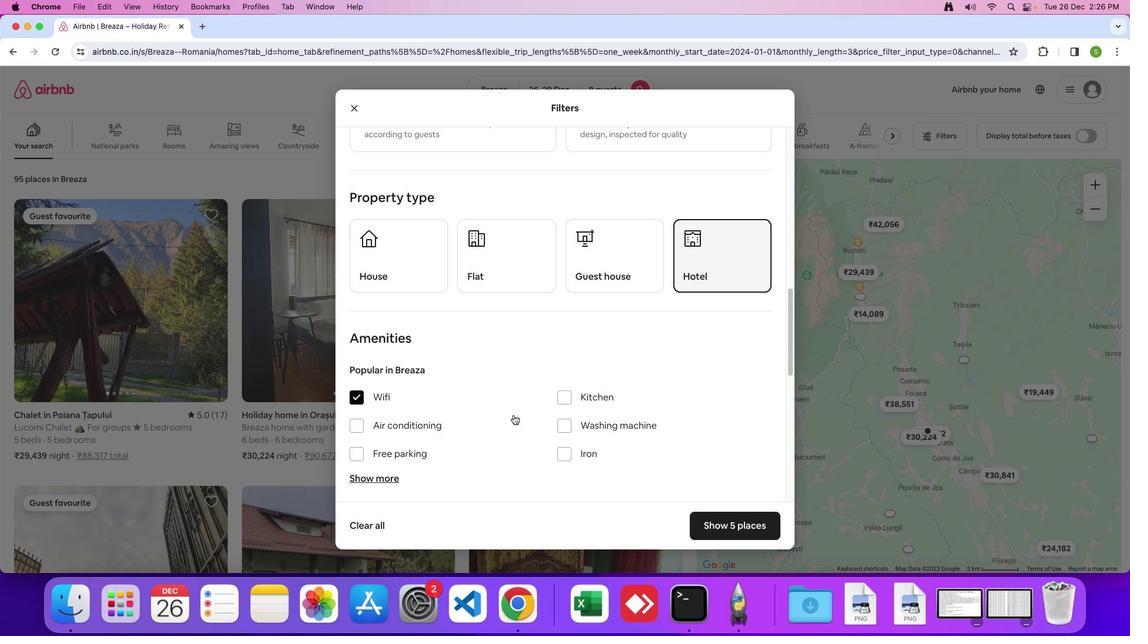 
Action: Mouse moved to (513, 415)
Screenshot: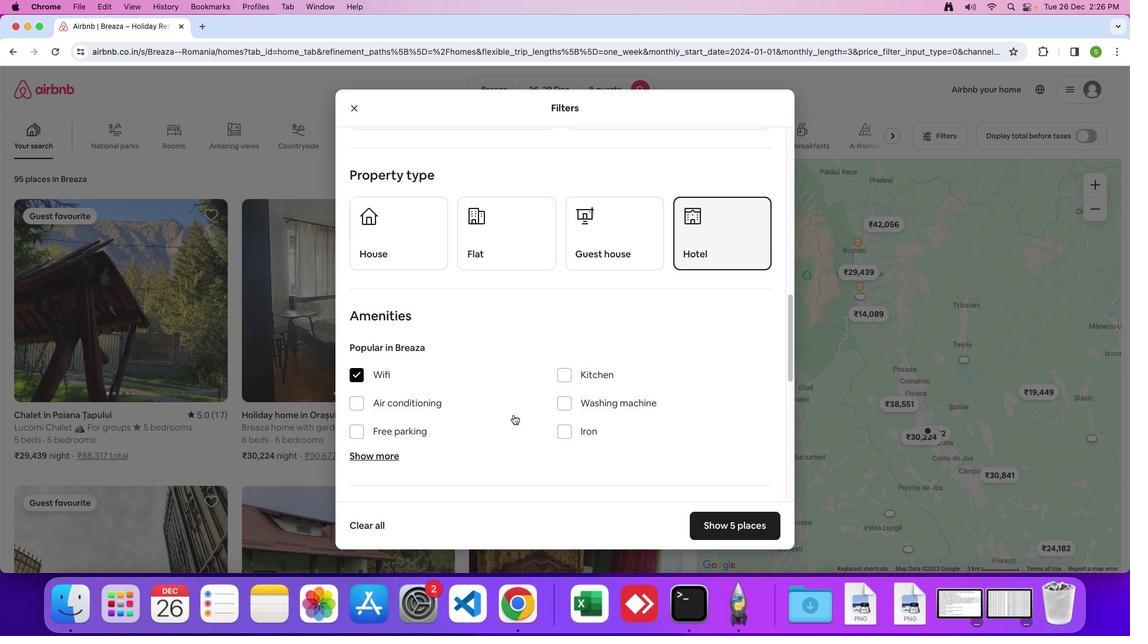 
Action: Mouse scrolled (513, 415) with delta (0, -1)
Screenshot: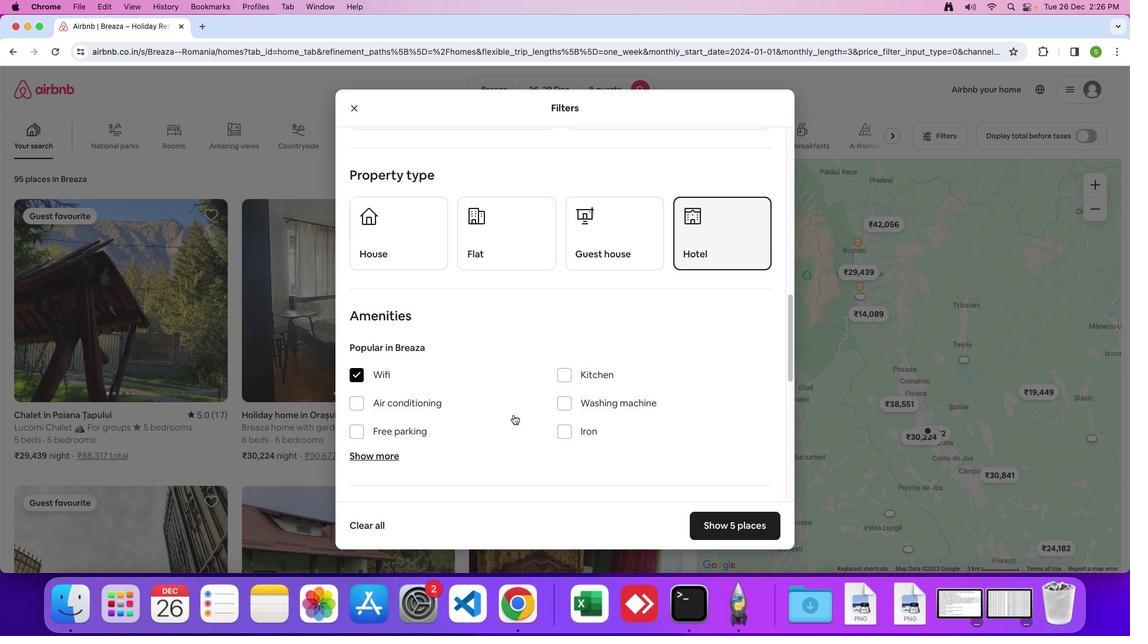 
Action: Mouse moved to (353, 395)
Screenshot: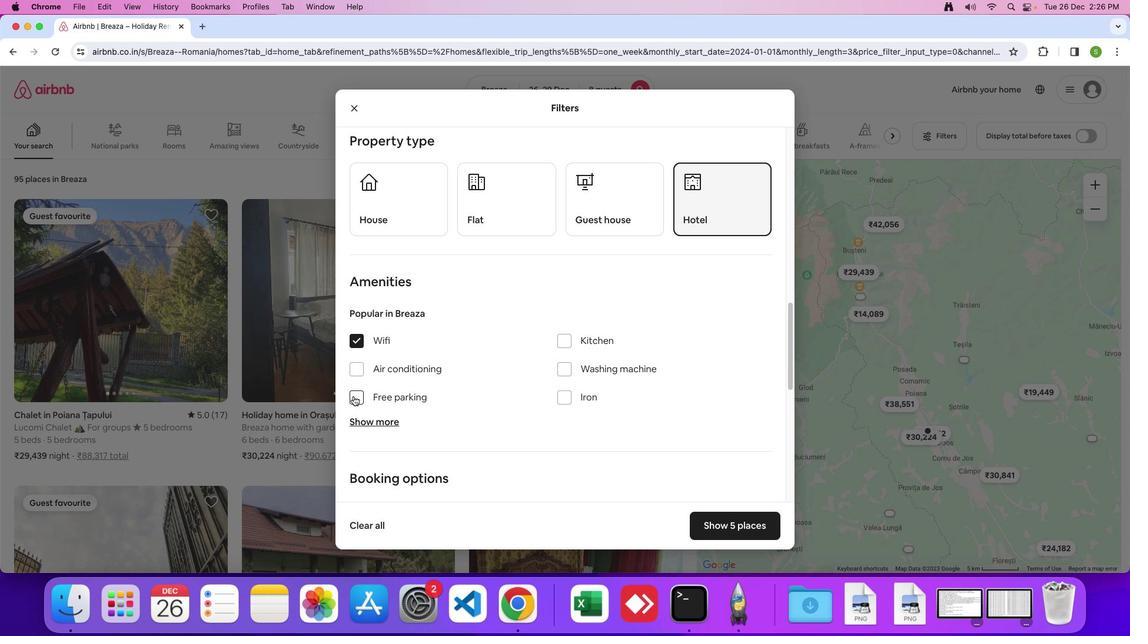 
Action: Mouse pressed left at (353, 395)
Screenshot: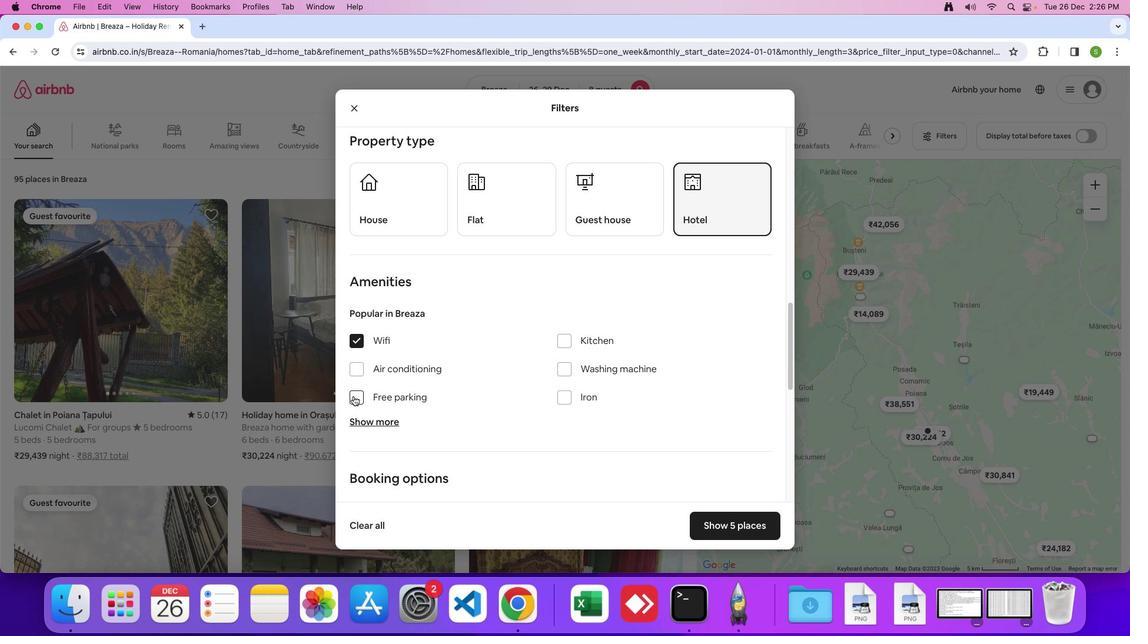 
Action: Mouse moved to (366, 421)
Screenshot: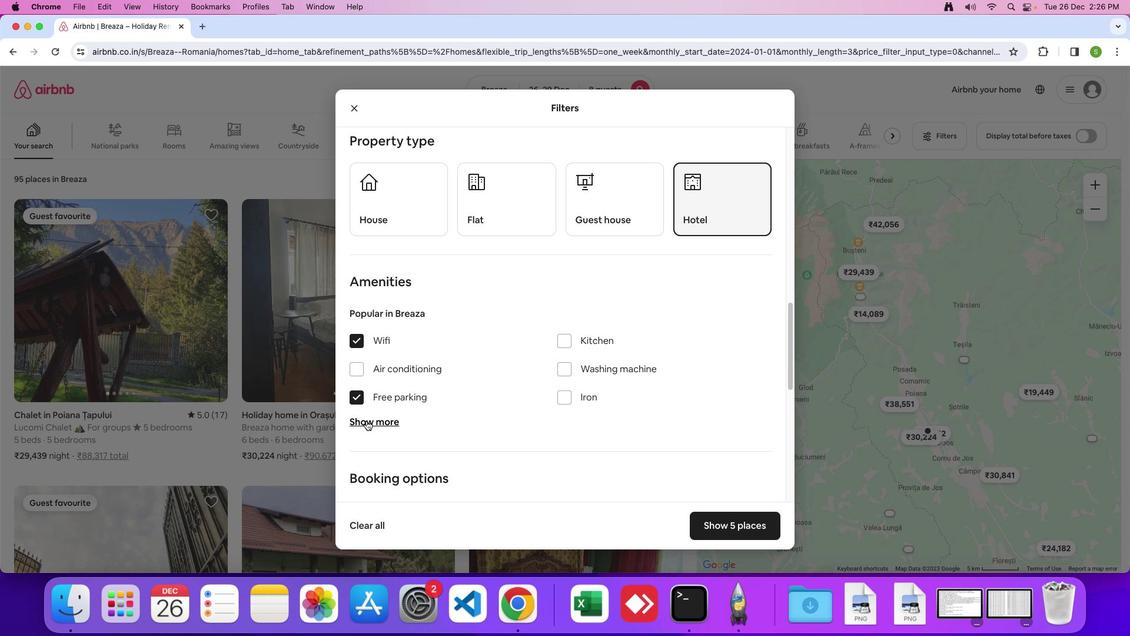 
Action: Mouse pressed left at (366, 421)
Screenshot: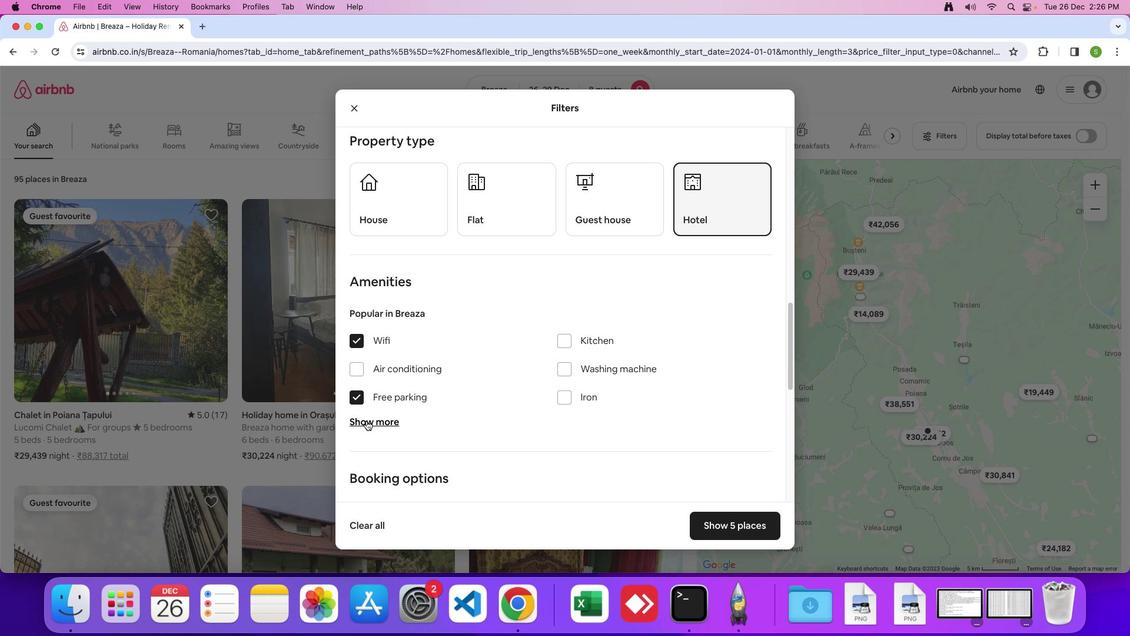 
Action: Mouse moved to (529, 408)
Screenshot: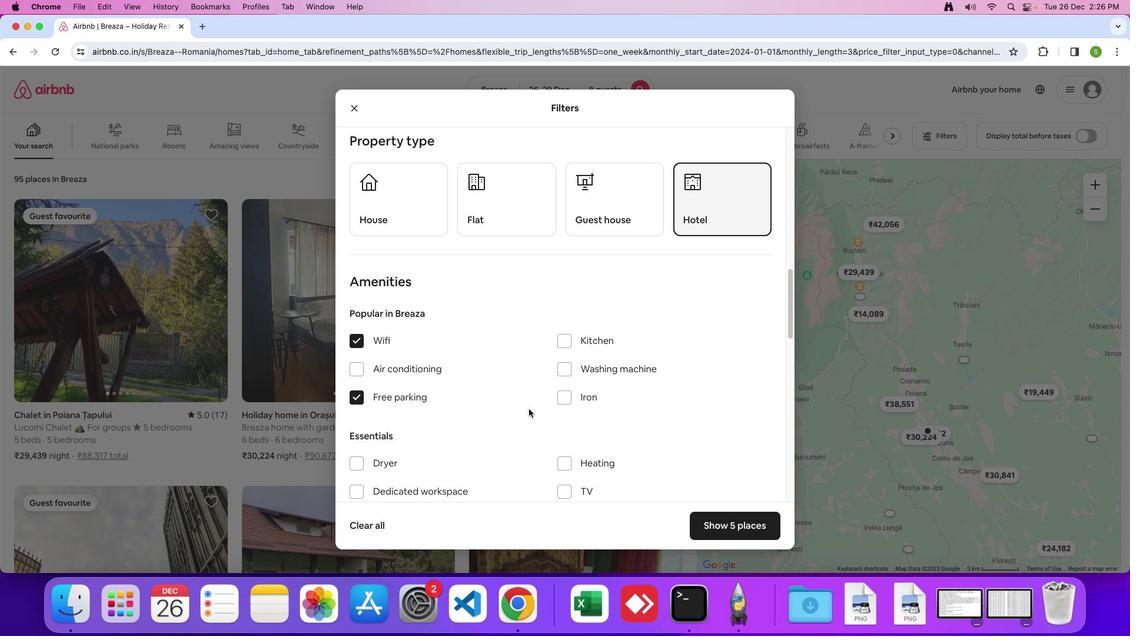 
Action: Mouse scrolled (529, 408) with delta (0, 0)
Screenshot: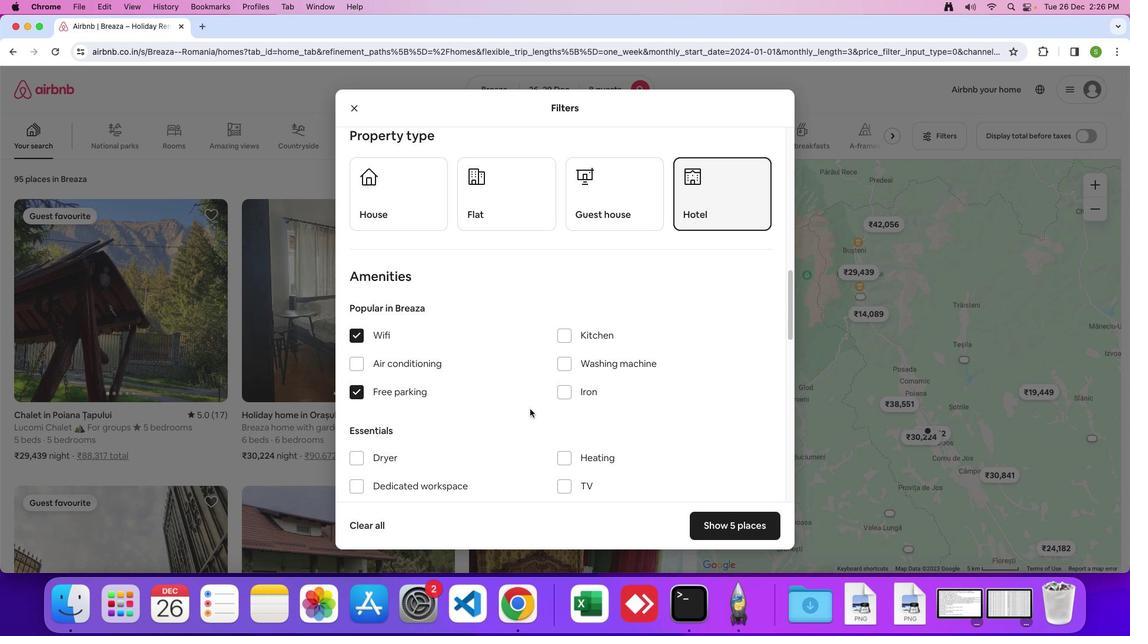 
Action: Mouse scrolled (529, 408) with delta (0, 0)
Screenshot: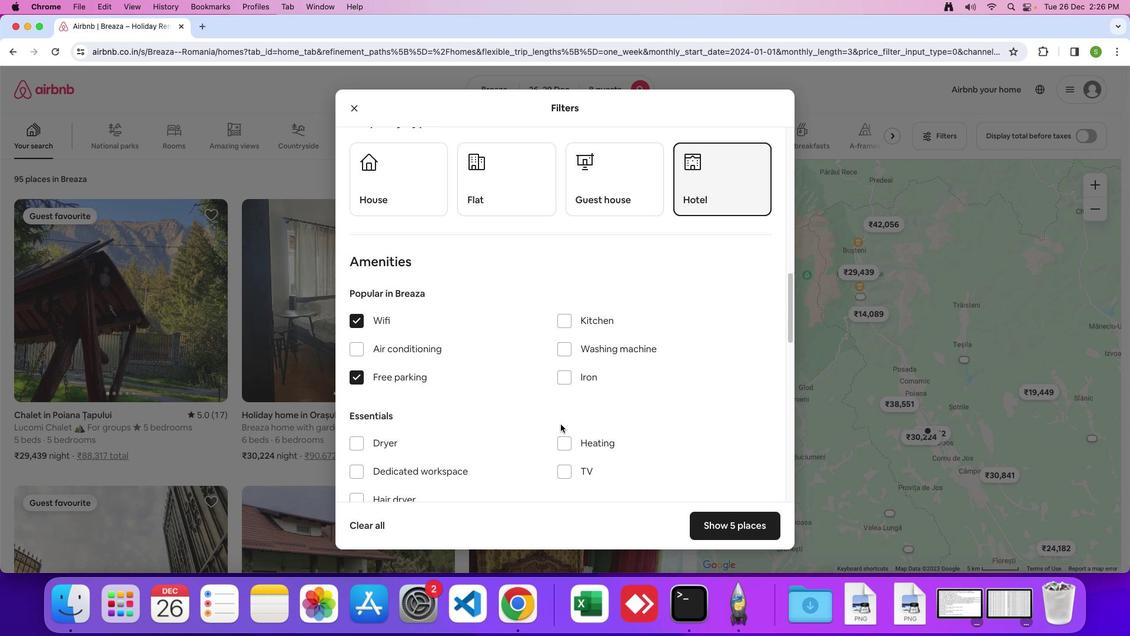 
Action: Mouse moved to (531, 408)
Screenshot: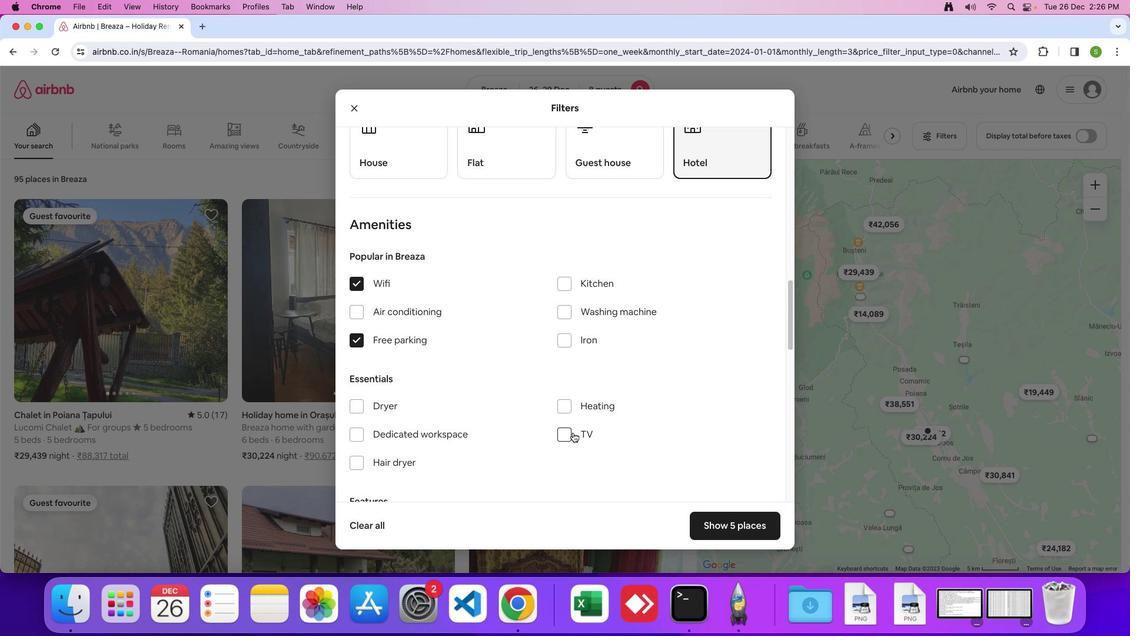 
Action: Mouse scrolled (531, 408) with delta (0, 0)
Screenshot: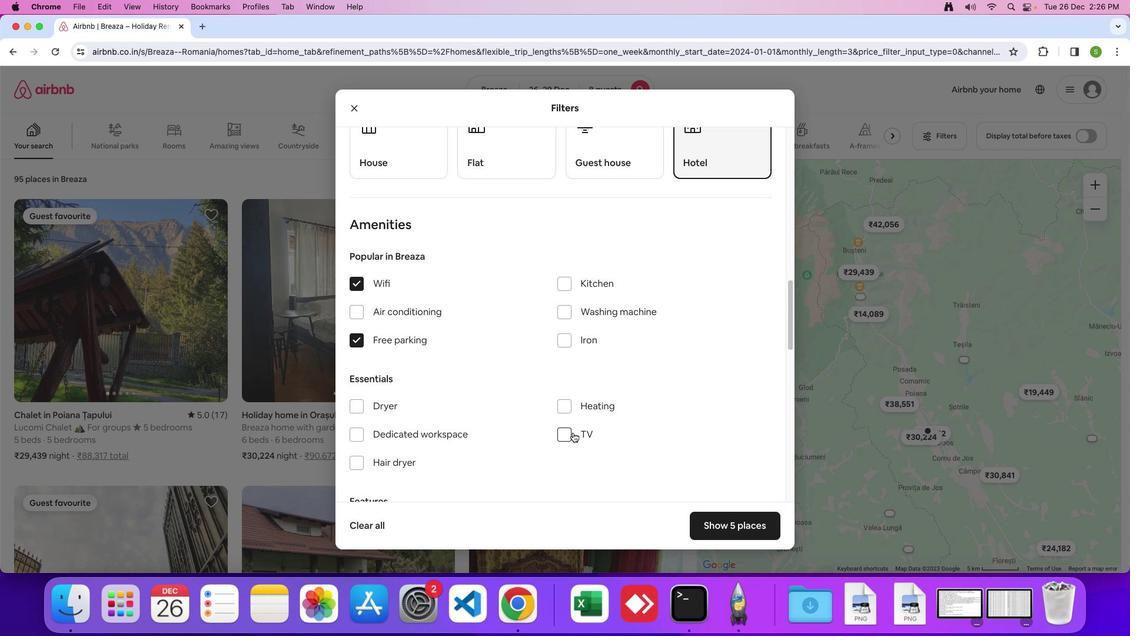 
Action: Mouse moved to (564, 424)
Screenshot: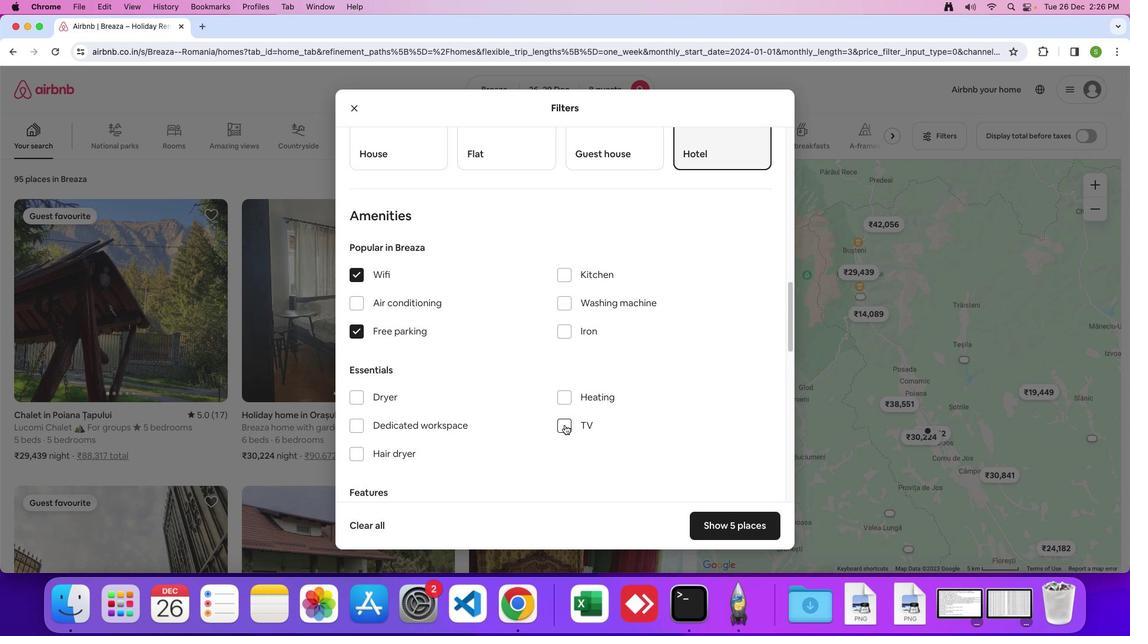 
Action: Mouse pressed left at (564, 424)
Screenshot: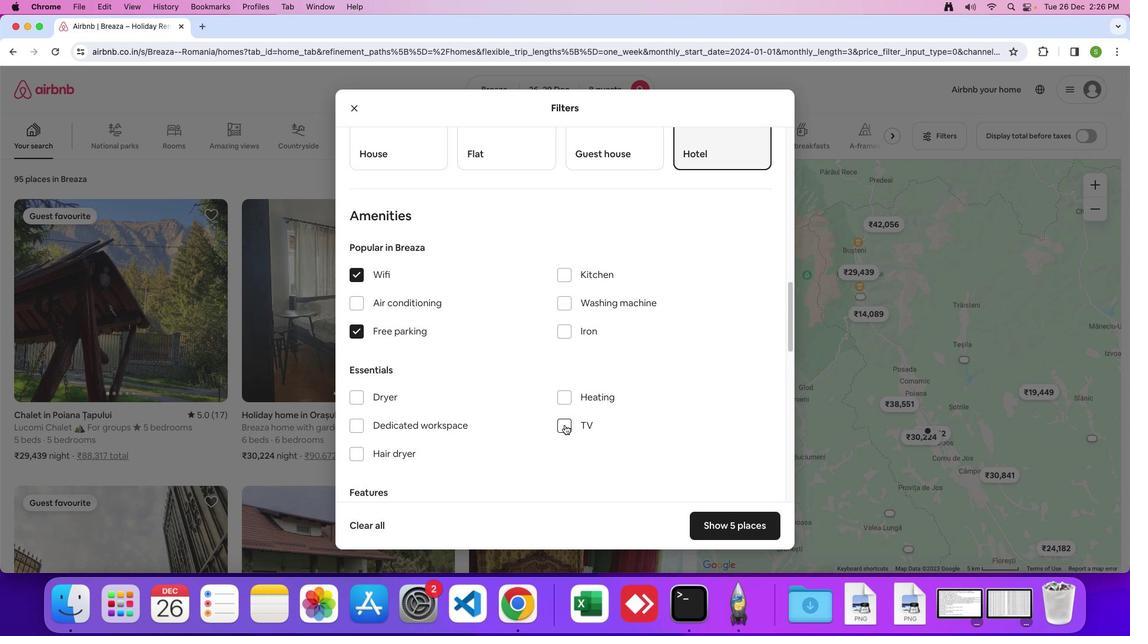 
Action: Mouse moved to (493, 402)
Screenshot: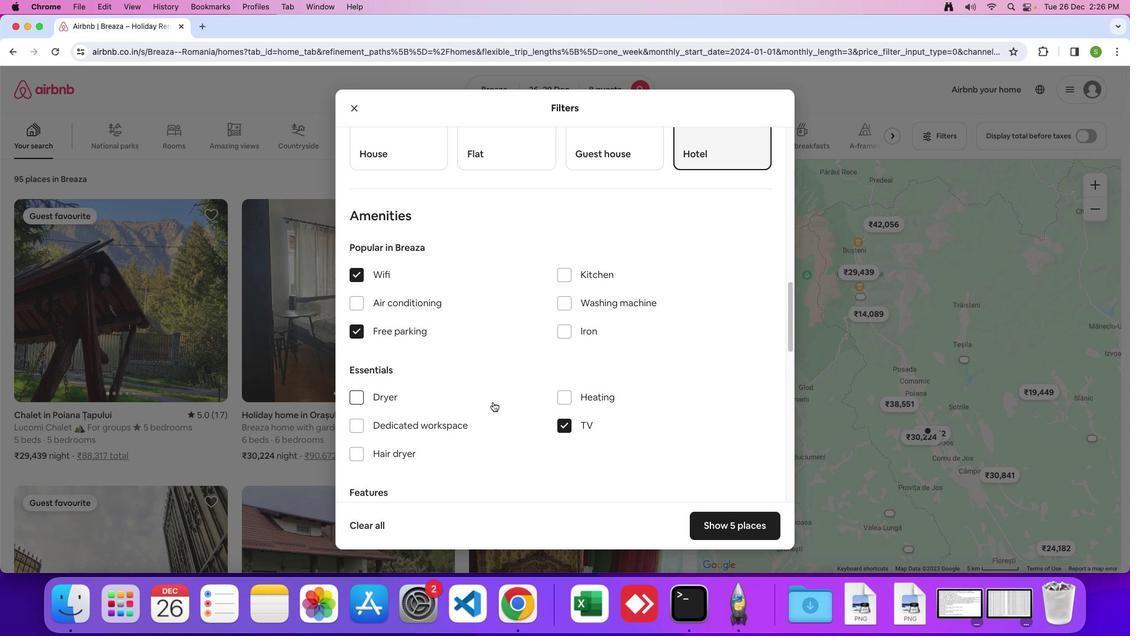 
Action: Mouse scrolled (493, 402) with delta (0, 0)
Screenshot: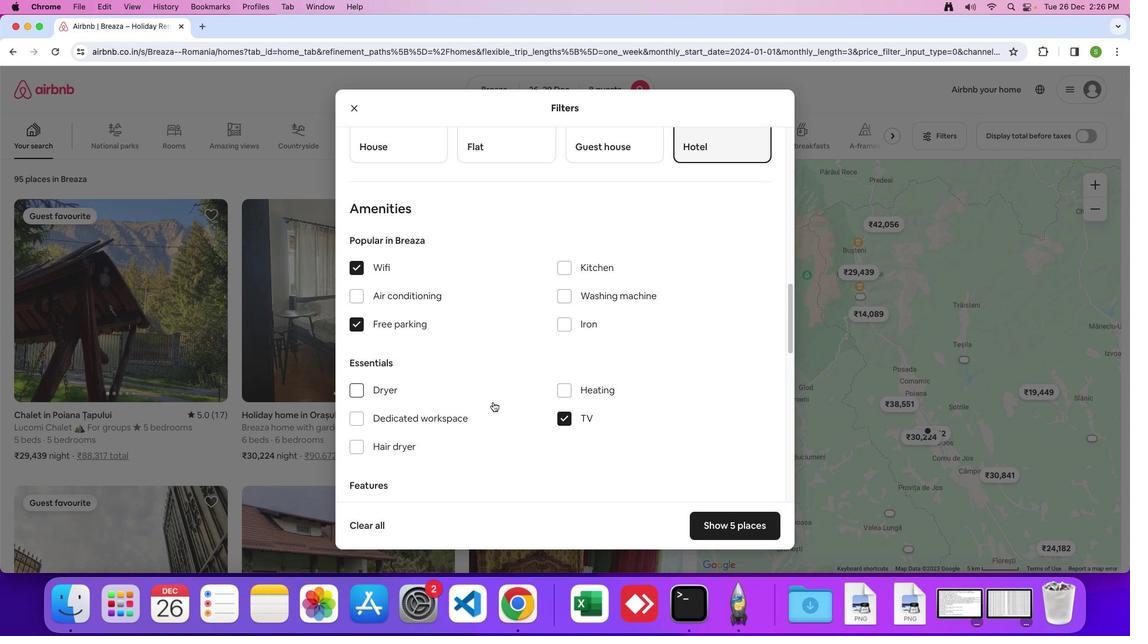 
Action: Mouse scrolled (493, 402) with delta (0, 0)
Screenshot: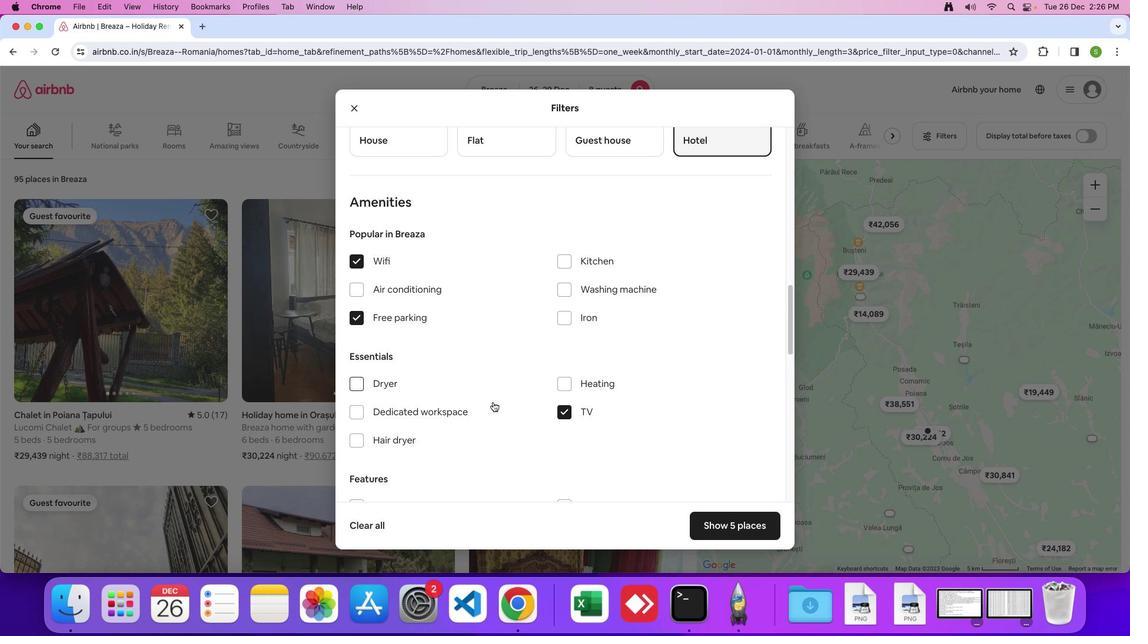 
Action: Mouse scrolled (493, 402) with delta (0, 0)
Screenshot: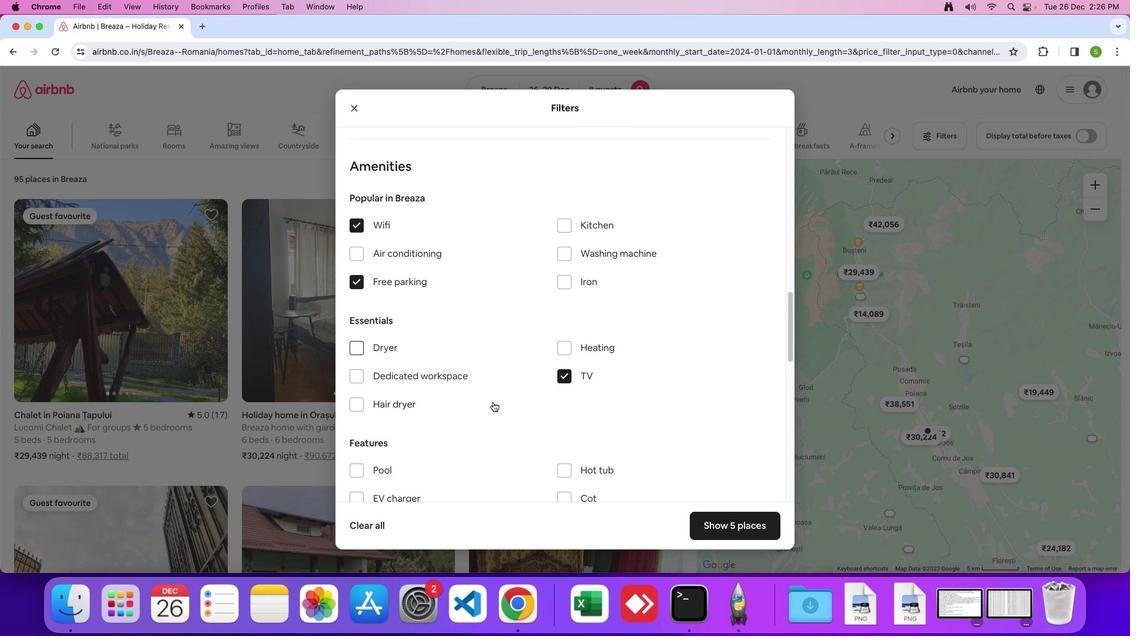 
Action: Mouse moved to (493, 402)
Screenshot: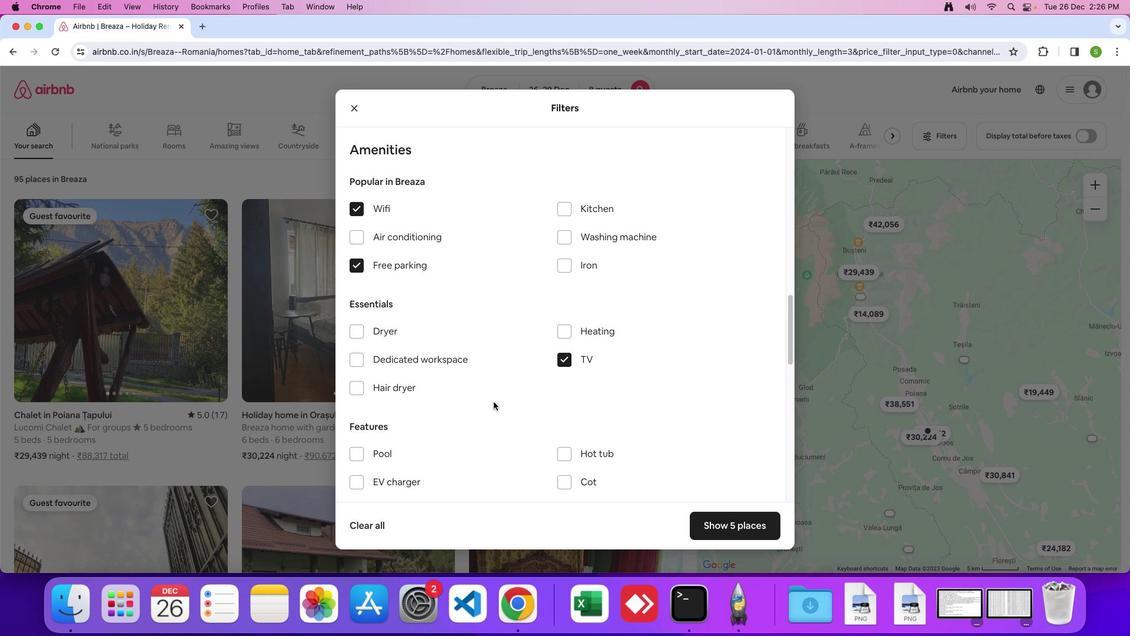 
Action: Mouse scrolled (493, 402) with delta (0, 0)
Screenshot: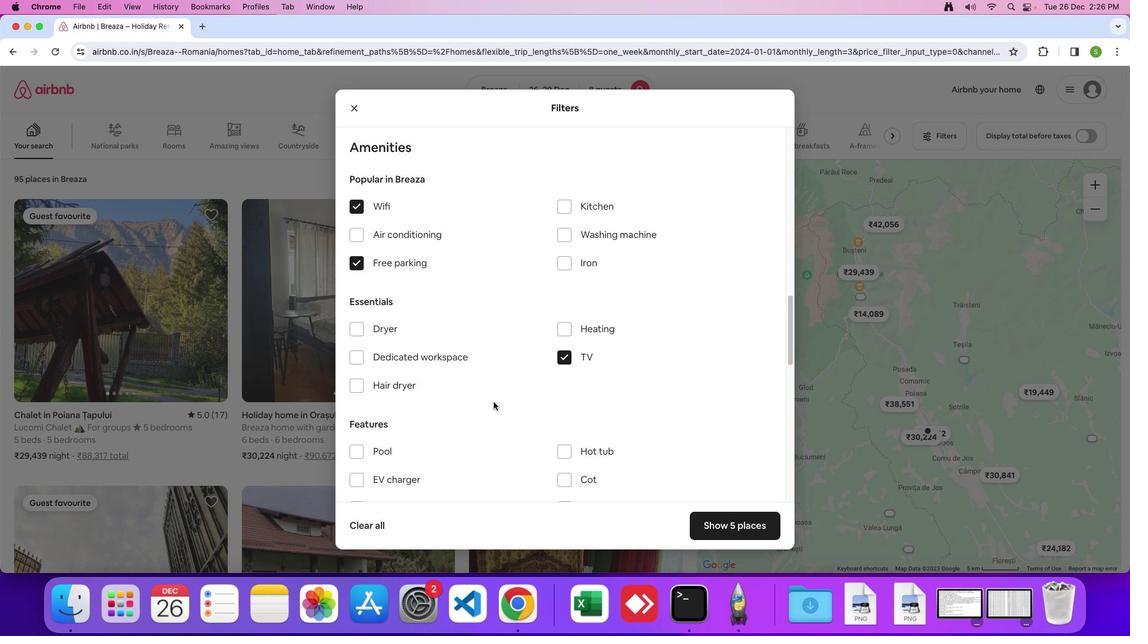 
Action: Mouse scrolled (493, 402) with delta (0, 0)
Screenshot: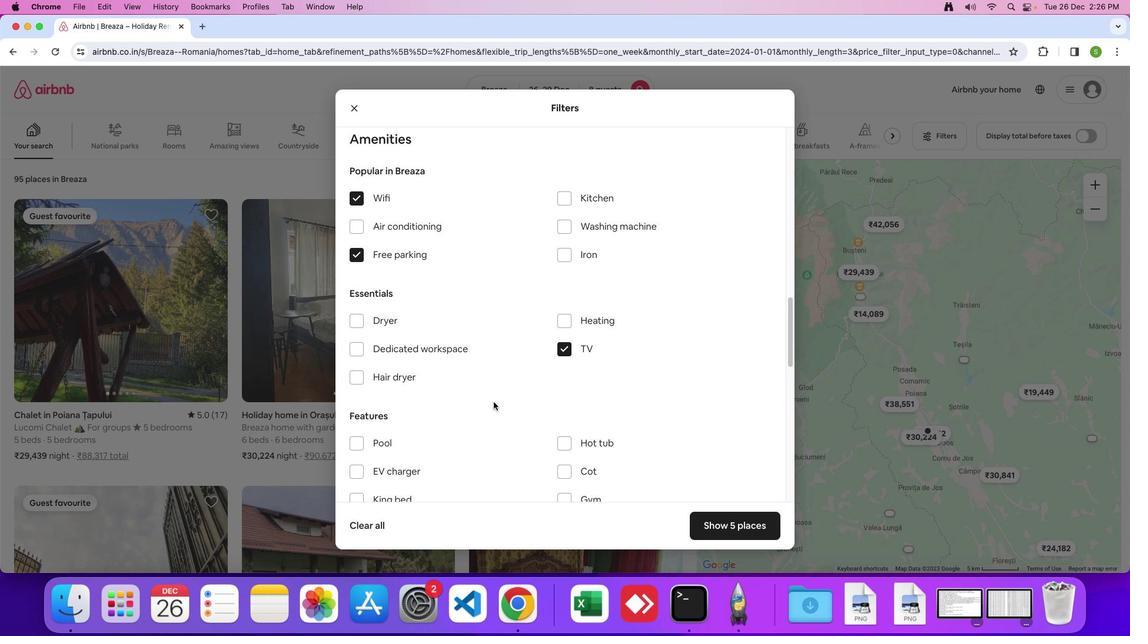
Action: Mouse scrolled (493, 402) with delta (0, 0)
Screenshot: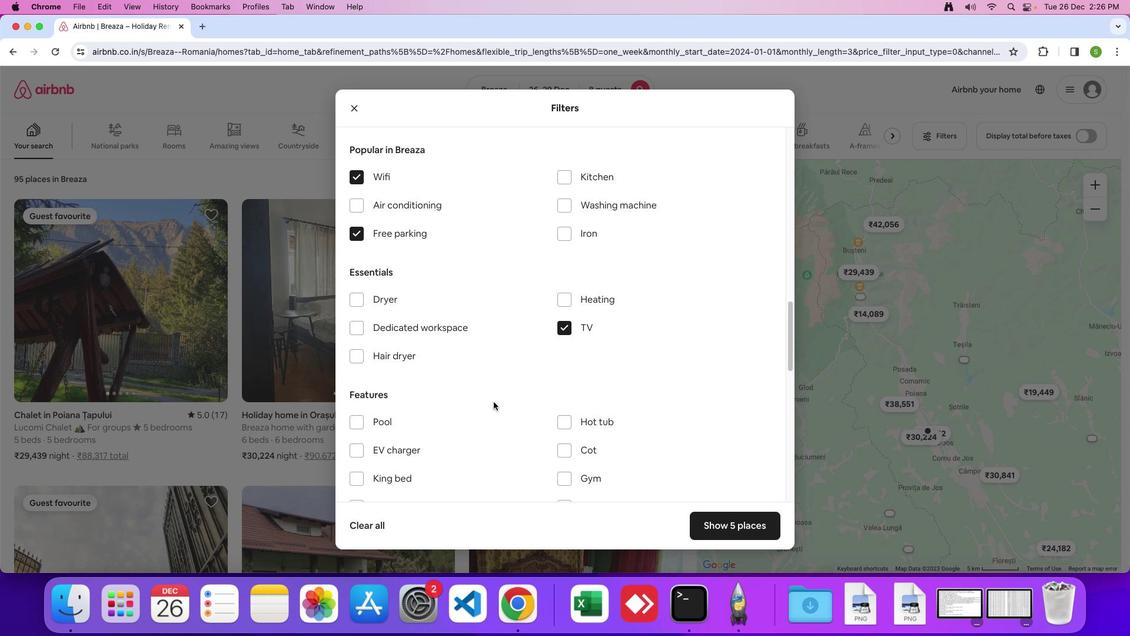
Action: Mouse scrolled (493, 402) with delta (0, 0)
Screenshot: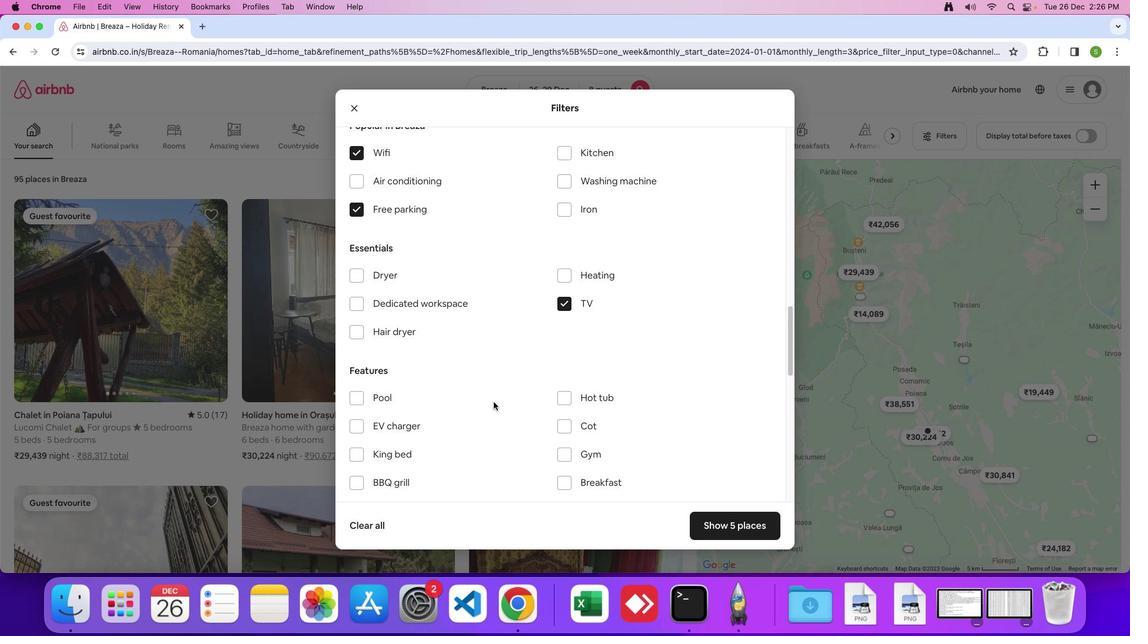 
Action: Mouse scrolled (493, 402) with delta (0, 0)
Screenshot: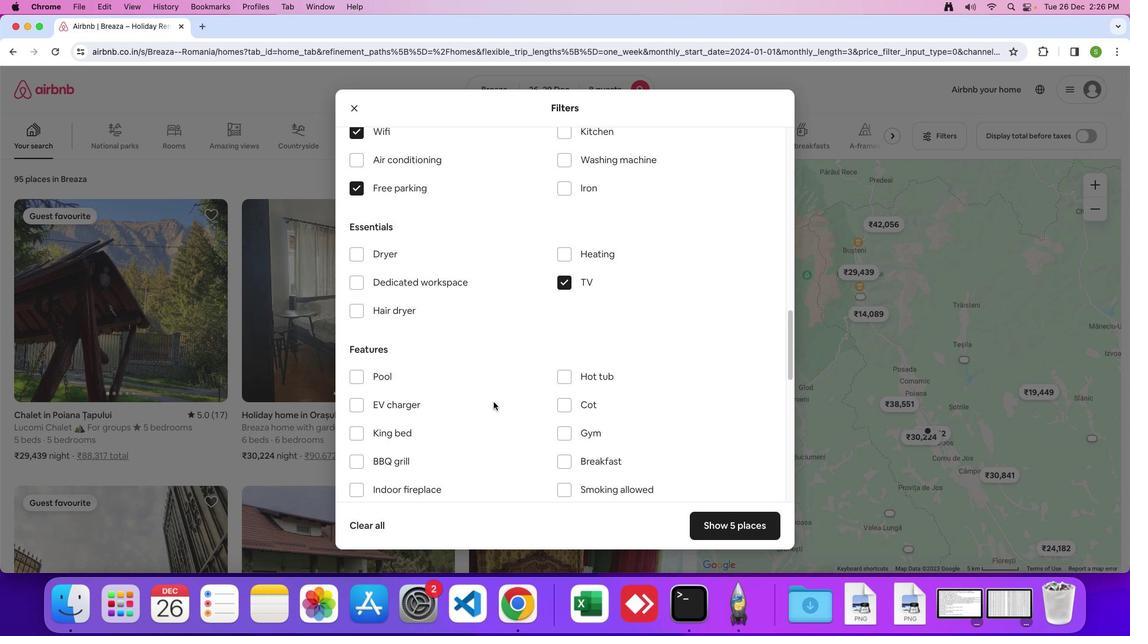 
Action: Mouse scrolled (493, 402) with delta (0, -1)
Screenshot: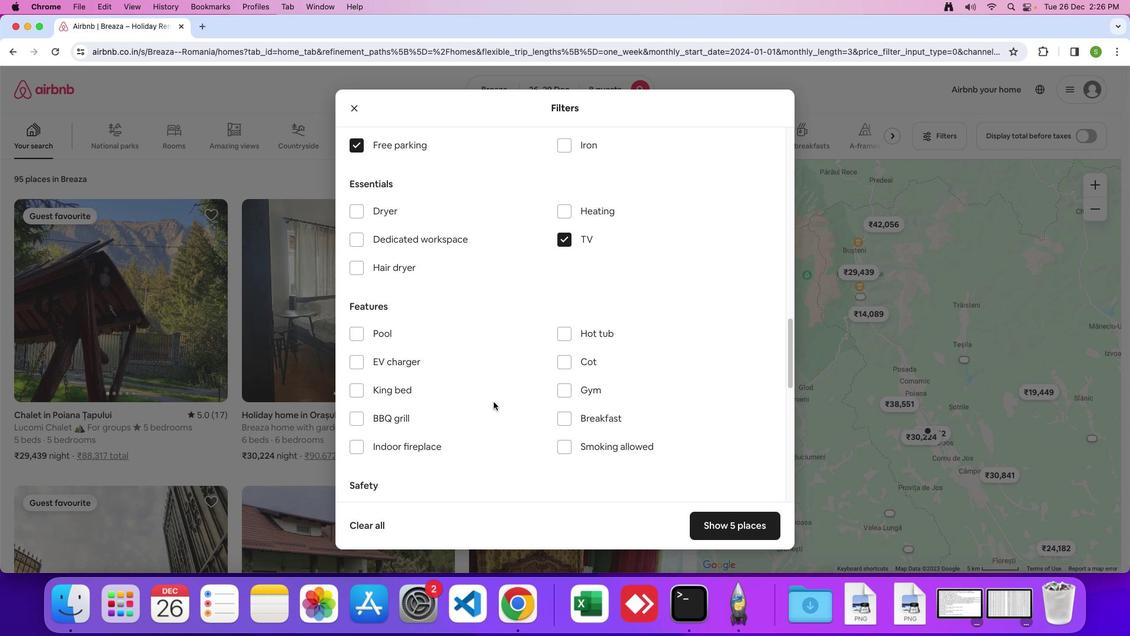 
Action: Mouse moved to (560, 372)
Screenshot: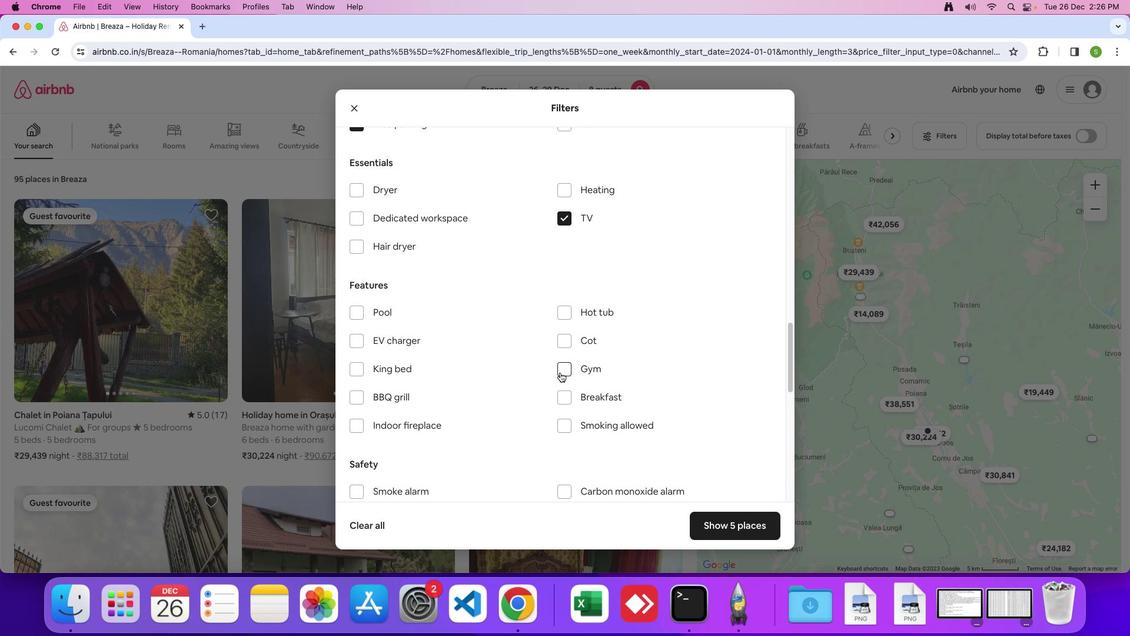 
Action: Mouse pressed left at (560, 372)
Screenshot: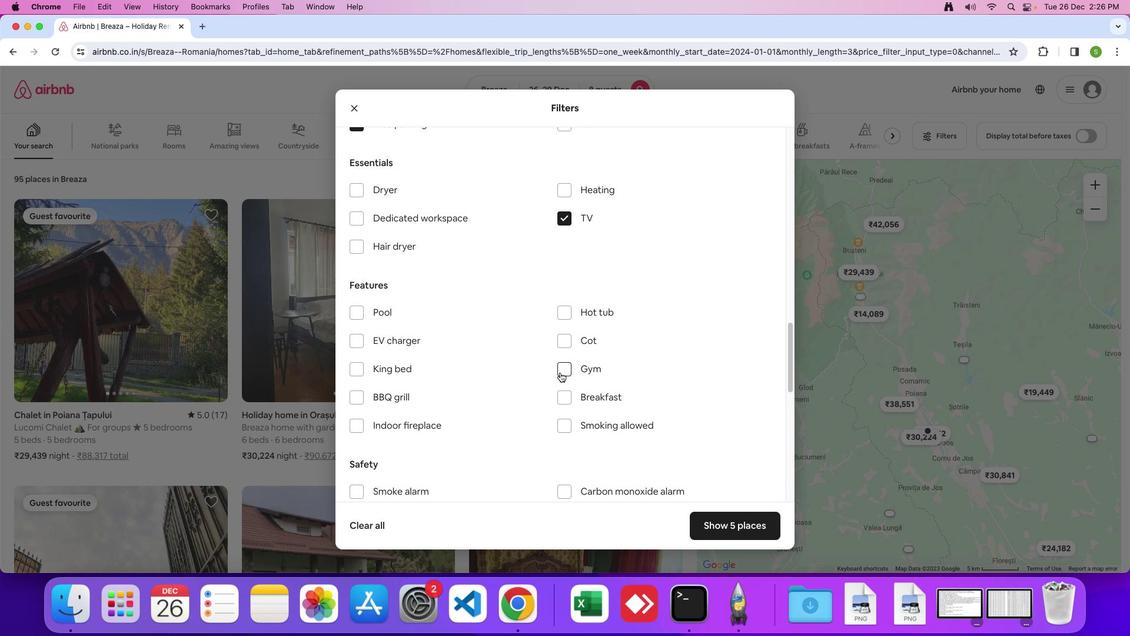 
Action: Mouse moved to (560, 395)
Screenshot: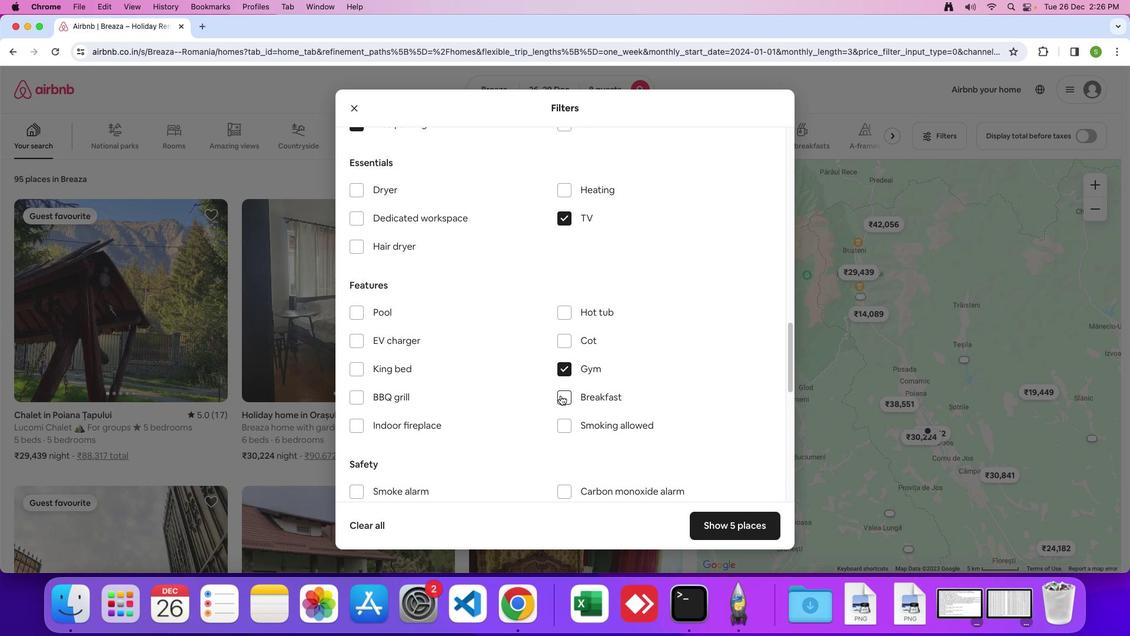 
Action: Mouse pressed left at (560, 395)
Screenshot: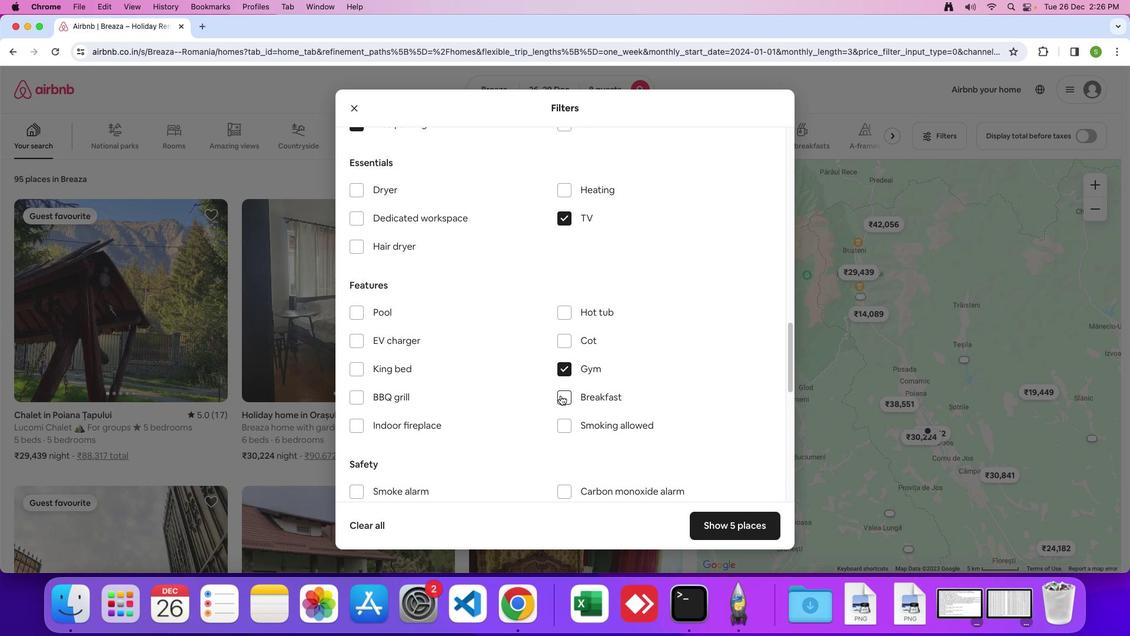 
Action: Mouse moved to (508, 391)
Screenshot: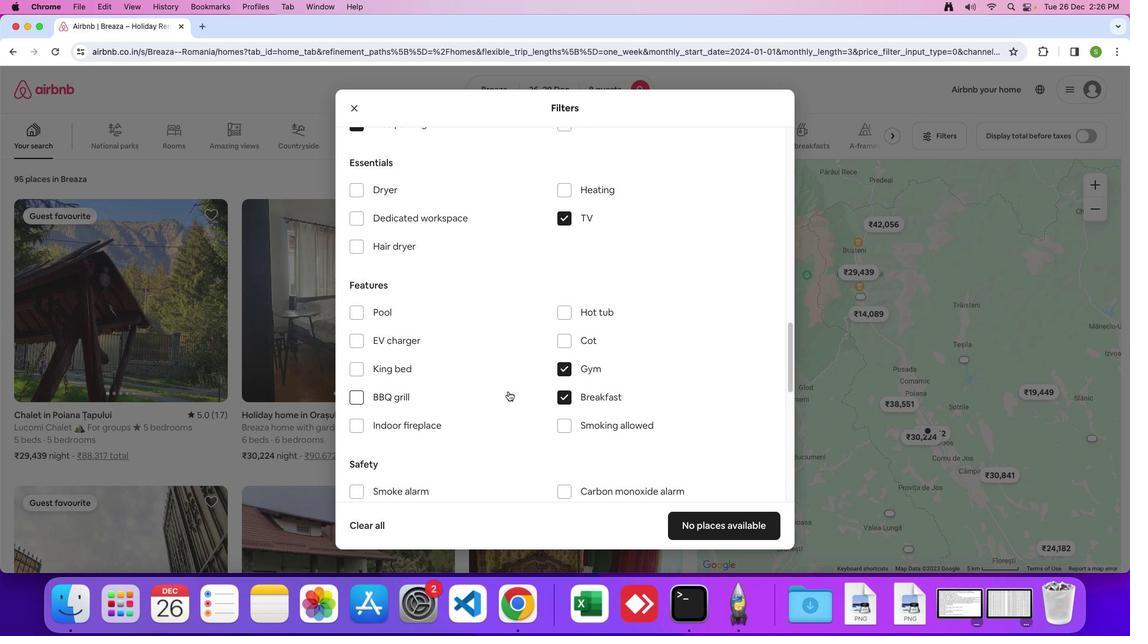 
Action: Mouse scrolled (508, 391) with delta (0, 0)
Screenshot: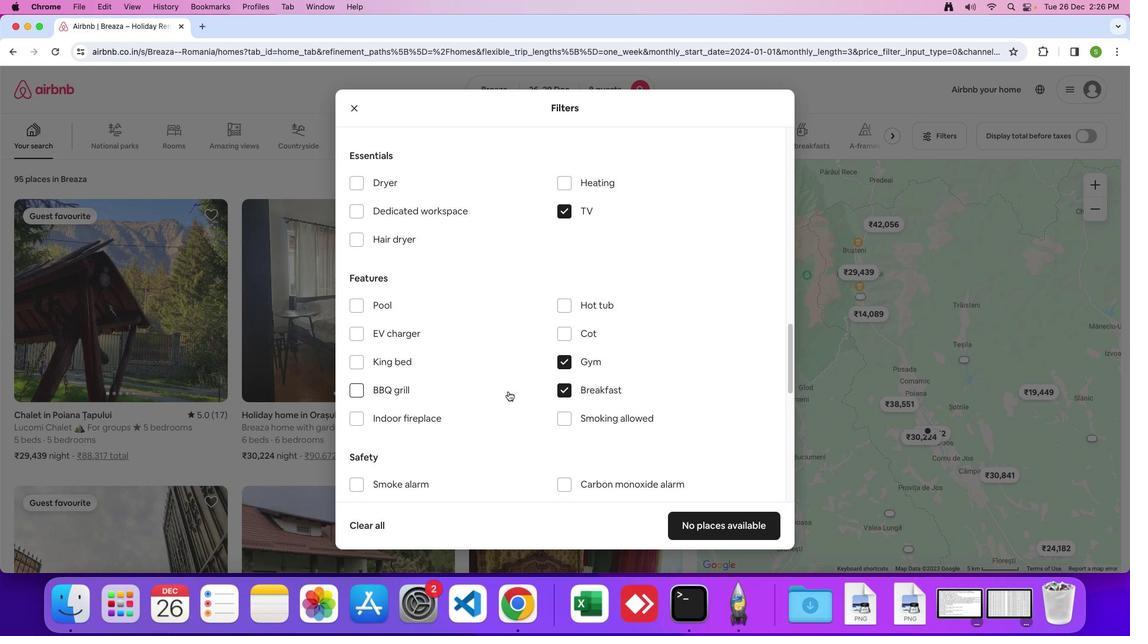 
Action: Mouse scrolled (508, 391) with delta (0, 0)
Screenshot: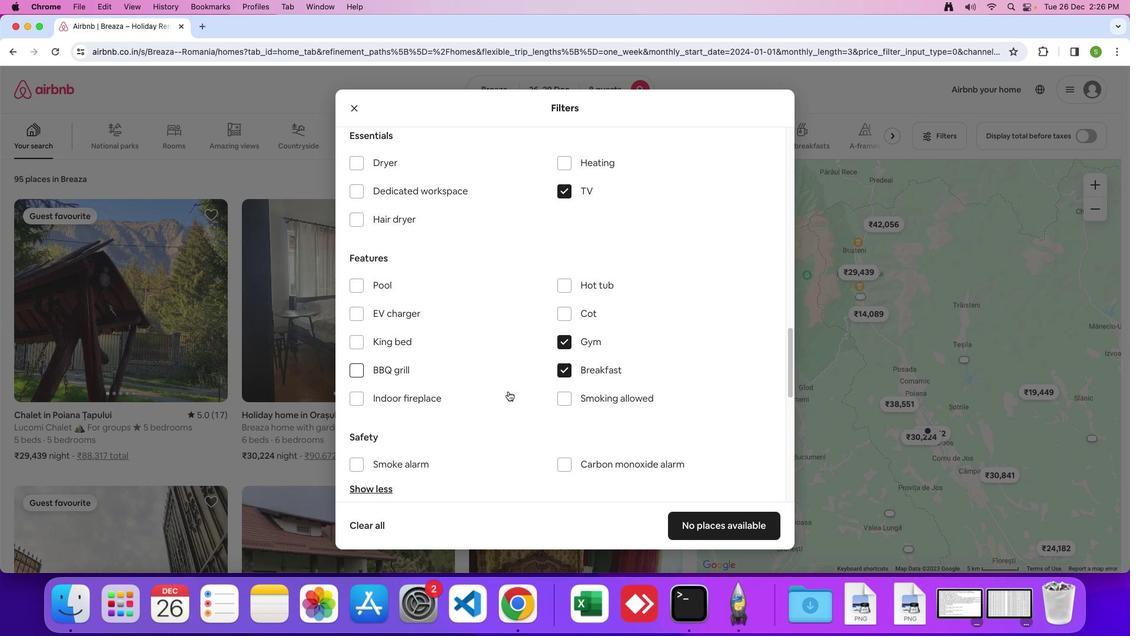 
Action: Mouse scrolled (508, 391) with delta (0, -1)
Screenshot: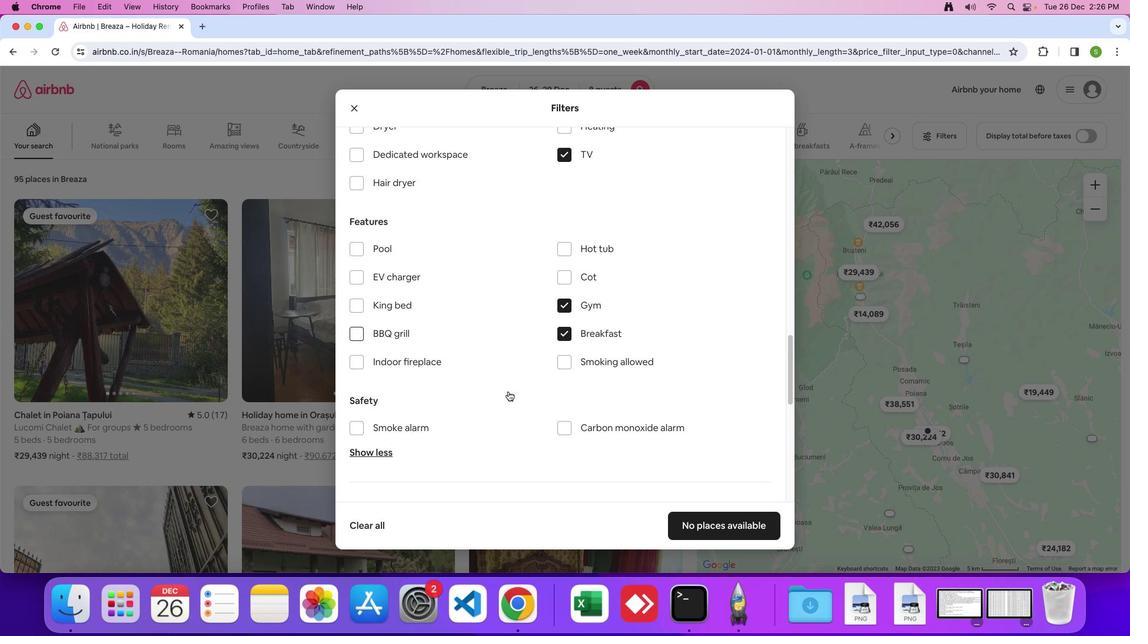 
Action: Mouse scrolled (508, 391) with delta (0, 0)
Screenshot: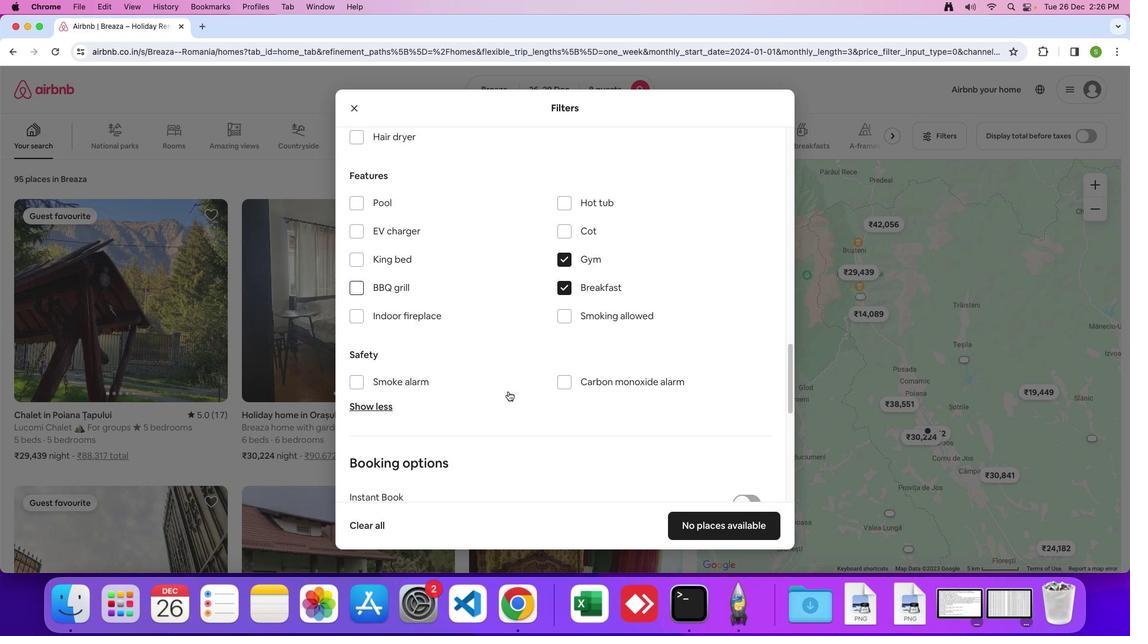 
Action: Mouse scrolled (508, 391) with delta (0, 0)
Screenshot: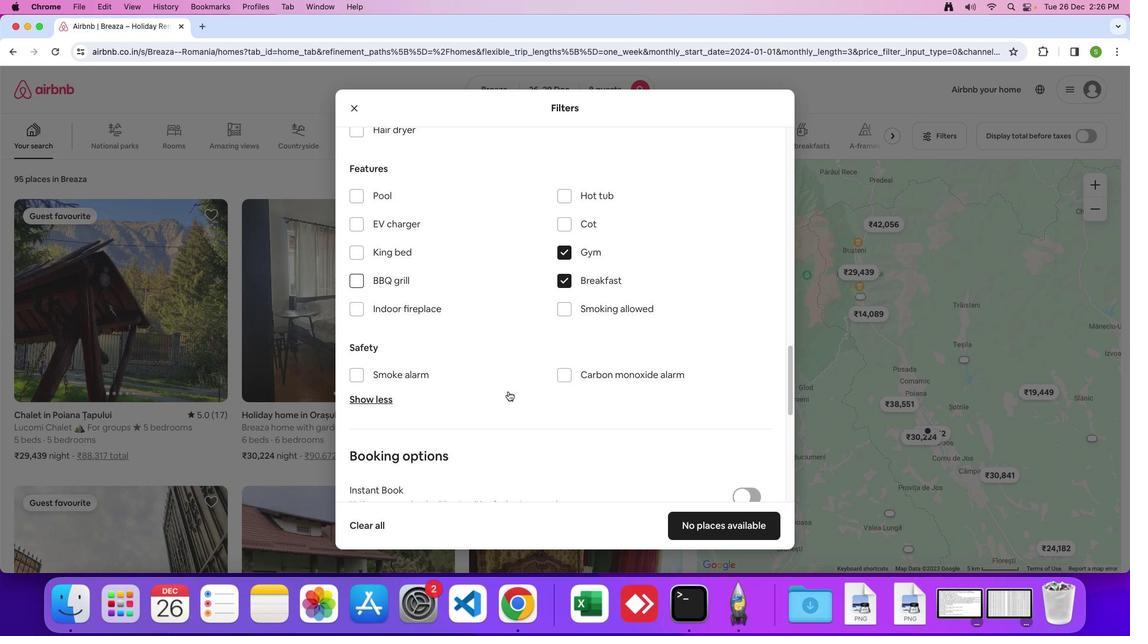 
Action: Mouse scrolled (508, 391) with delta (0, -1)
Screenshot: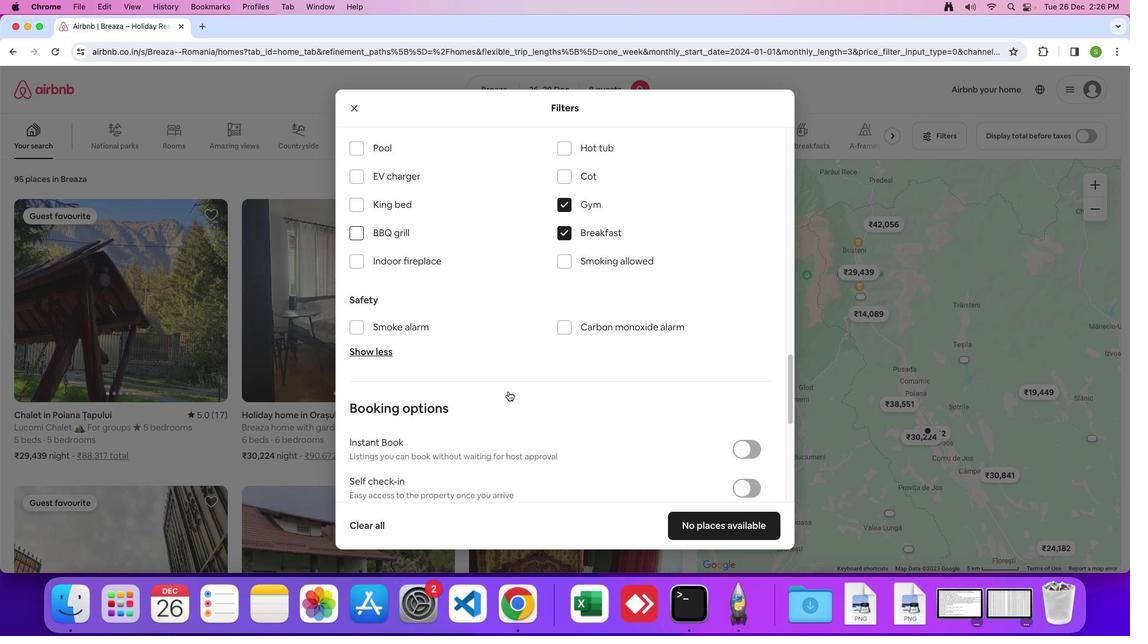 
Action: Mouse scrolled (508, 391) with delta (0, 0)
Screenshot: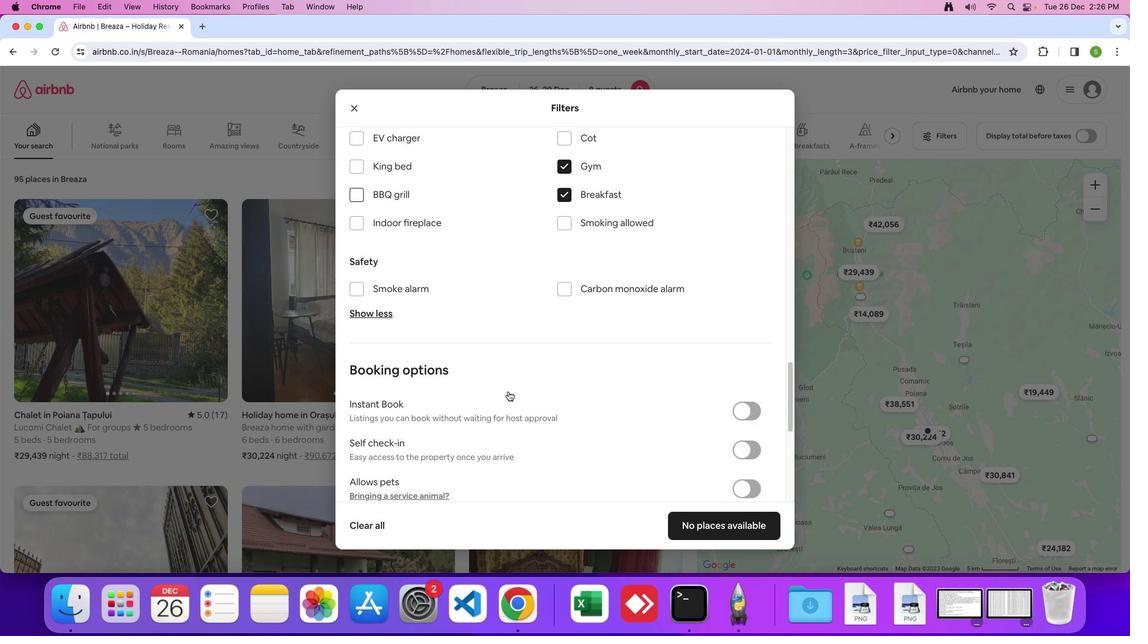 
Action: Mouse scrolled (508, 391) with delta (0, 0)
Screenshot: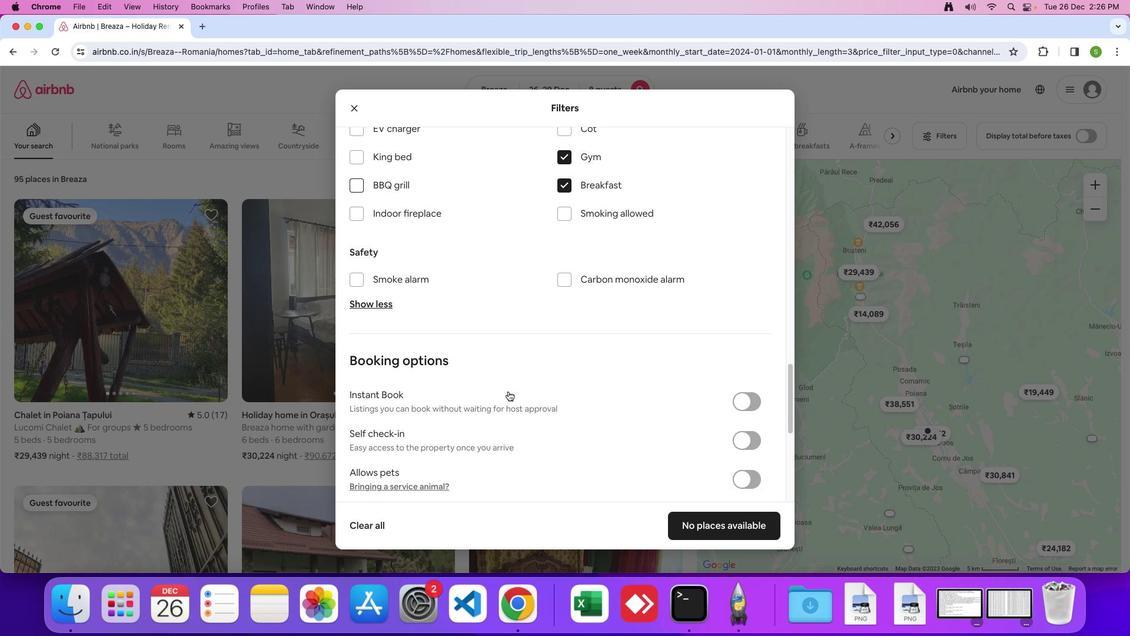 
Action: Mouse scrolled (508, 391) with delta (0, -1)
Screenshot: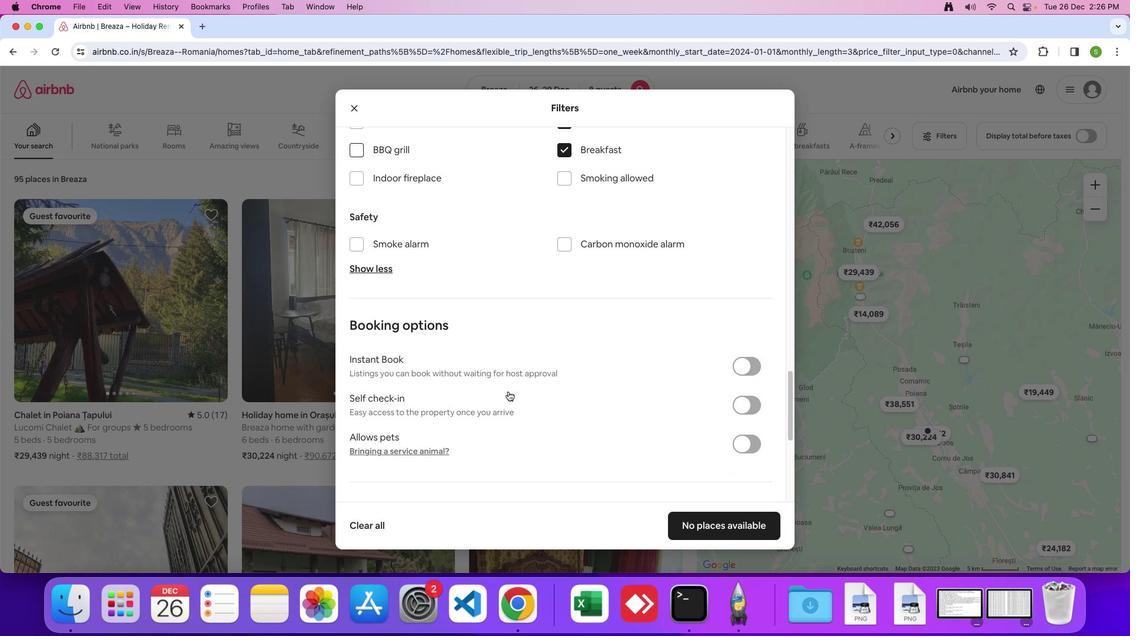 
Action: Mouse scrolled (508, 391) with delta (0, 0)
Screenshot: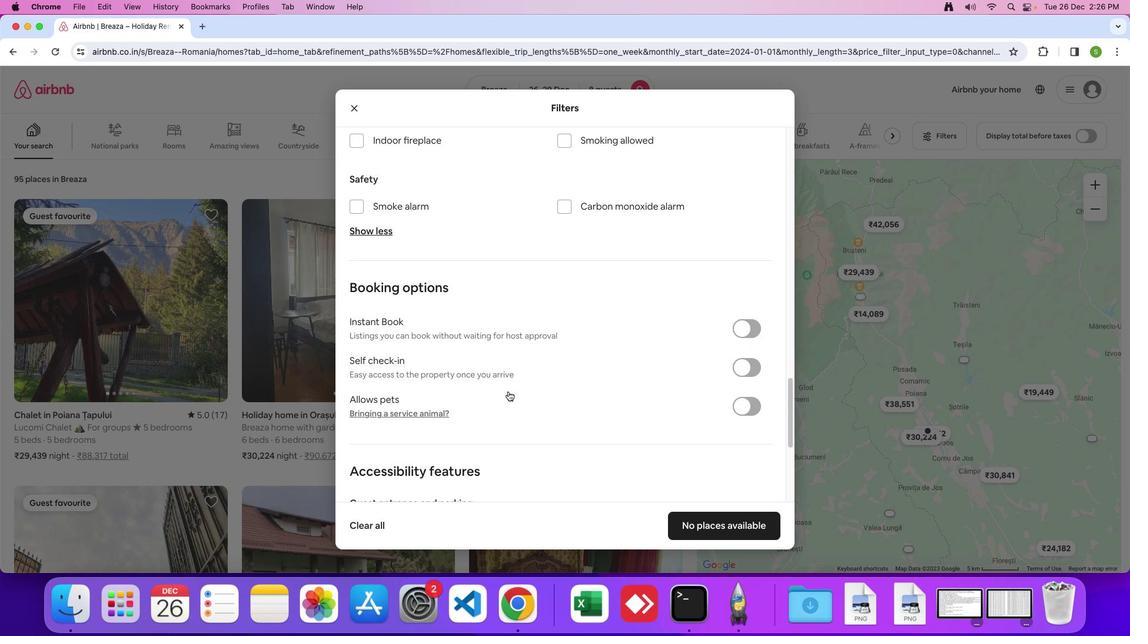 
Action: Mouse scrolled (508, 391) with delta (0, 0)
Screenshot: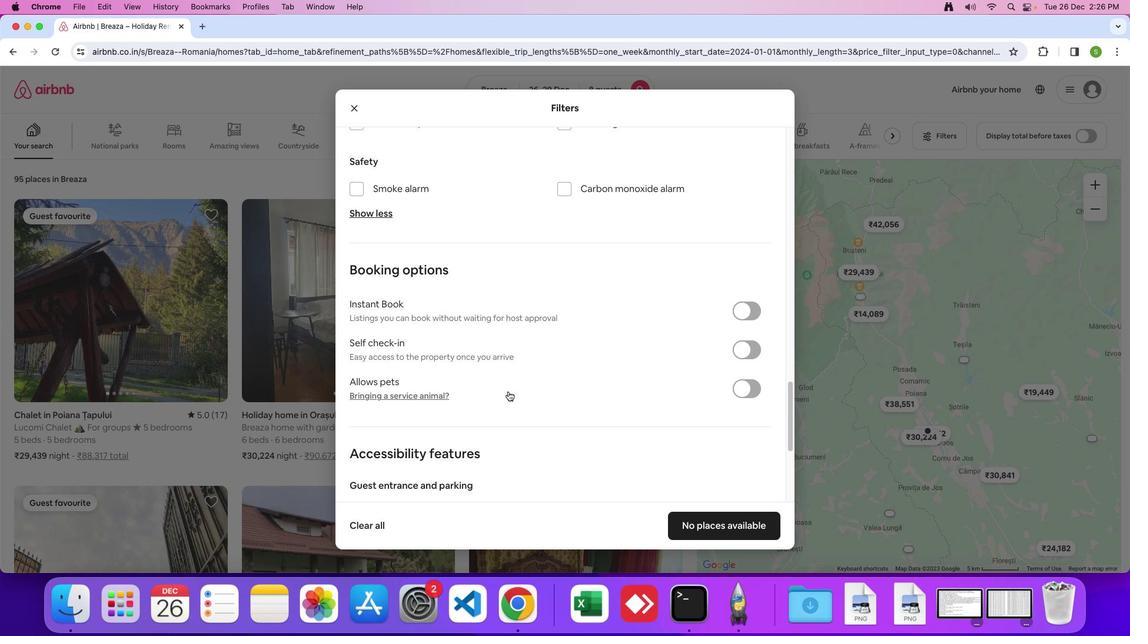 
Action: Mouse scrolled (508, 391) with delta (0, -1)
Screenshot: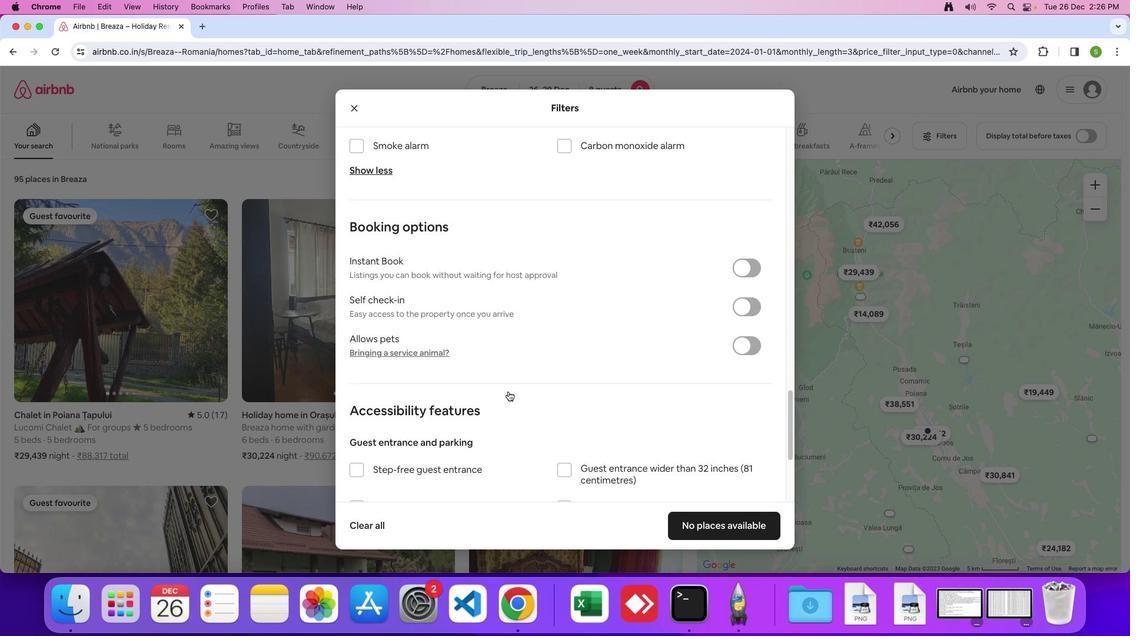 
Action: Mouse scrolled (508, 391) with delta (0, 0)
Screenshot: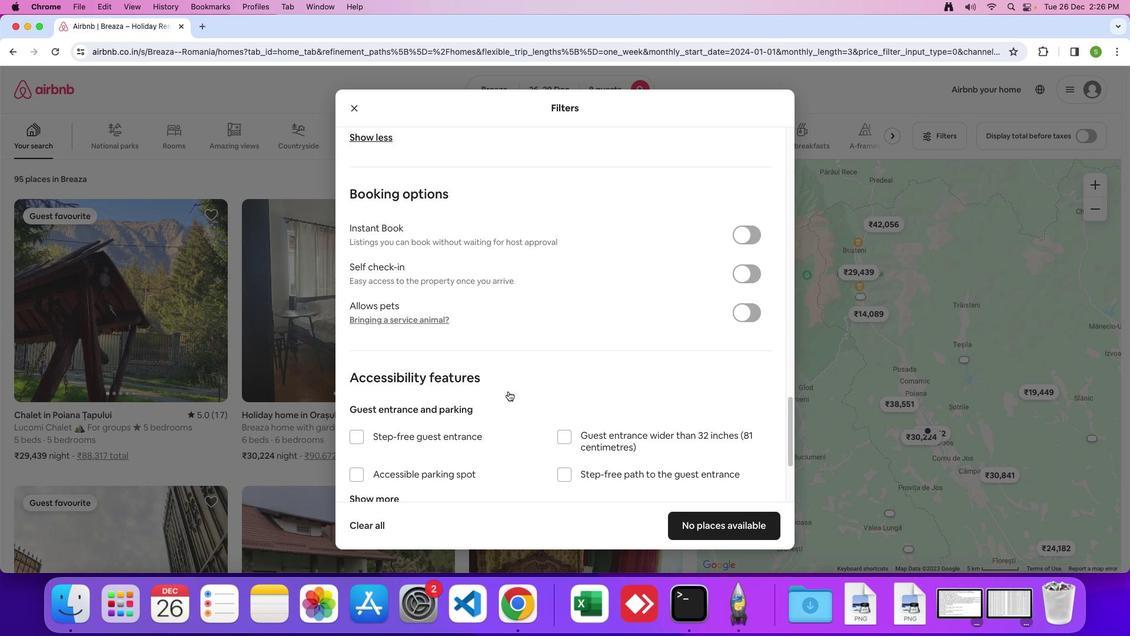 
Action: Mouse scrolled (508, 391) with delta (0, 0)
Screenshot: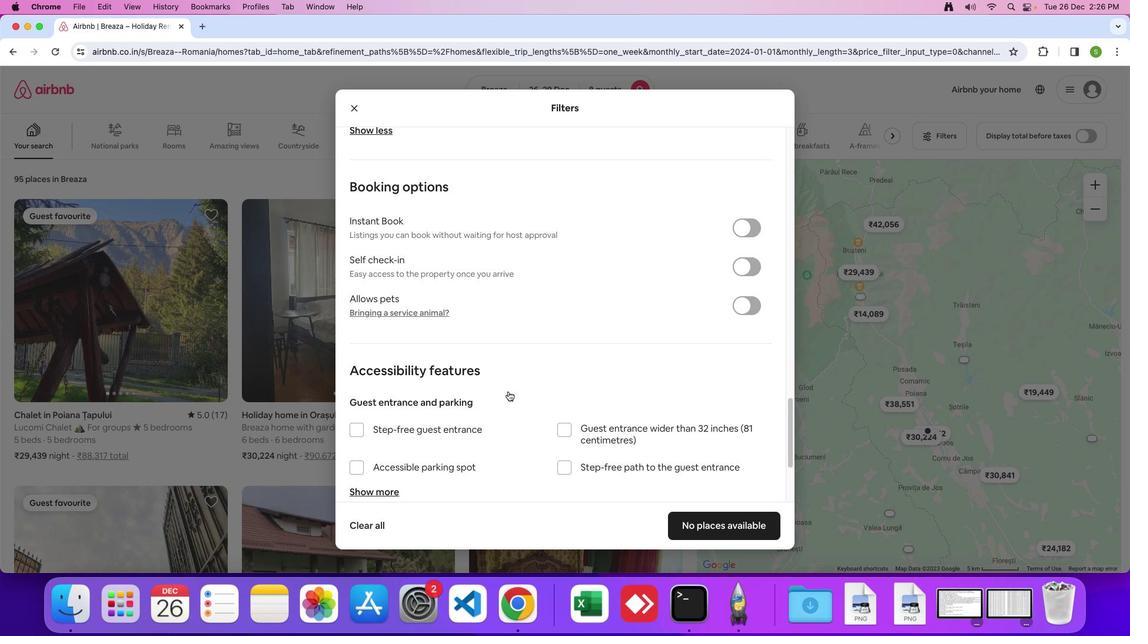 
Action: Mouse scrolled (508, 391) with delta (0, -1)
Screenshot: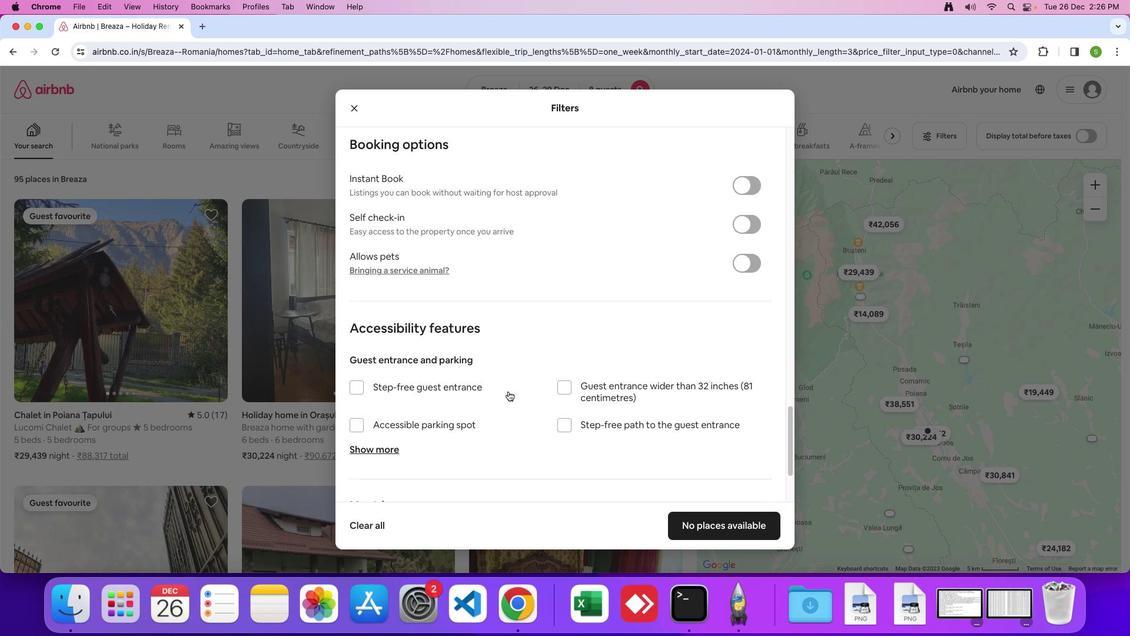 
Action: Mouse scrolled (508, 391) with delta (0, 0)
Screenshot: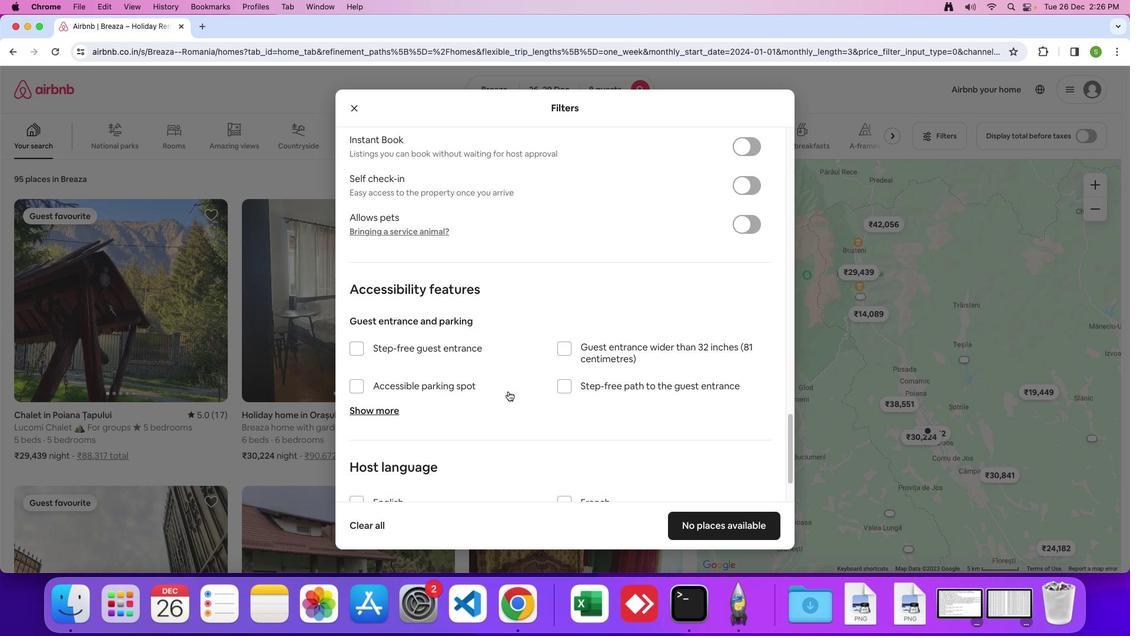 
Action: Mouse scrolled (508, 391) with delta (0, 0)
Screenshot: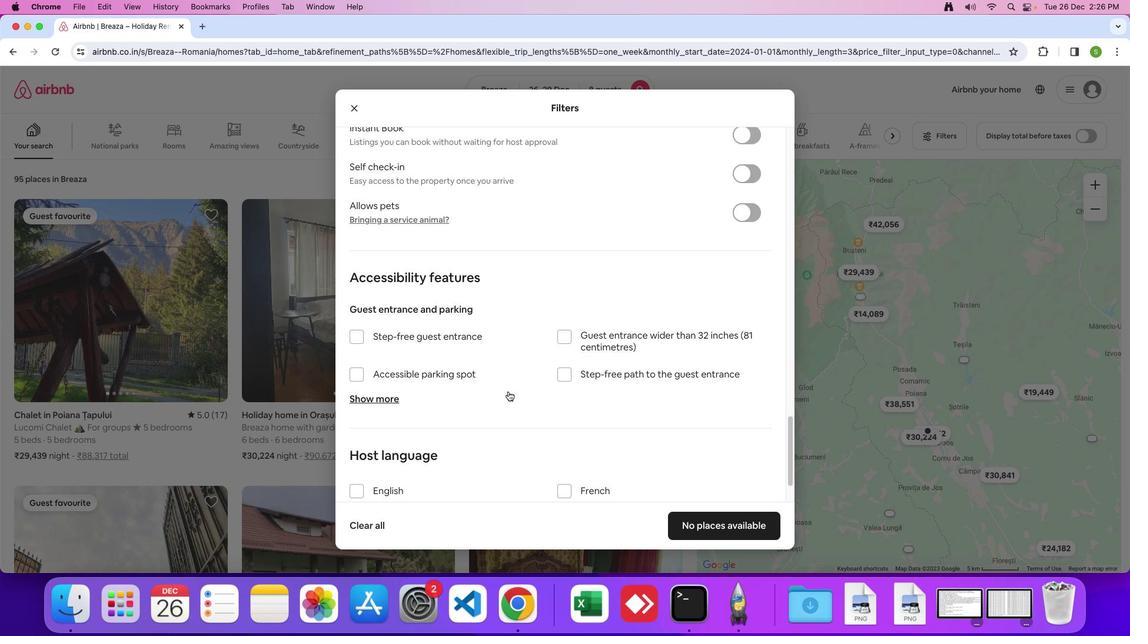 
Action: Mouse scrolled (508, 391) with delta (0, -1)
Screenshot: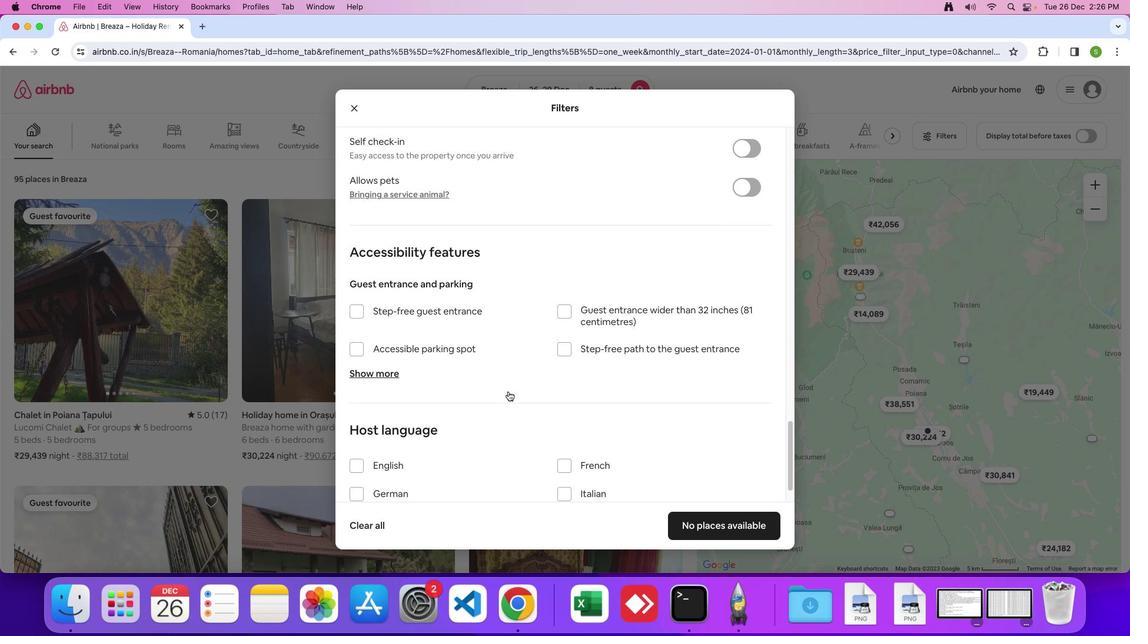 
Action: Mouse scrolled (508, 391) with delta (0, 0)
Screenshot: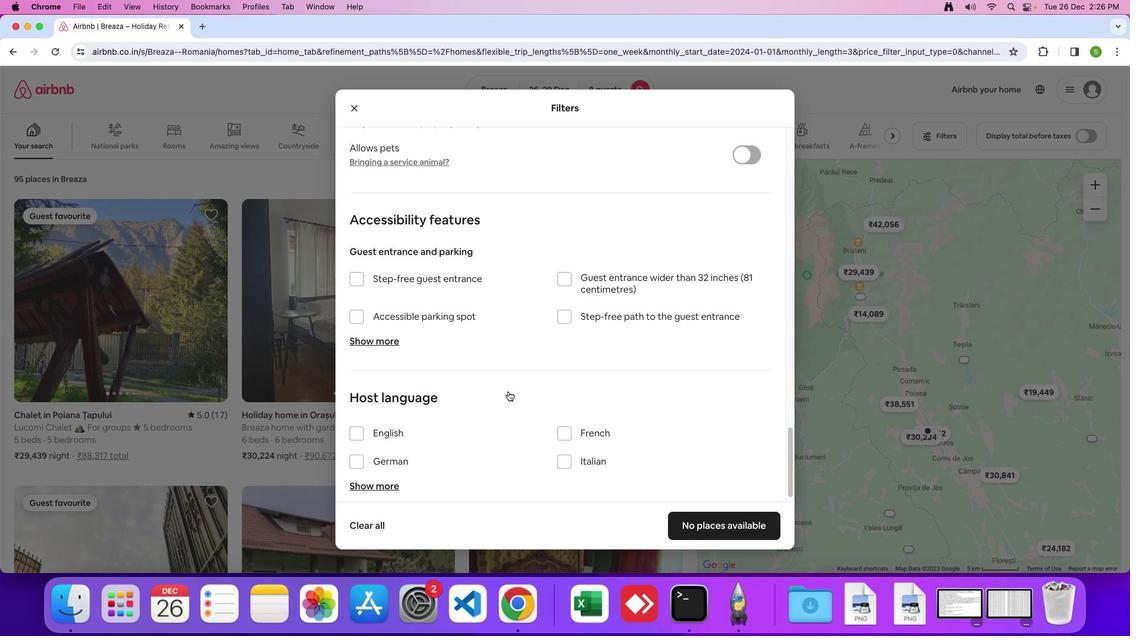 
Action: Mouse scrolled (508, 391) with delta (0, 0)
Screenshot: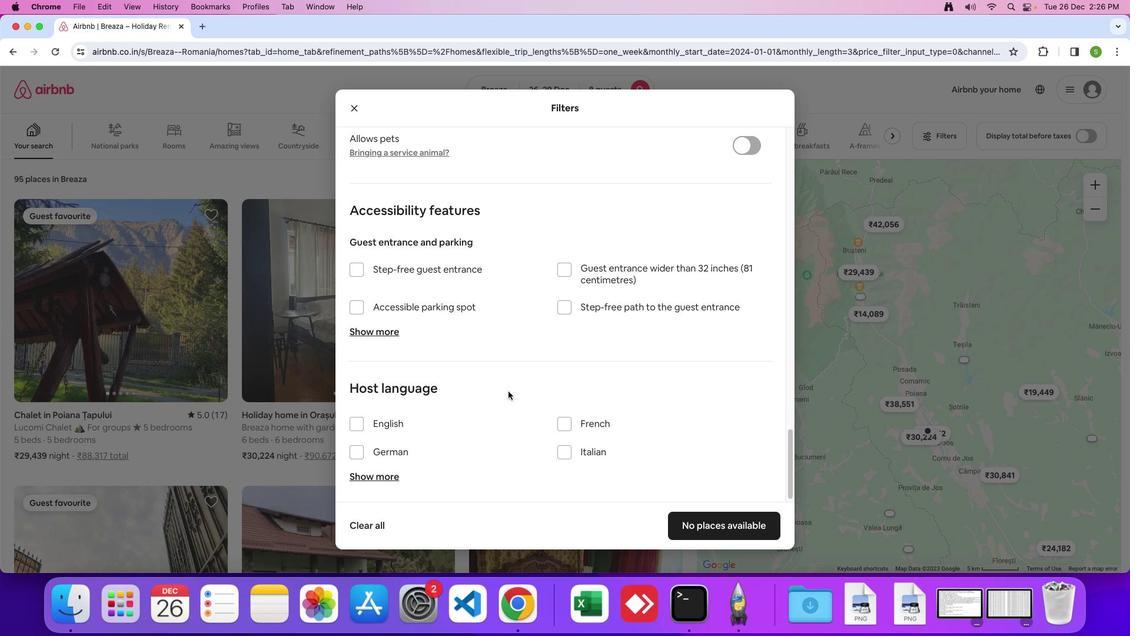 
Action: Mouse scrolled (508, 391) with delta (0, -1)
Screenshot: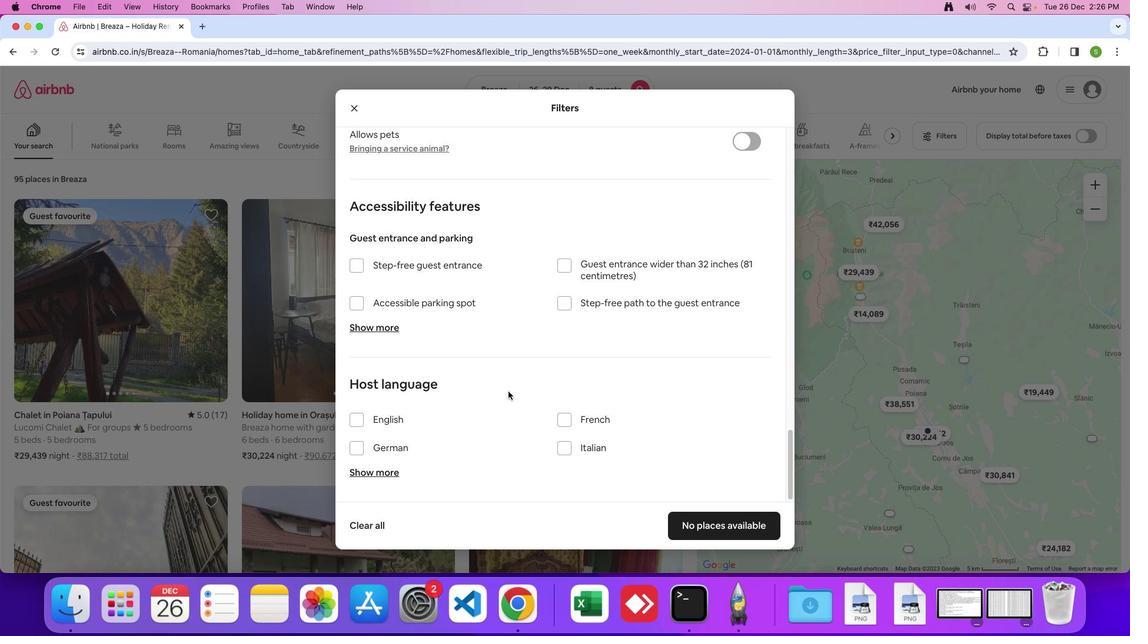 
Action: Mouse scrolled (508, 391) with delta (0, 0)
Screenshot: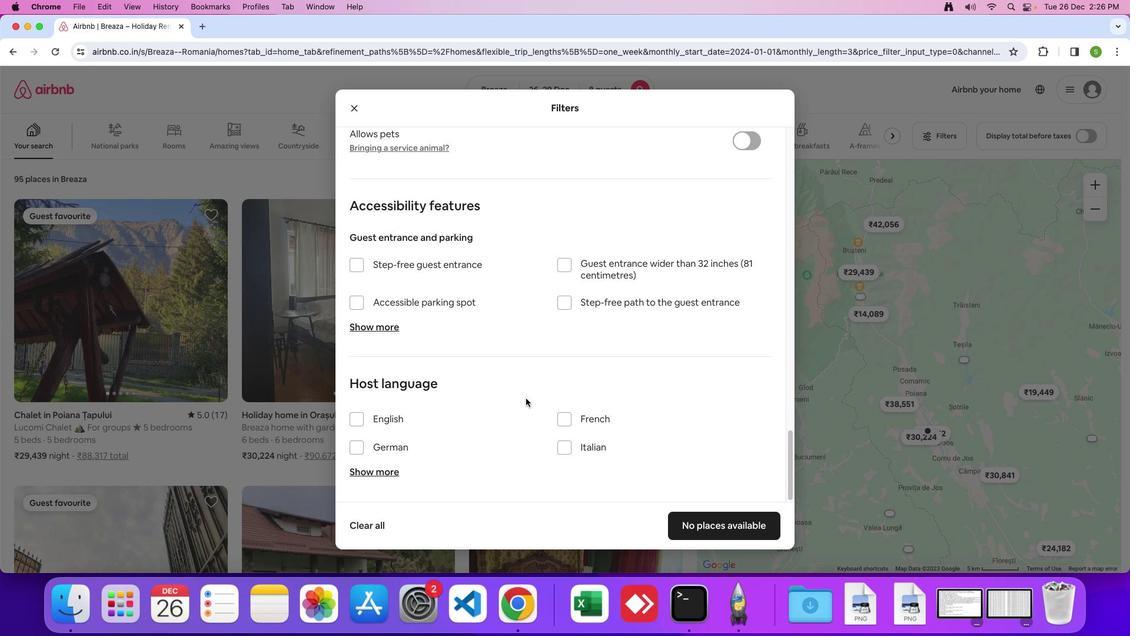 
Action: Mouse scrolled (508, 391) with delta (0, 0)
Screenshot: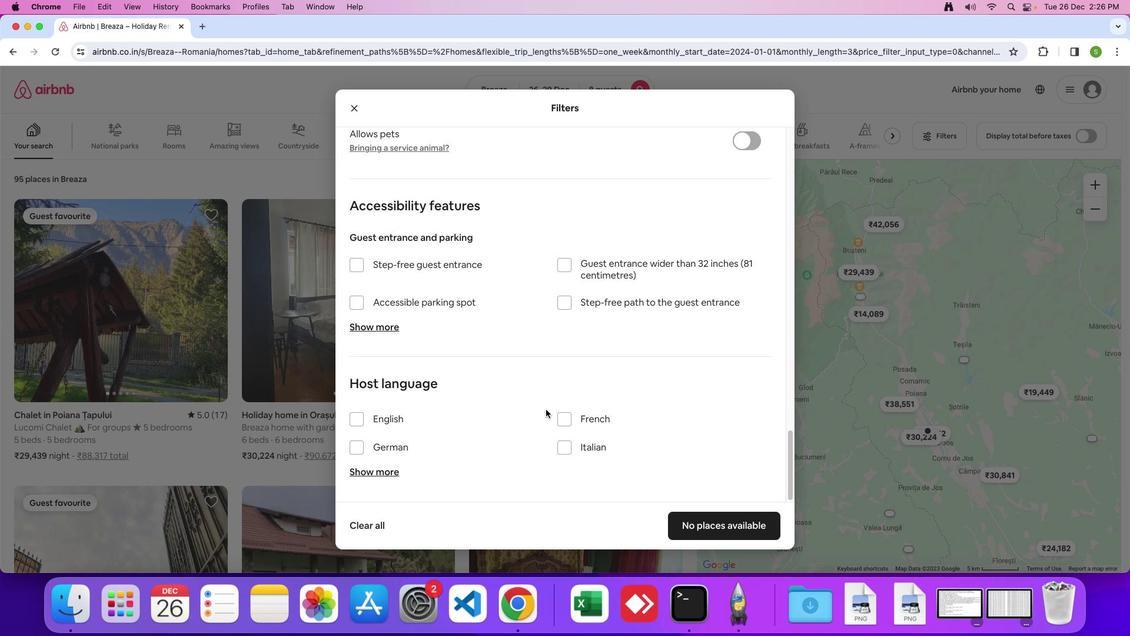 
Action: Mouse moved to (718, 518)
Screenshot: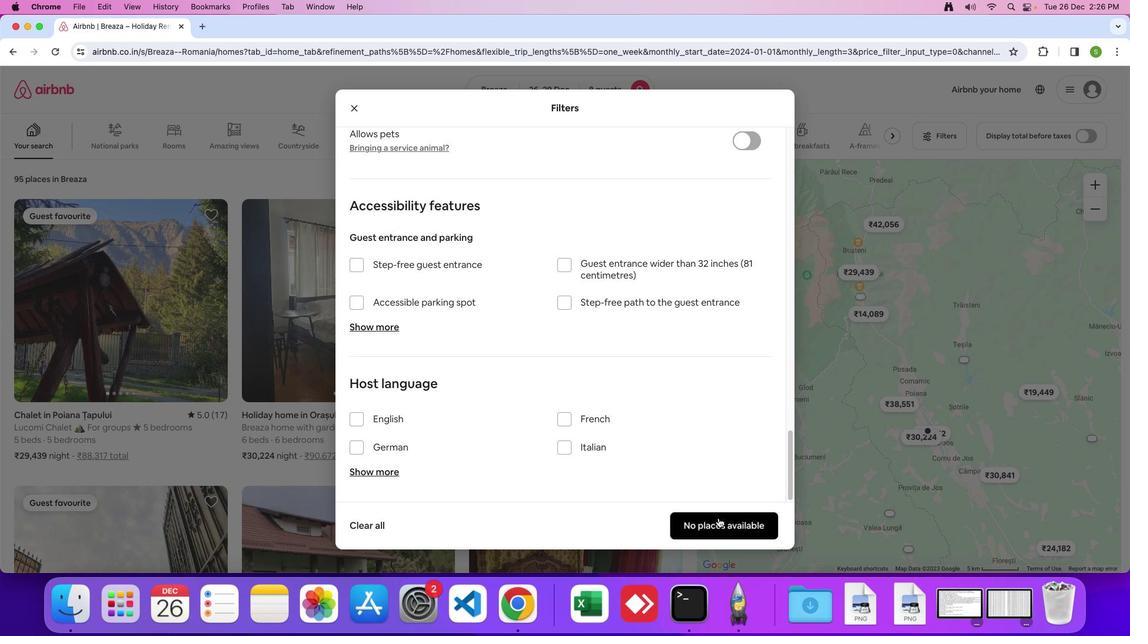 
Action: Mouse pressed left at (718, 518)
Screenshot: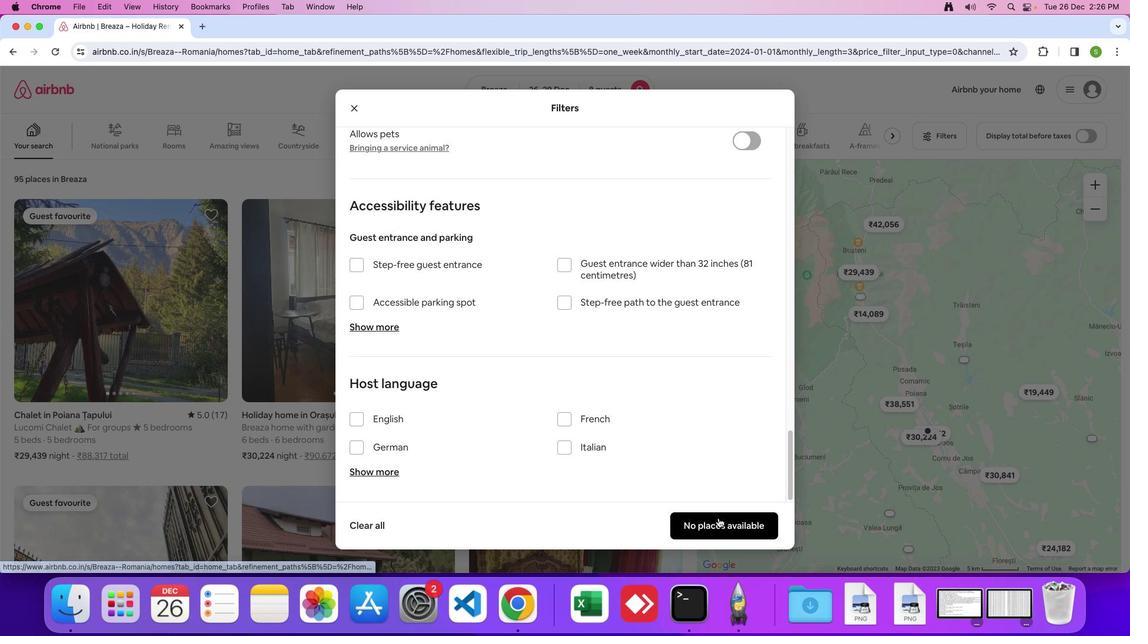 
Action: Mouse moved to (545, 378)
Screenshot: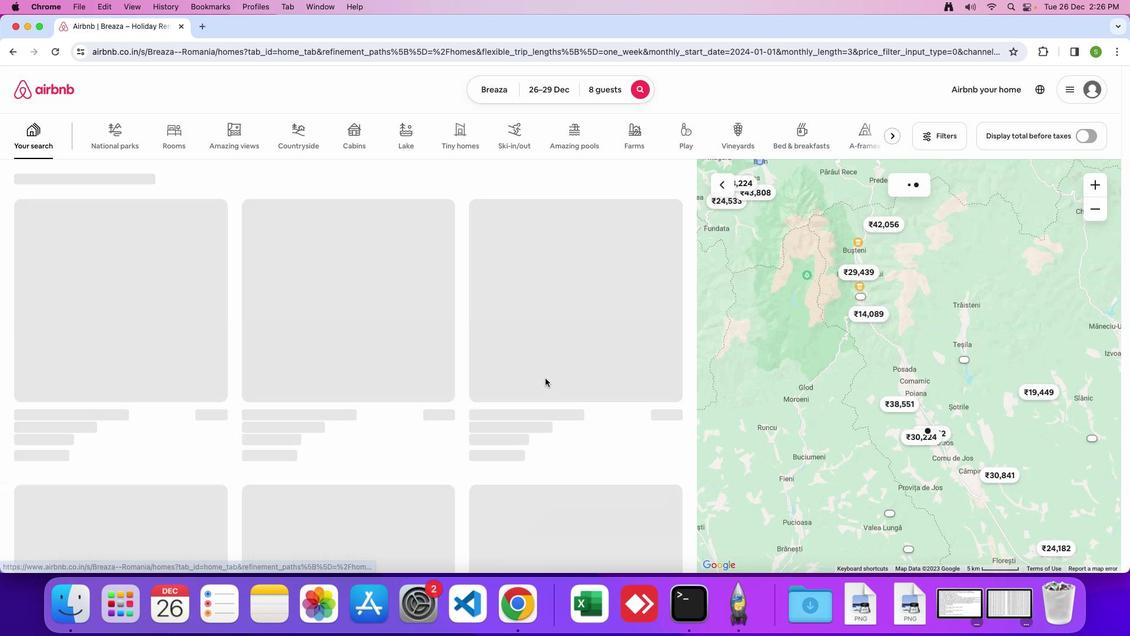 
